 Task: Buy 3 Gels from Skin Care section under best seller category for shipping address: Alexandra Wilson, 3624 Station Street, Austin, Texas 78702, Cell Number 5122113583. Pay from credit card ending with 5759, CVV 953
Action: Mouse moved to (17, 69)
Screenshot: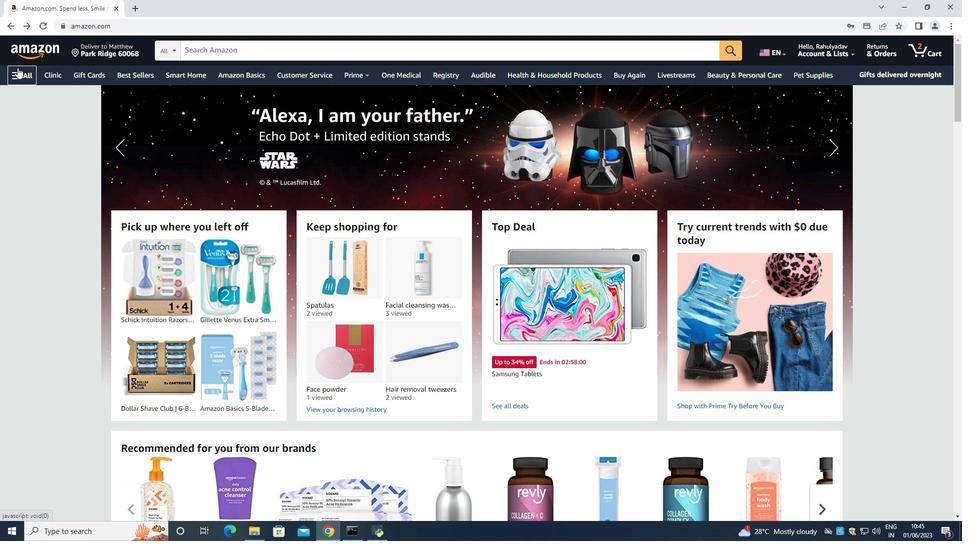 
Action: Mouse pressed left at (17, 69)
Screenshot: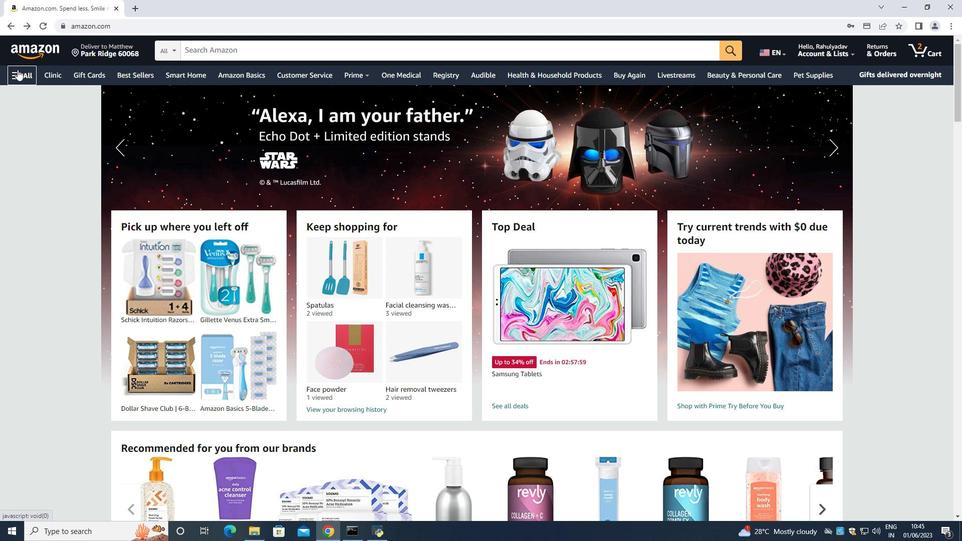 
Action: Mouse moved to (52, 95)
Screenshot: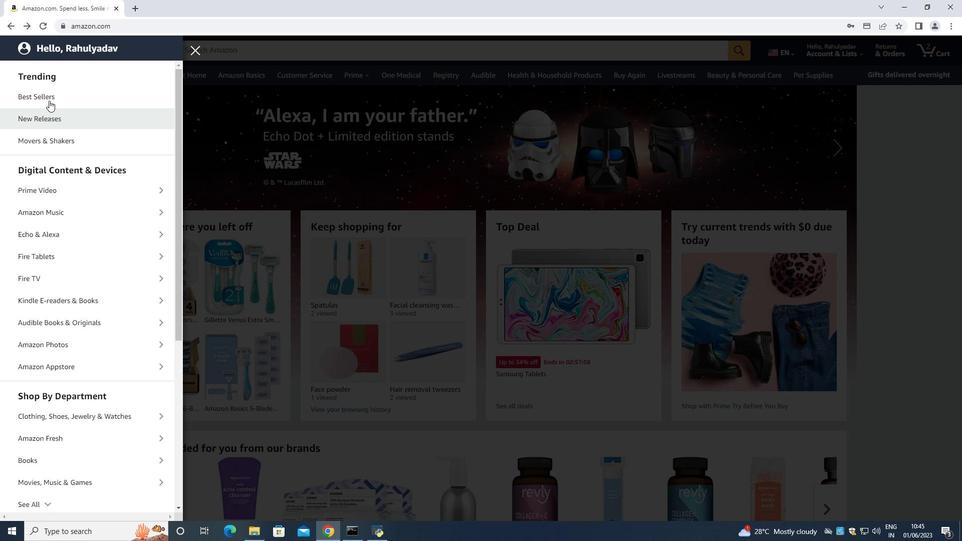 
Action: Mouse pressed left at (52, 95)
Screenshot: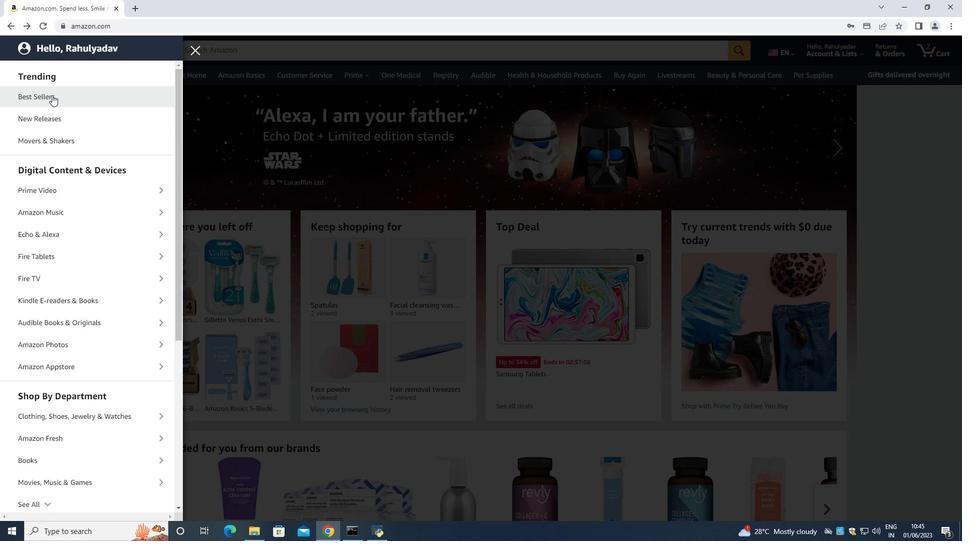 
Action: Mouse moved to (261, 55)
Screenshot: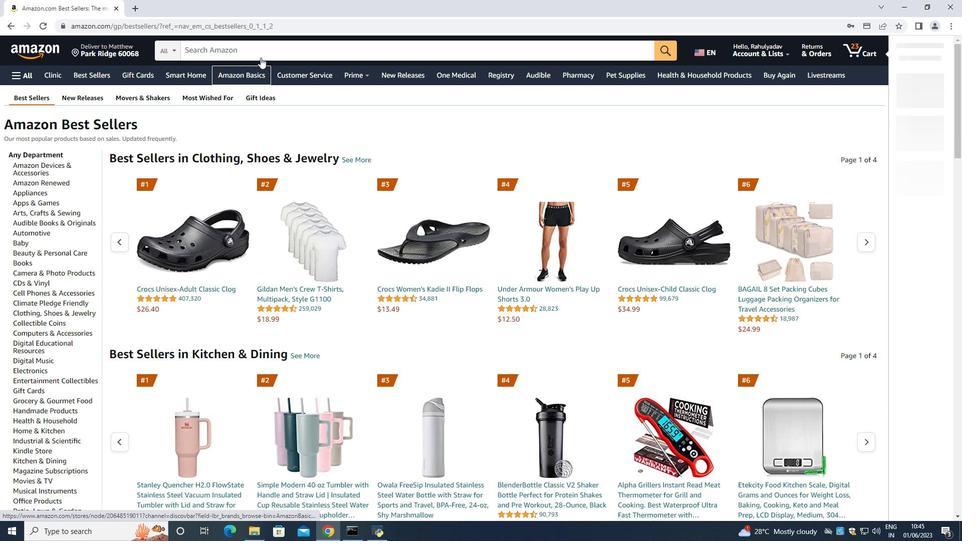 
Action: Mouse pressed left at (261, 55)
Screenshot: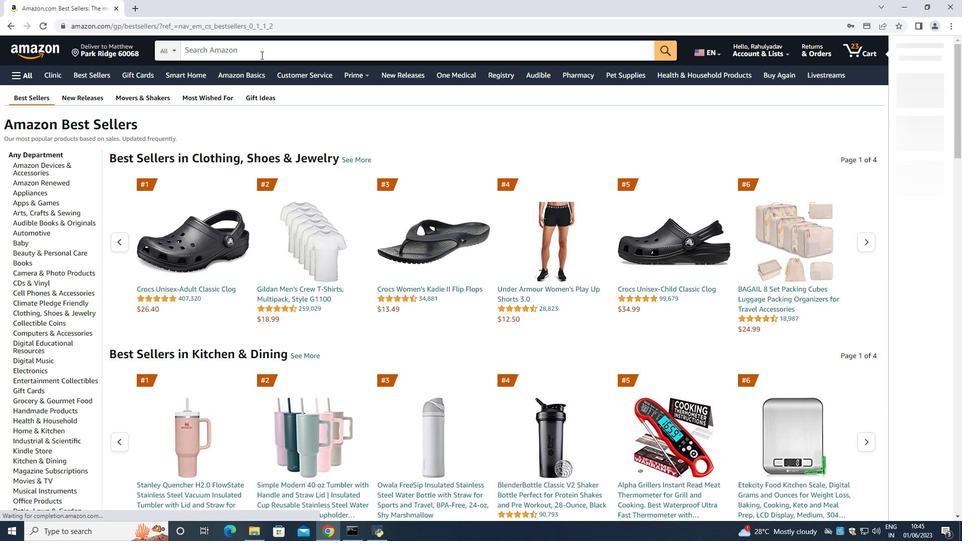 
Action: Key pressed <Key.shift>Gels<Key.space><Key.enter>
Screenshot: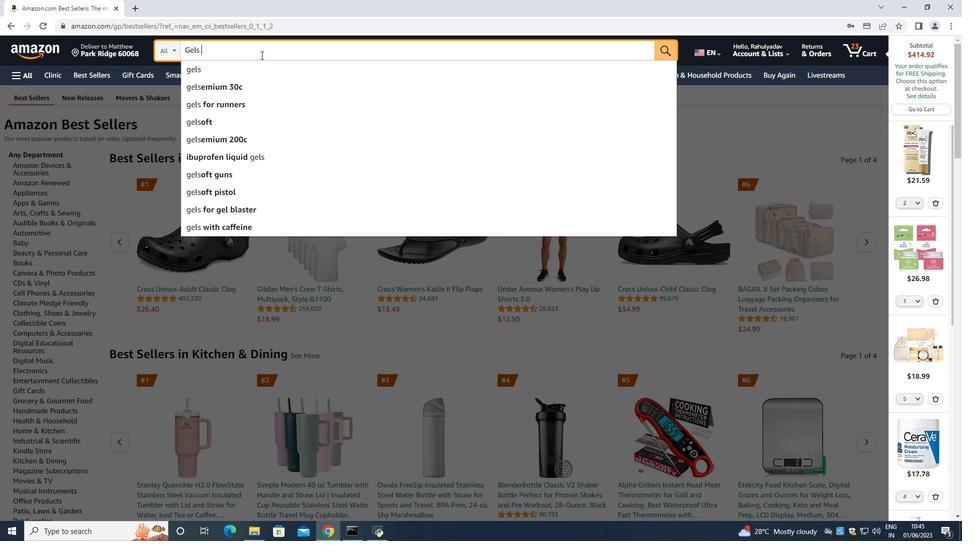 
Action: Mouse moved to (52, 303)
Screenshot: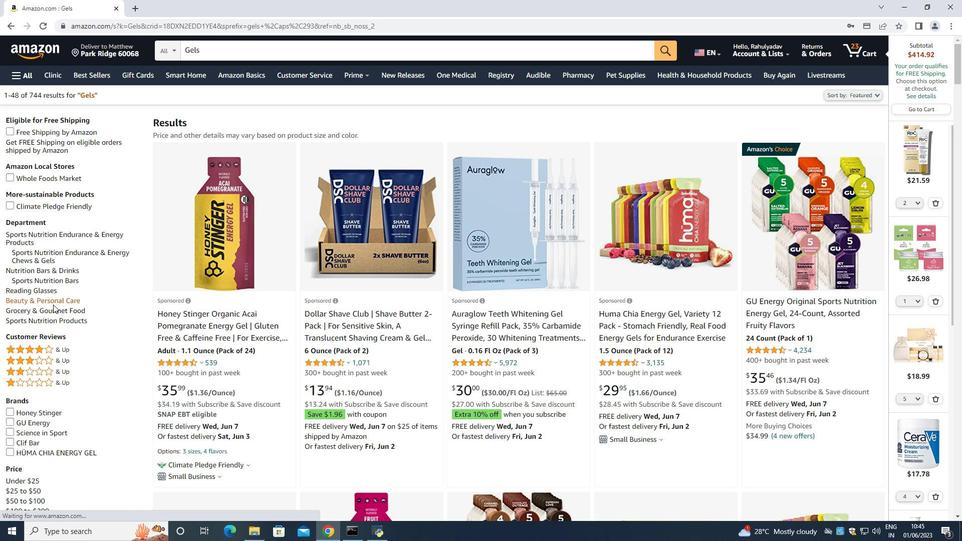 
Action: Mouse pressed left at (52, 303)
Screenshot: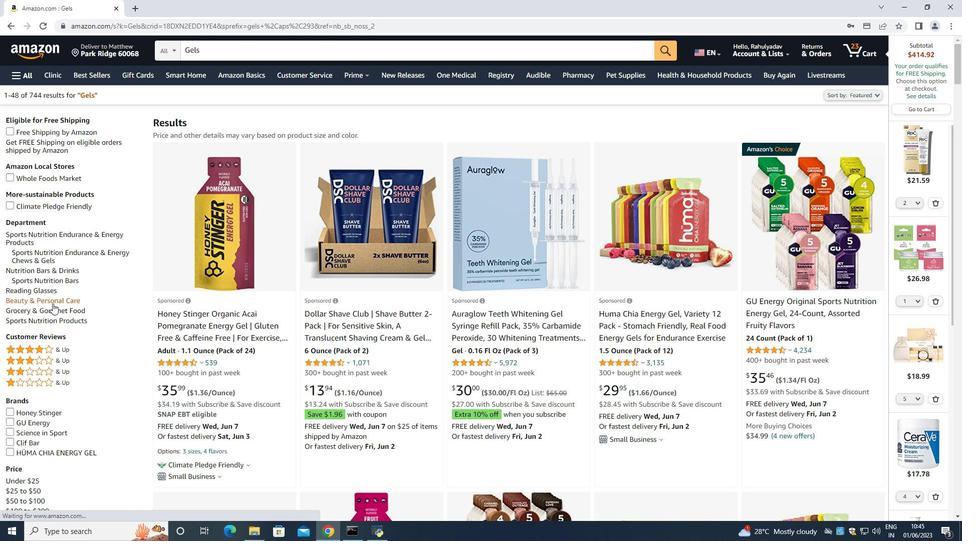 
Action: Mouse moved to (27, 319)
Screenshot: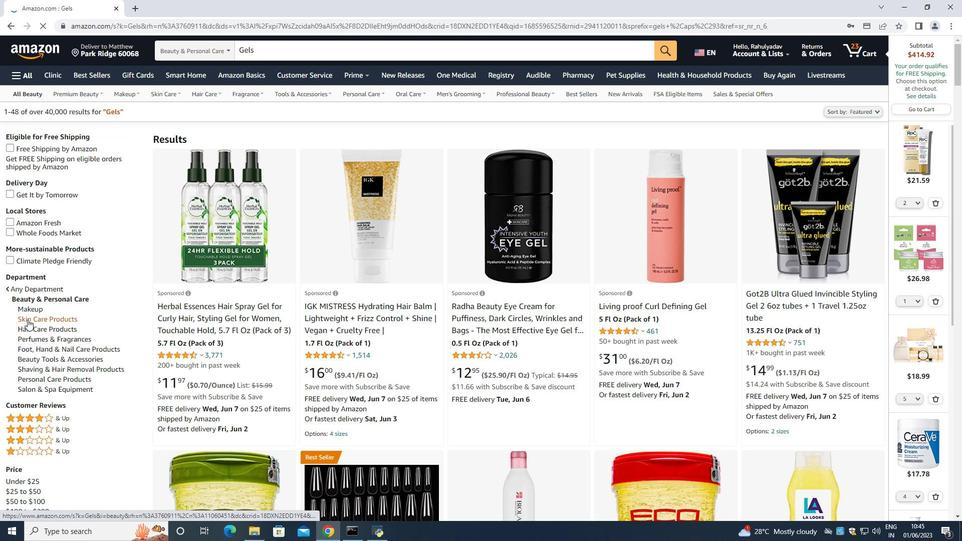 
Action: Mouse pressed left at (27, 319)
Screenshot: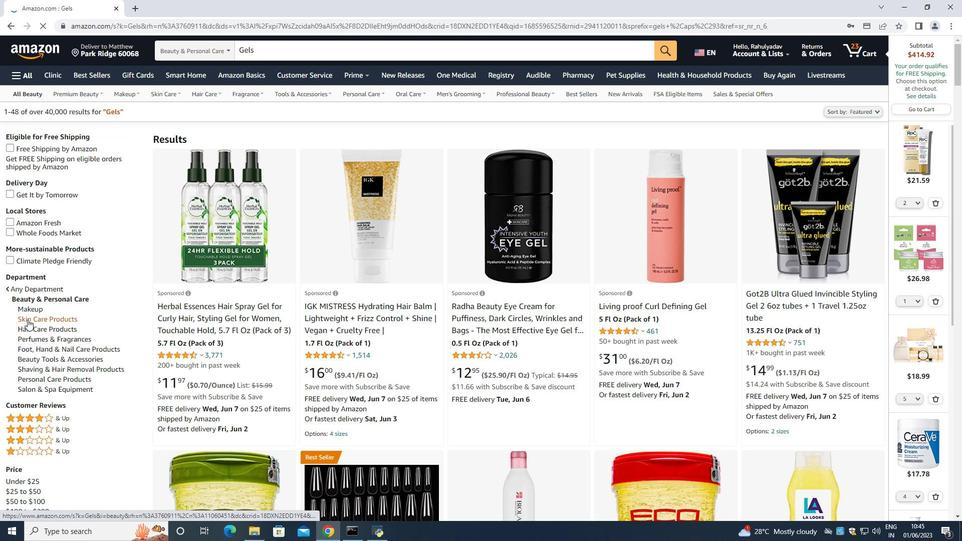 
Action: Mouse moved to (507, 246)
Screenshot: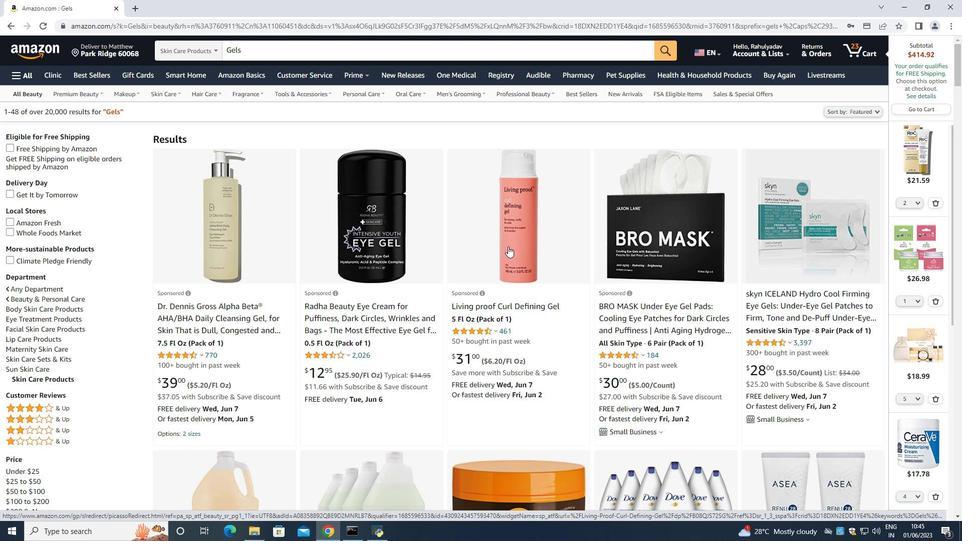 
Action: Mouse scrolled (507, 246) with delta (0, 0)
Screenshot: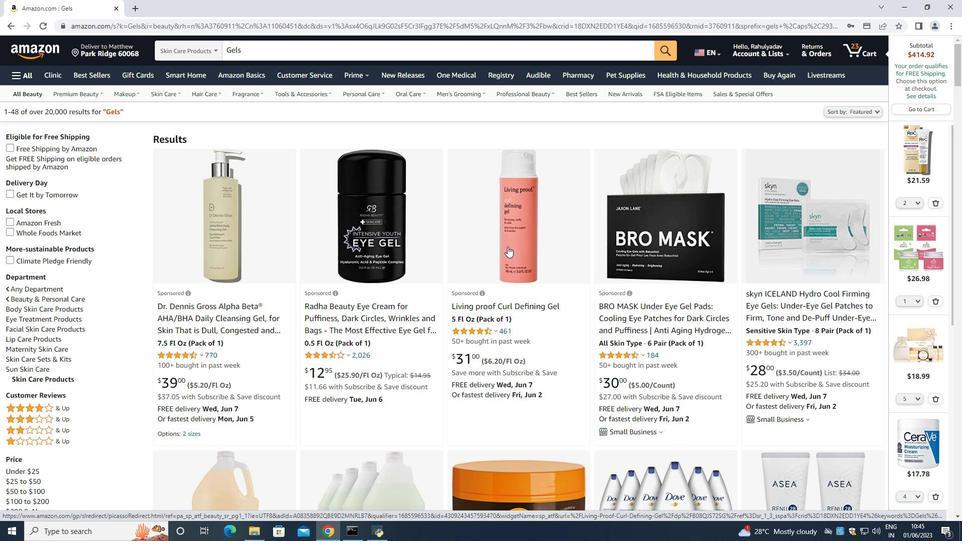 
Action: Mouse moved to (179, 190)
Screenshot: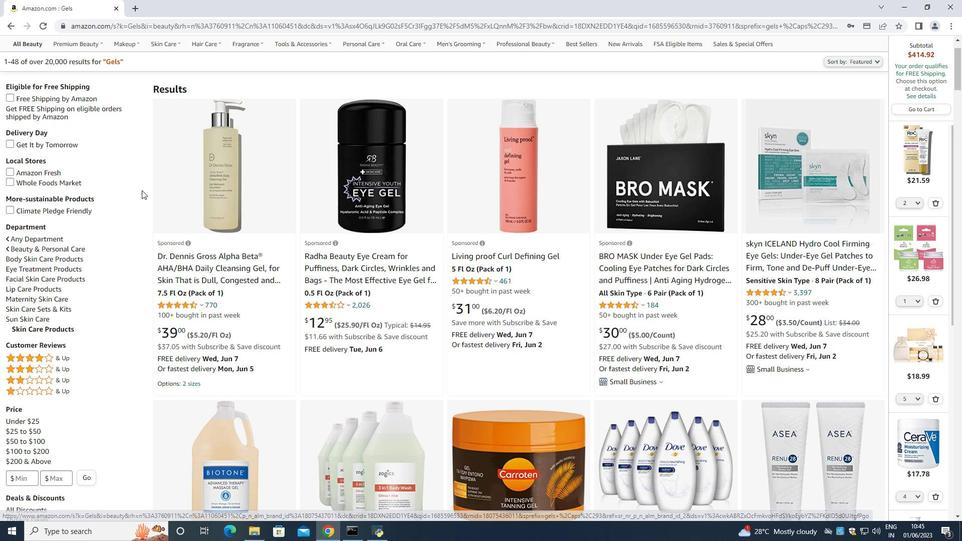
Action: Mouse scrolled (179, 190) with delta (0, 0)
Screenshot: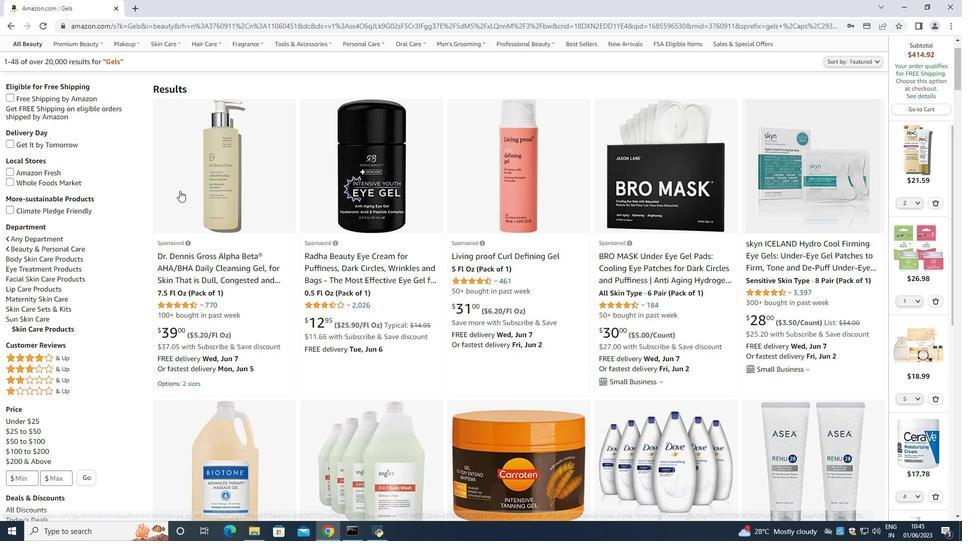 
Action: Mouse scrolled (179, 190) with delta (0, 0)
Screenshot: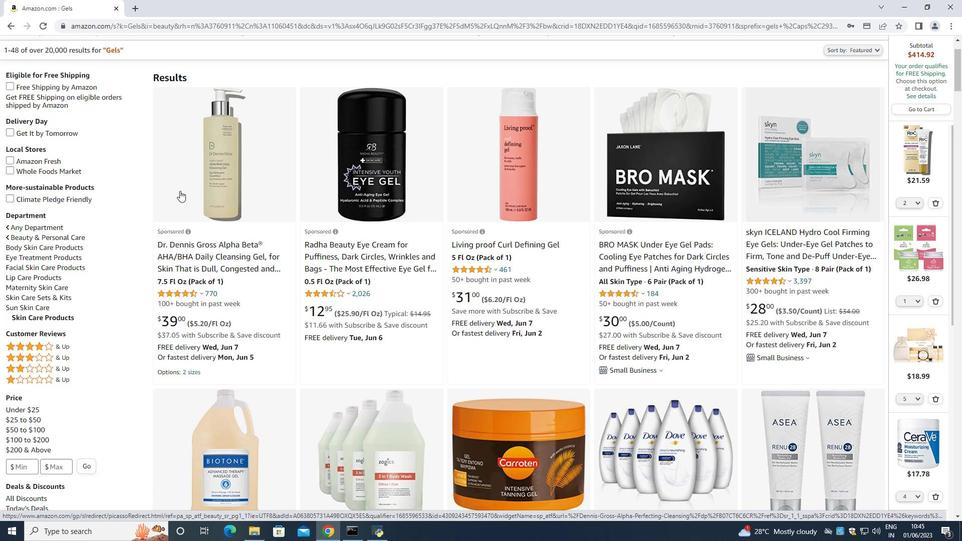 
Action: Mouse moved to (184, 190)
Screenshot: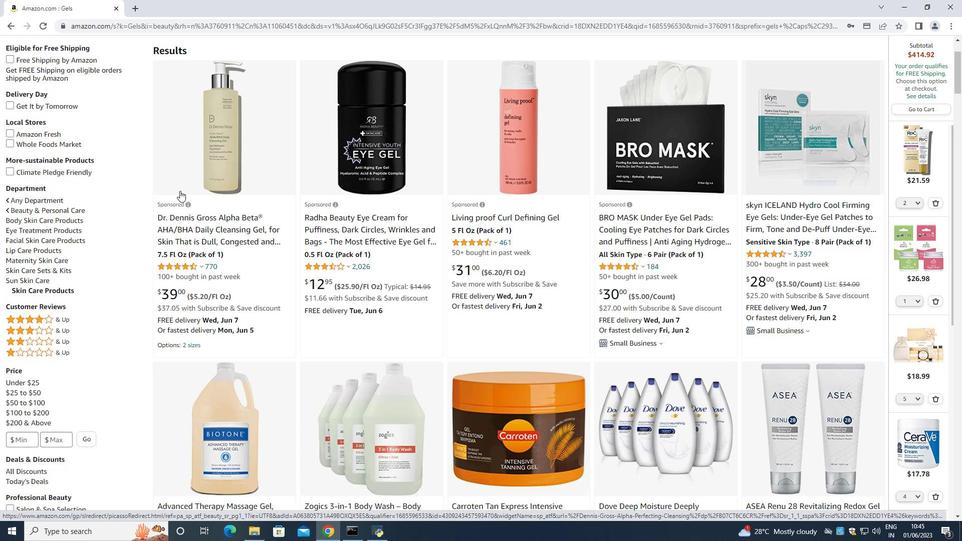
Action: Mouse scrolled (184, 190) with delta (0, 0)
Screenshot: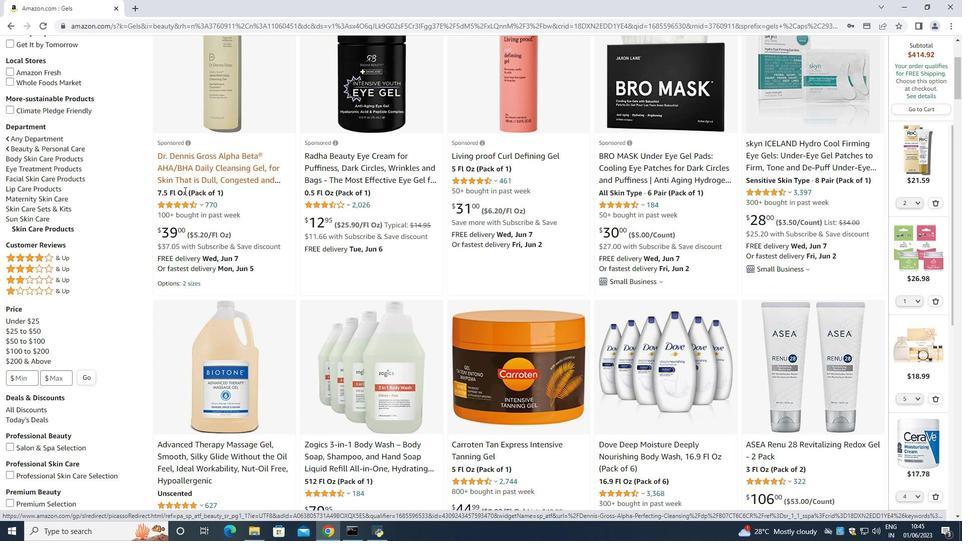 
Action: Mouse scrolled (184, 190) with delta (0, 0)
Screenshot: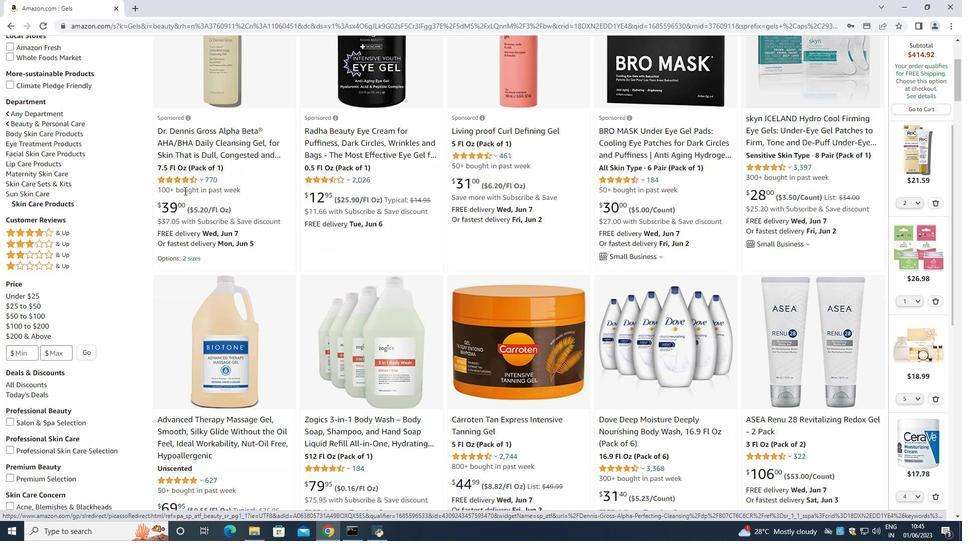 
Action: Mouse scrolled (184, 190) with delta (0, 0)
Screenshot: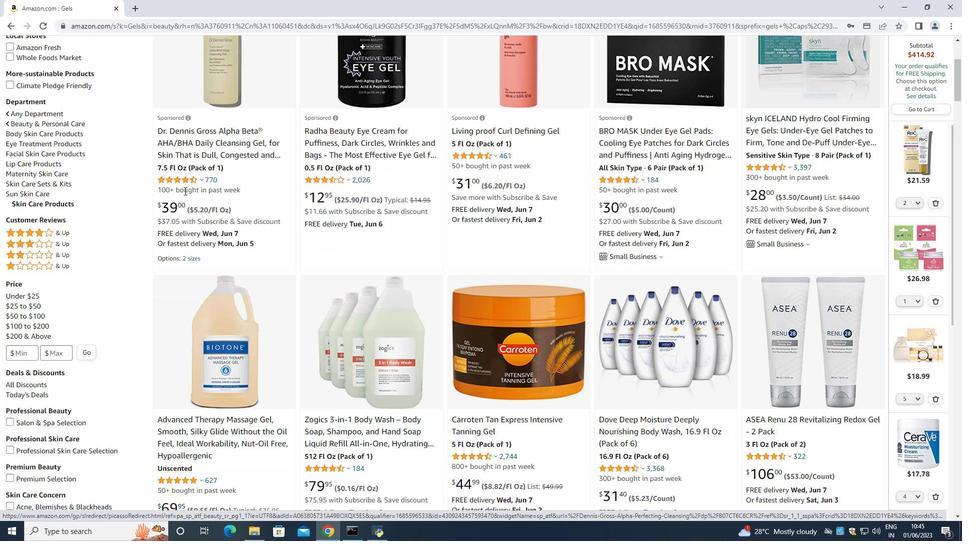 
Action: Mouse scrolled (184, 190) with delta (0, 0)
Screenshot: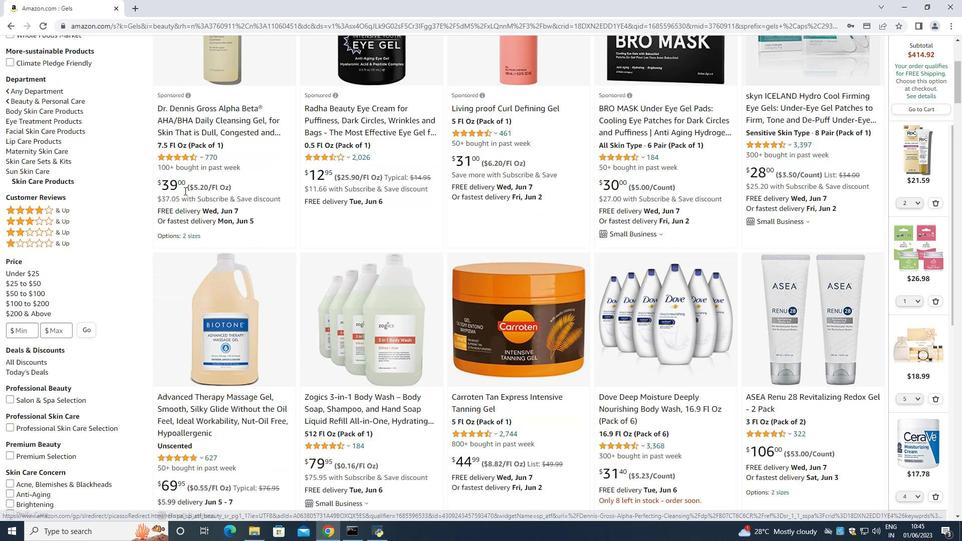
Action: Mouse scrolled (184, 190) with delta (0, 0)
Screenshot: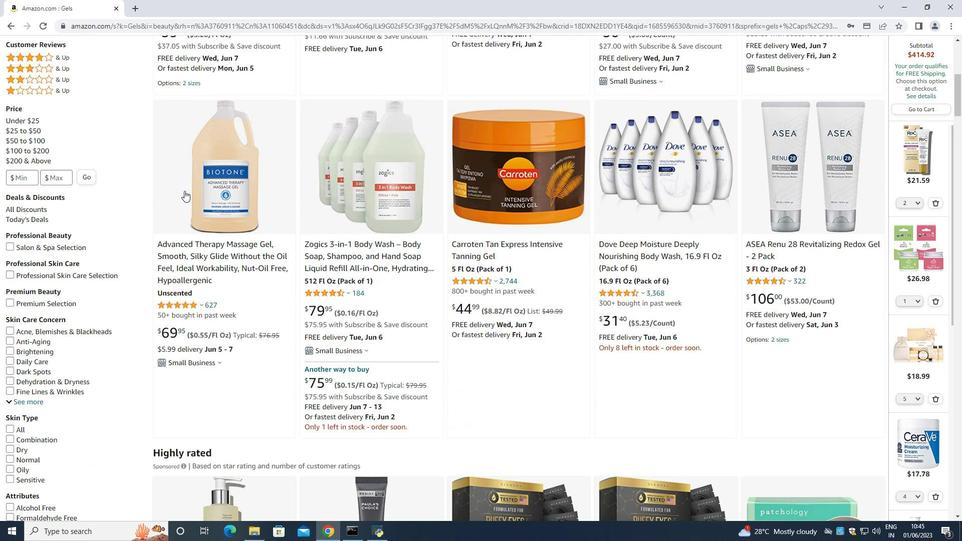 
Action: Mouse scrolled (184, 190) with delta (0, 0)
Screenshot: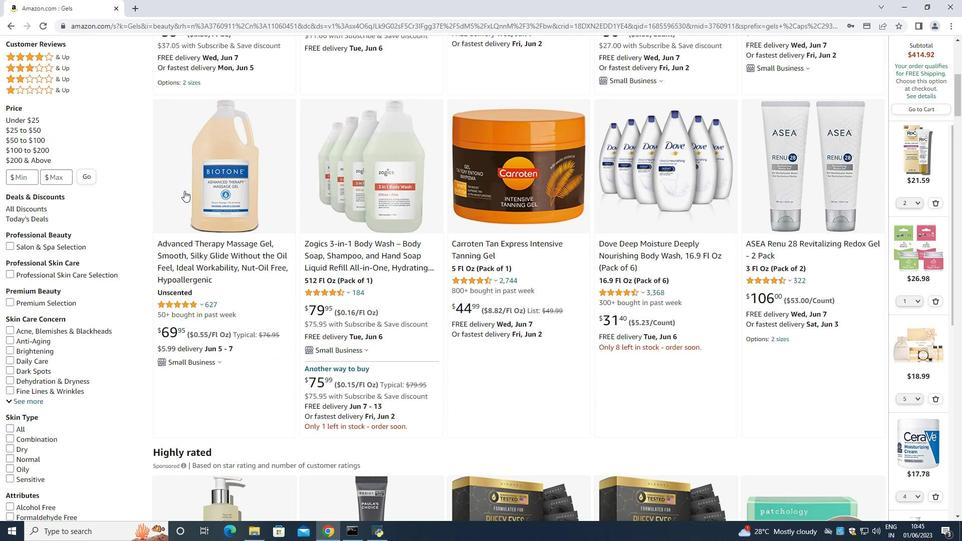 
Action: Mouse scrolled (184, 190) with delta (0, 0)
Screenshot: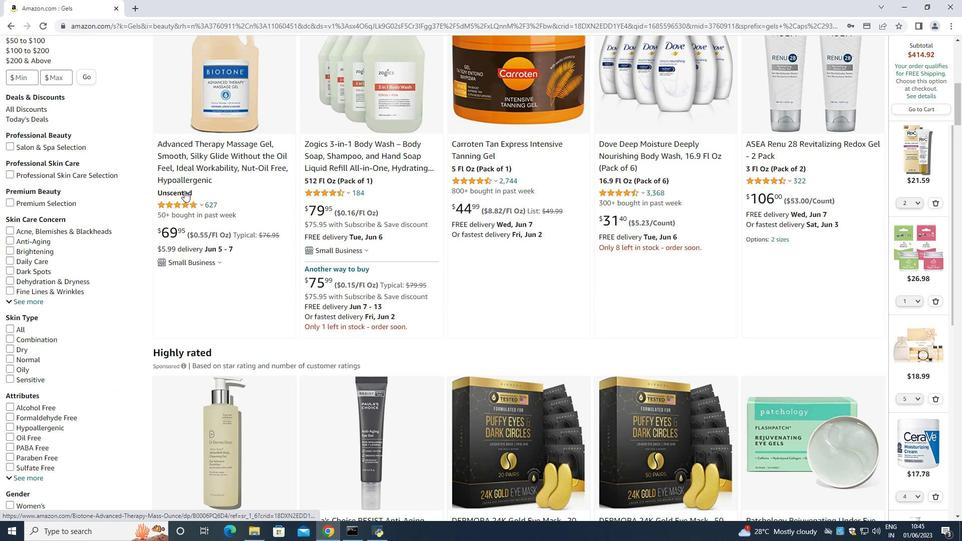 
Action: Mouse scrolled (184, 190) with delta (0, 0)
Screenshot: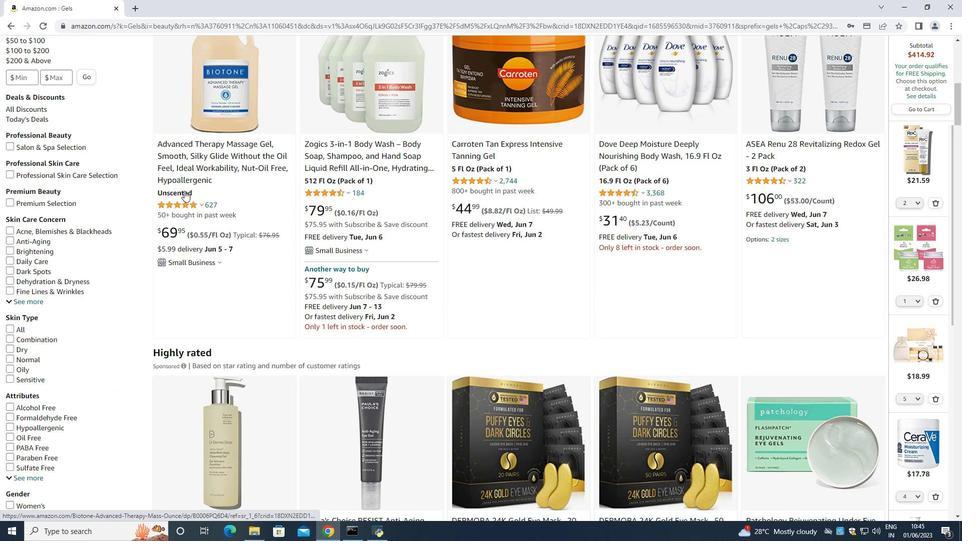
Action: Mouse moved to (393, 101)
Screenshot: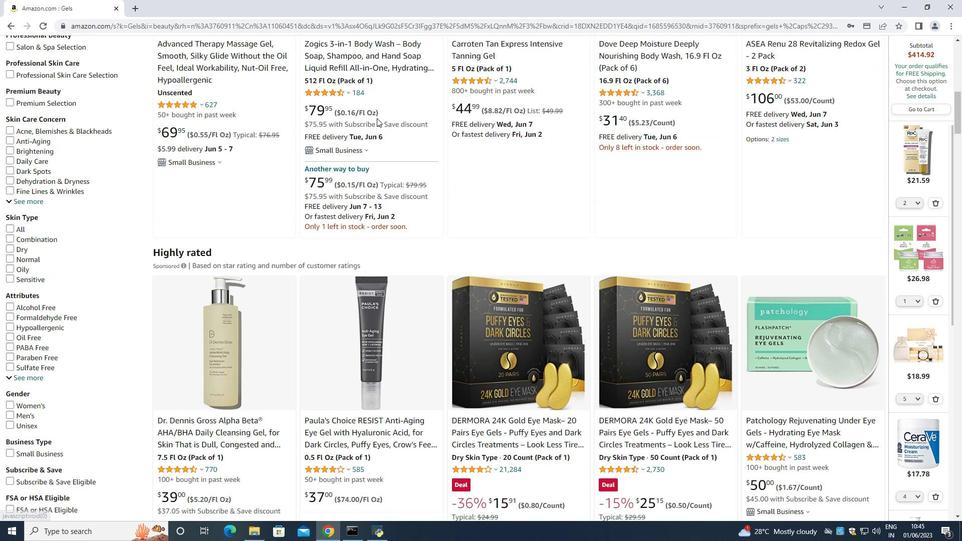 
Action: Mouse scrolled (393, 100) with delta (0, 0)
Screenshot: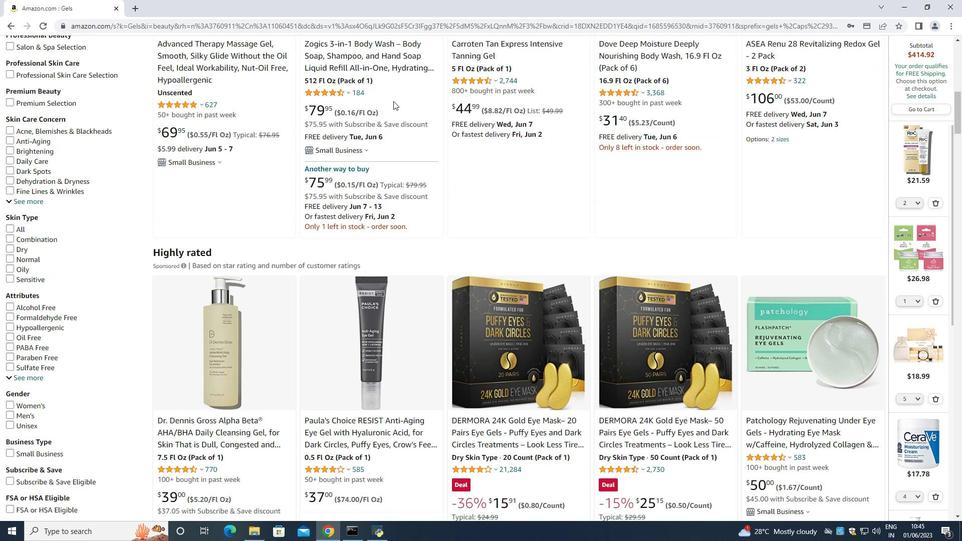 
Action: Mouse moved to (410, 99)
Screenshot: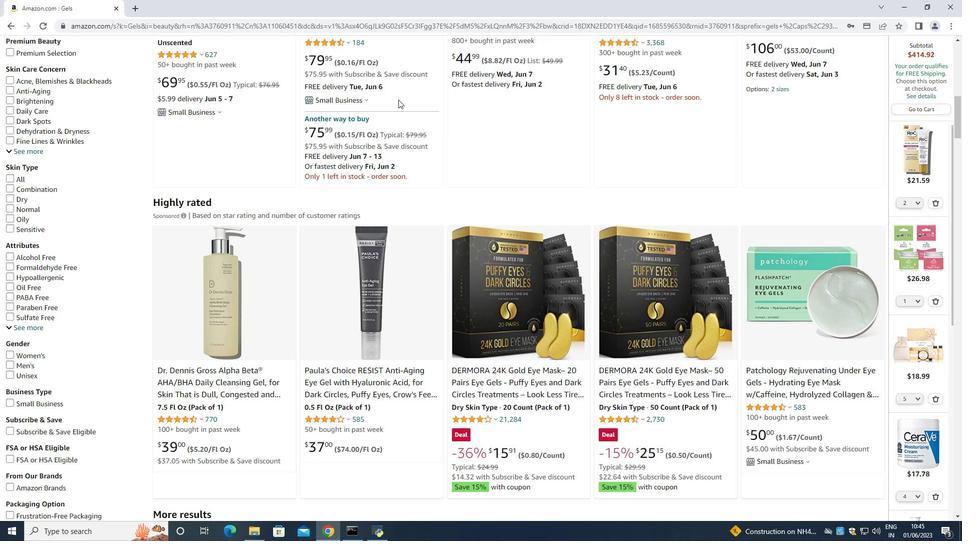 
Action: Mouse scrolled (410, 98) with delta (0, 0)
Screenshot: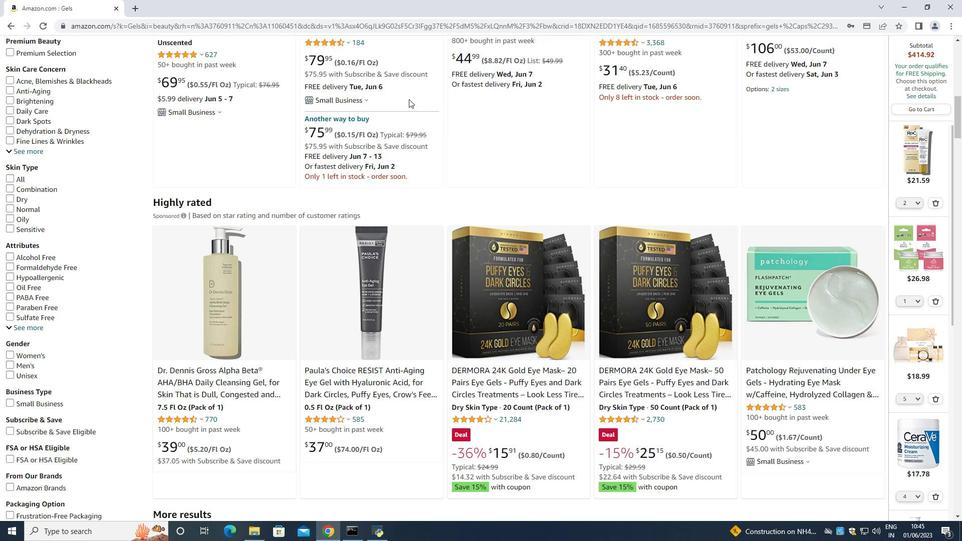 
Action: Mouse moved to (411, 99)
Screenshot: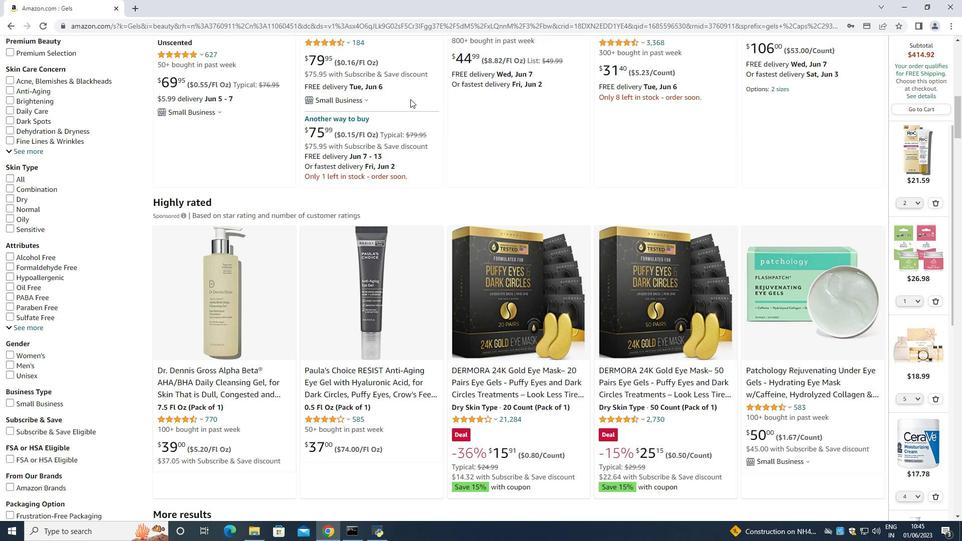 
Action: Mouse scrolled (411, 99) with delta (0, 0)
Screenshot: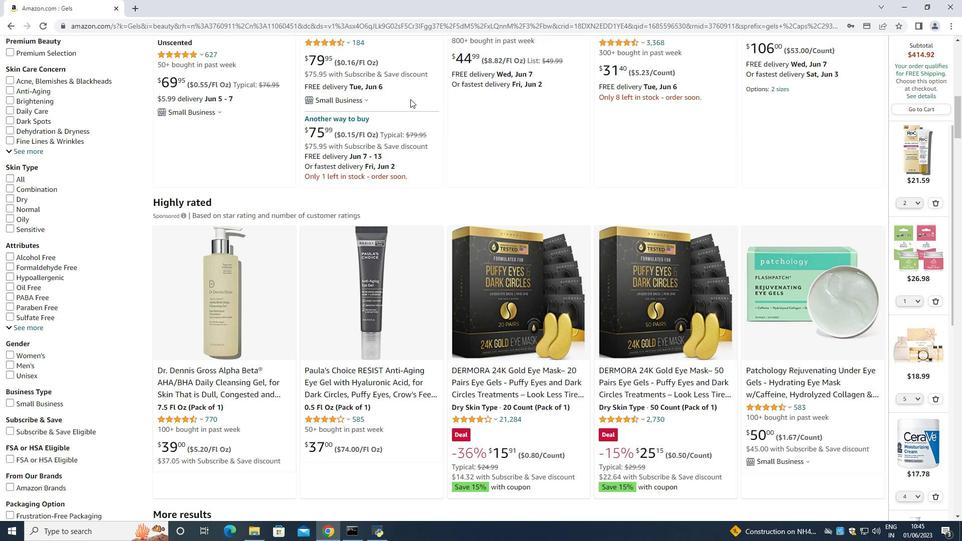 
Action: Mouse scrolled (411, 99) with delta (0, 0)
Screenshot: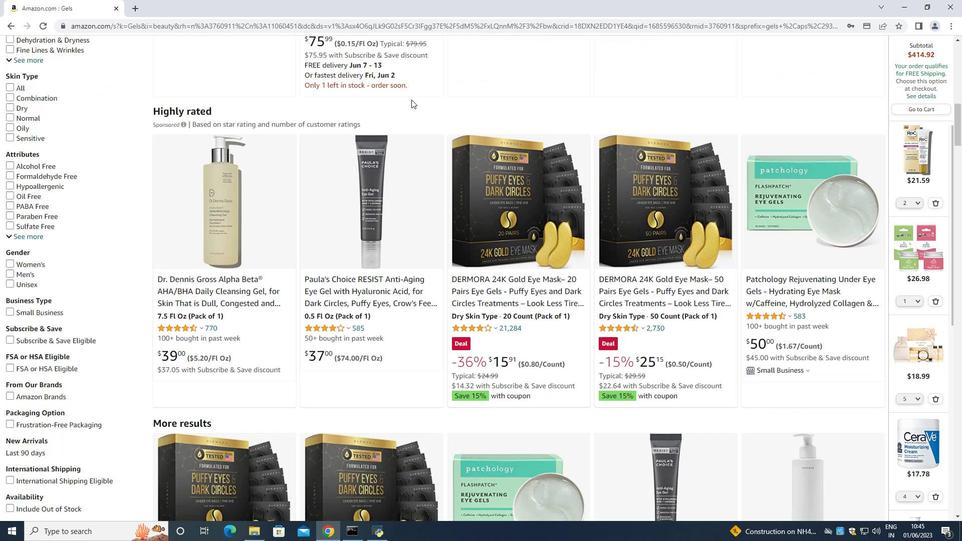 
Action: Mouse scrolled (411, 99) with delta (0, 0)
Screenshot: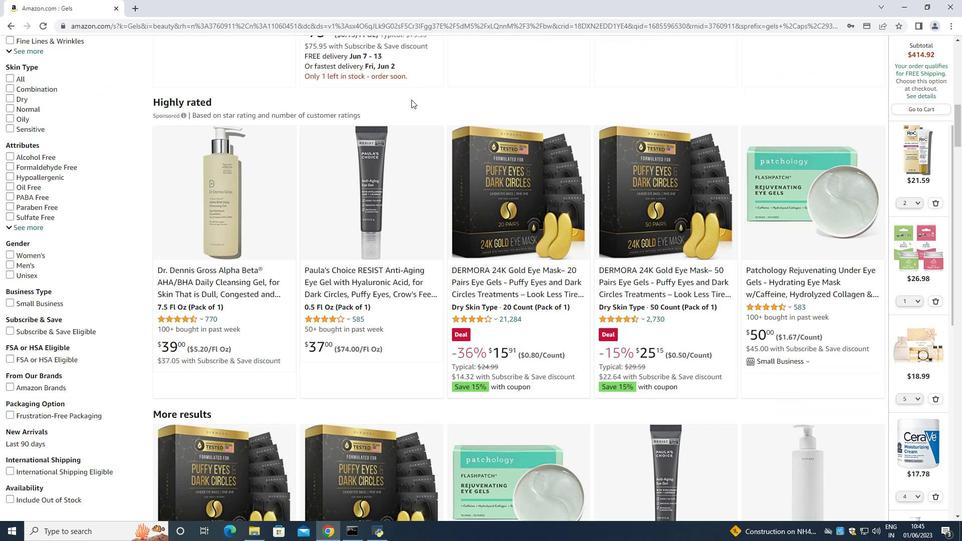 
Action: Mouse scrolled (411, 99) with delta (0, 0)
Screenshot: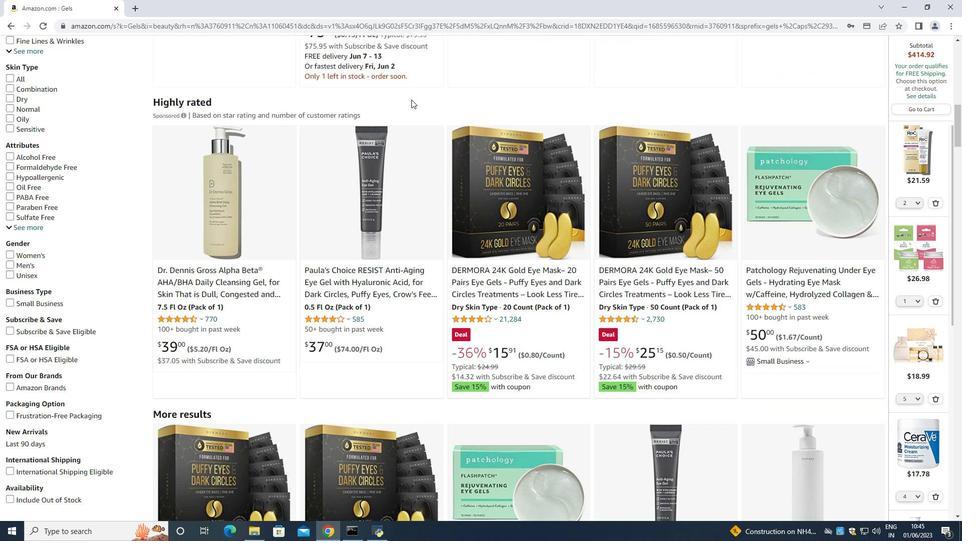 
Action: Mouse scrolled (411, 99) with delta (0, 0)
Screenshot: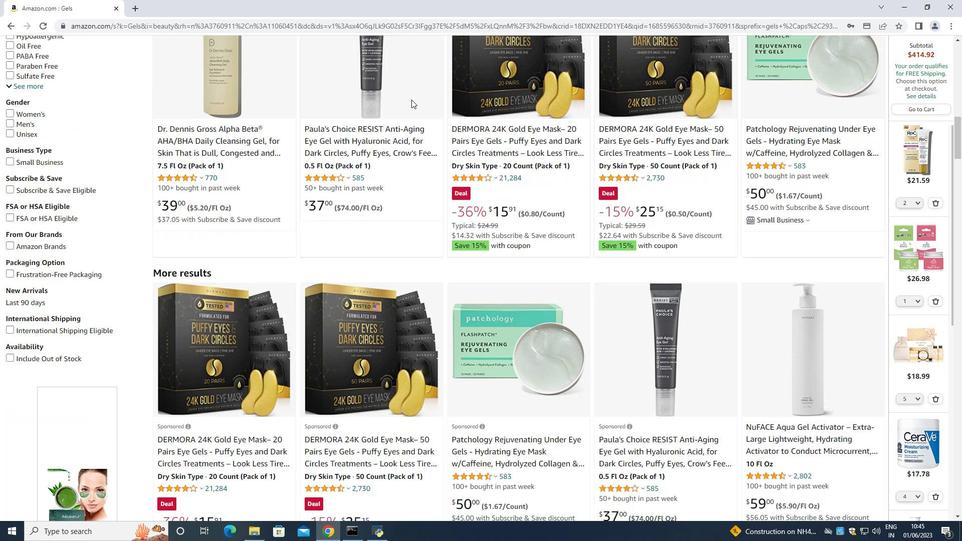 
Action: Mouse moved to (411, 100)
Screenshot: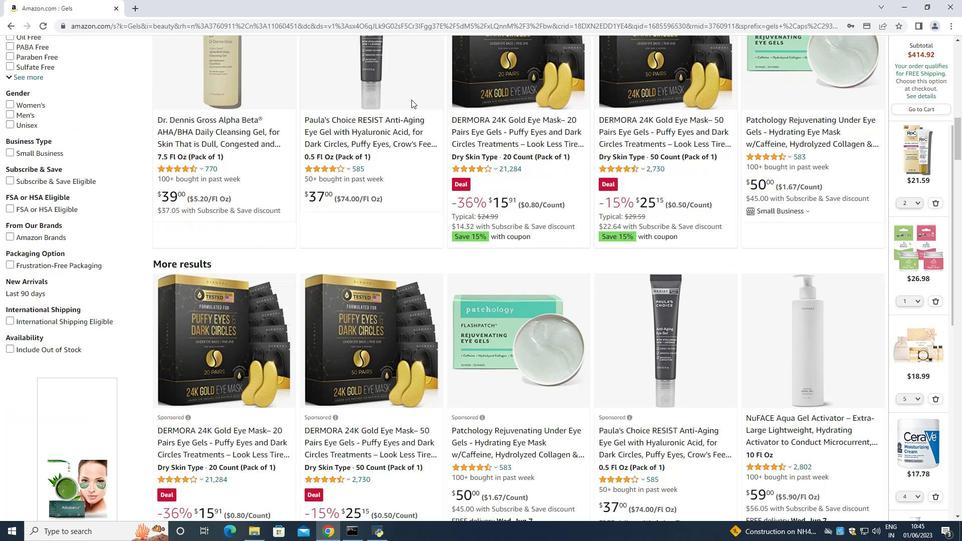 
Action: Mouse scrolled (411, 99) with delta (0, 0)
Screenshot: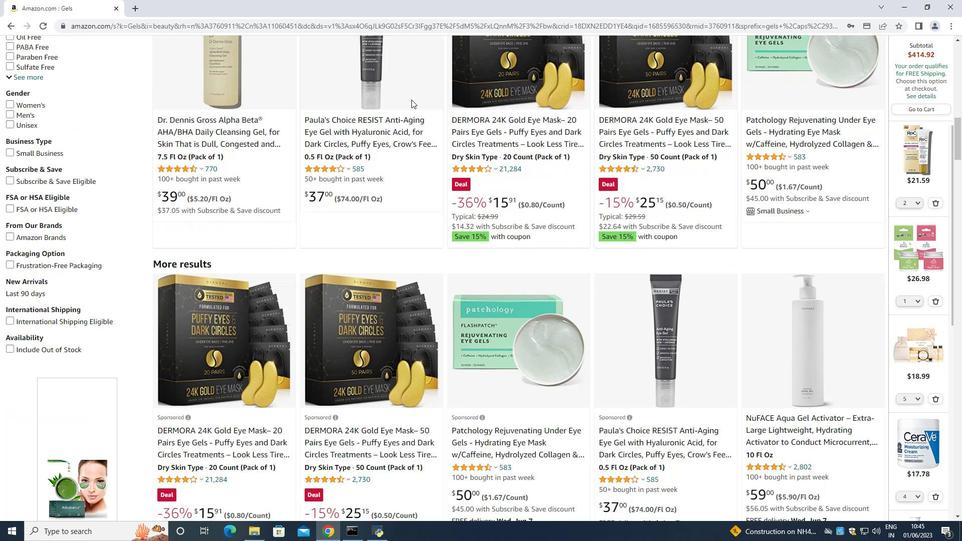 
Action: Mouse moved to (411, 101)
Screenshot: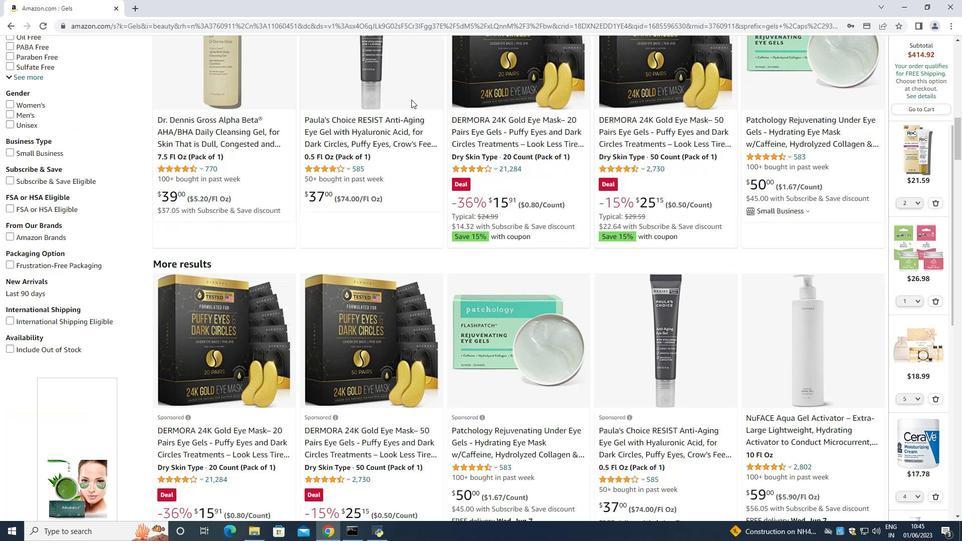 
Action: Mouse scrolled (411, 101) with delta (0, 0)
Screenshot: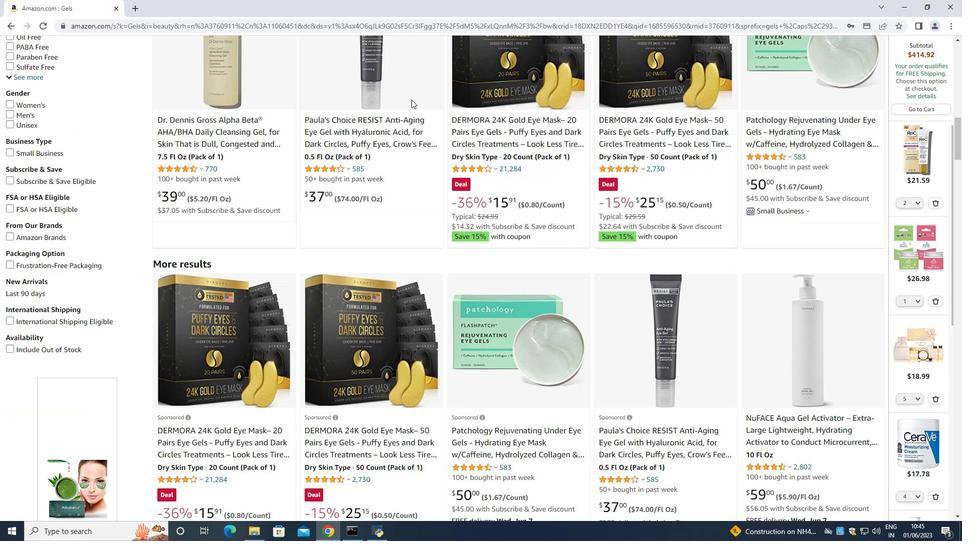 
Action: Mouse scrolled (411, 101) with delta (0, 0)
Screenshot: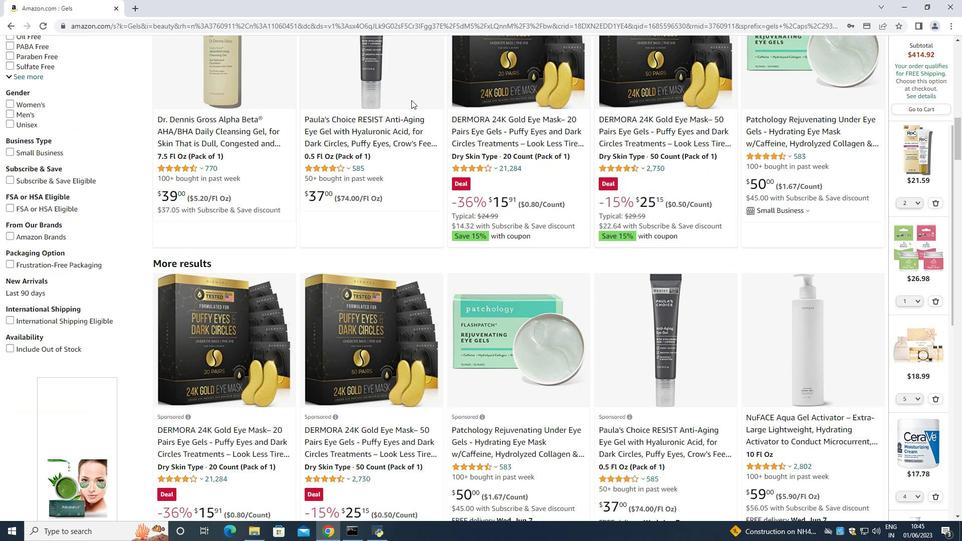 
Action: Mouse scrolled (411, 101) with delta (0, 0)
Screenshot: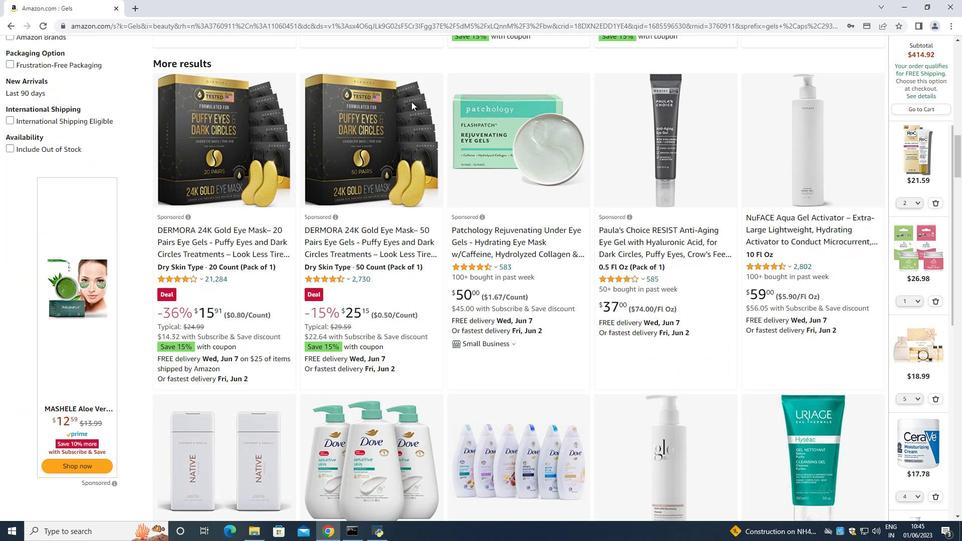 
Action: Mouse scrolled (411, 101) with delta (0, 0)
Screenshot: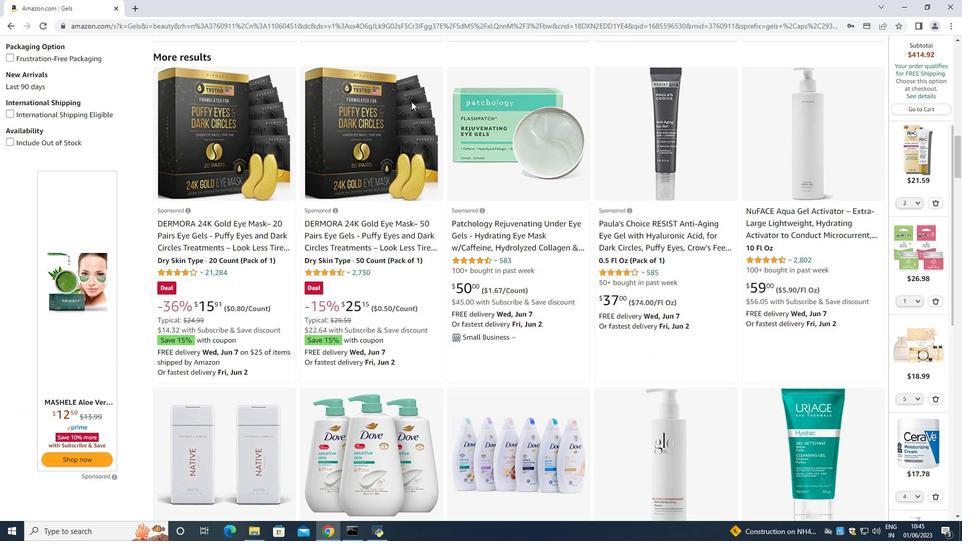 
Action: Mouse scrolled (411, 101) with delta (0, 0)
Screenshot: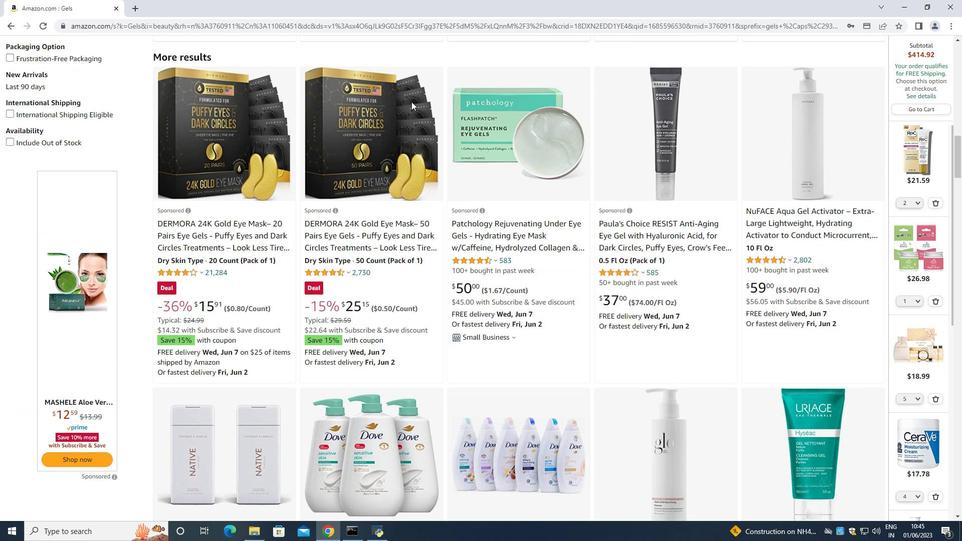 
Action: Mouse moved to (411, 103)
Screenshot: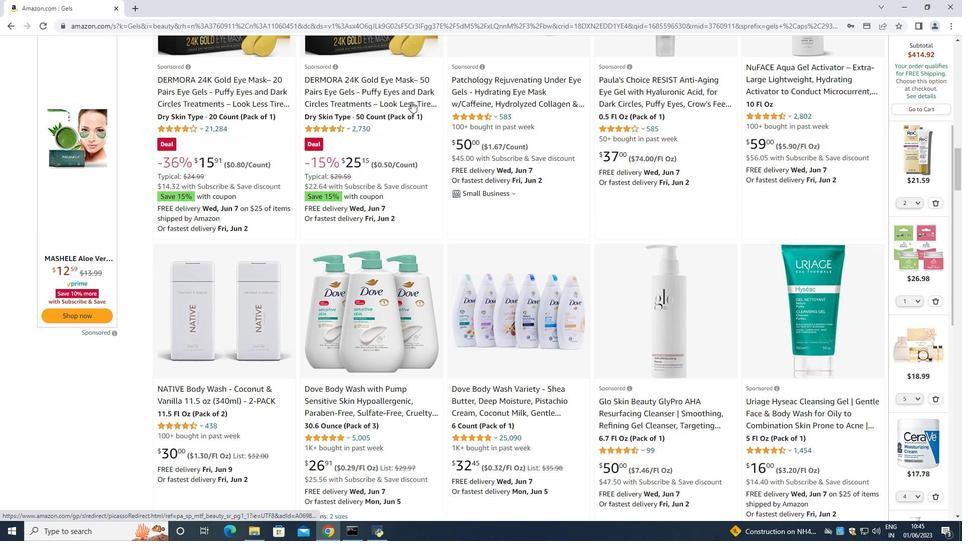 
Action: Mouse scrolled (411, 103) with delta (0, 0)
Screenshot: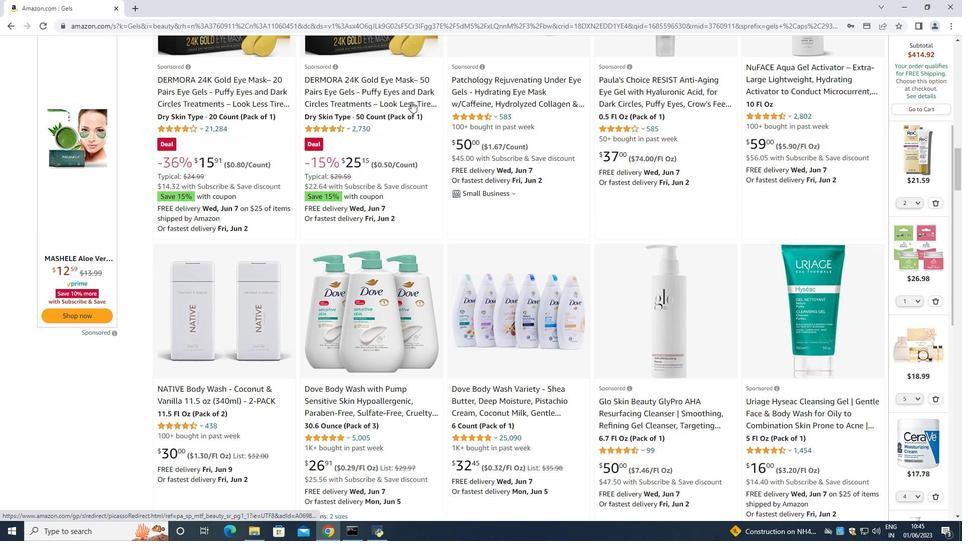 
Action: Mouse moved to (389, 88)
Screenshot: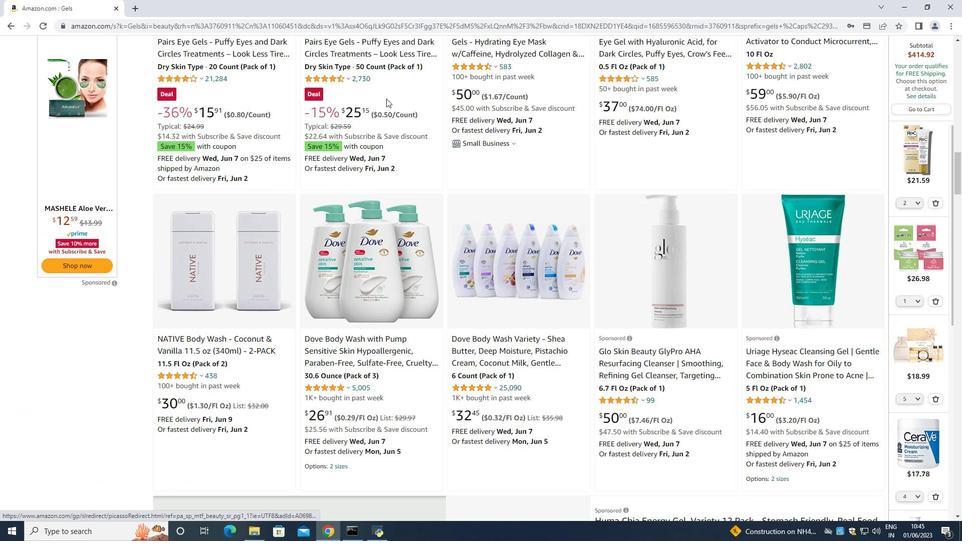 
Action: Mouse scrolled (389, 88) with delta (0, 0)
Screenshot: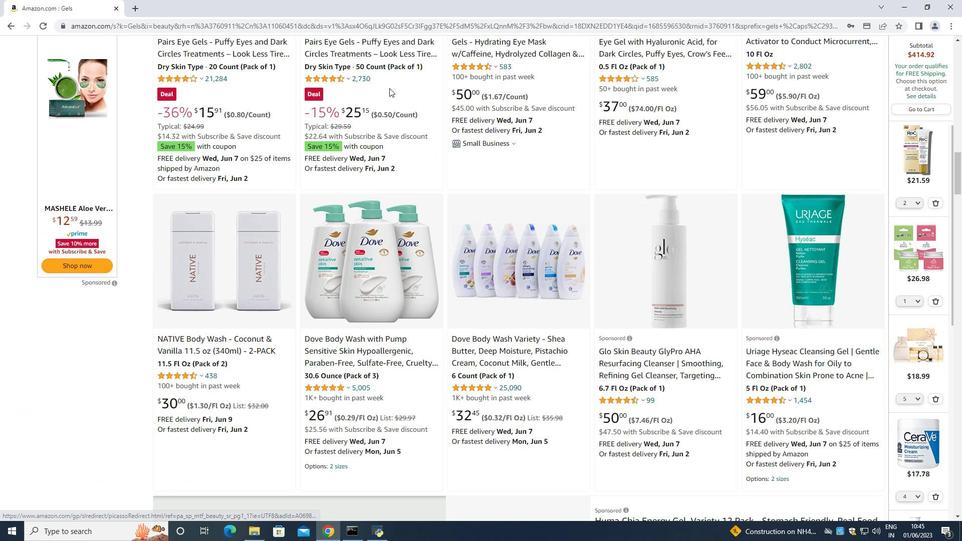 
Action: Mouse scrolled (389, 88) with delta (0, 0)
Screenshot: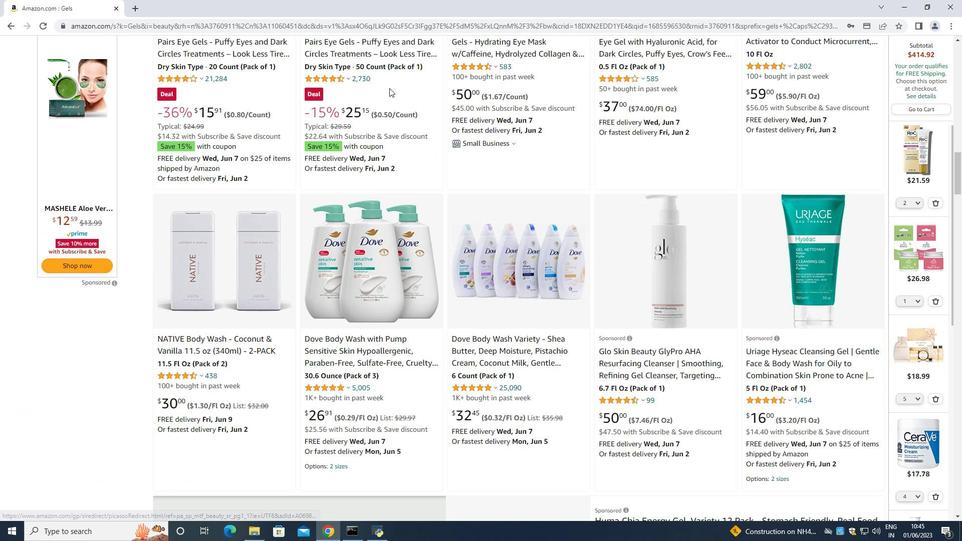 
Action: Mouse scrolled (389, 88) with delta (0, 0)
Screenshot: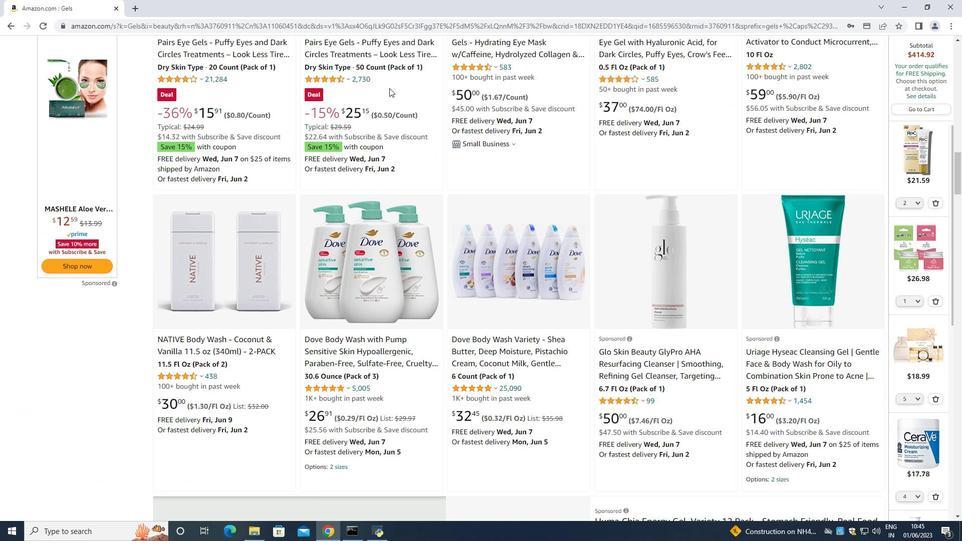 
Action: Mouse scrolled (389, 88) with delta (0, 0)
Screenshot: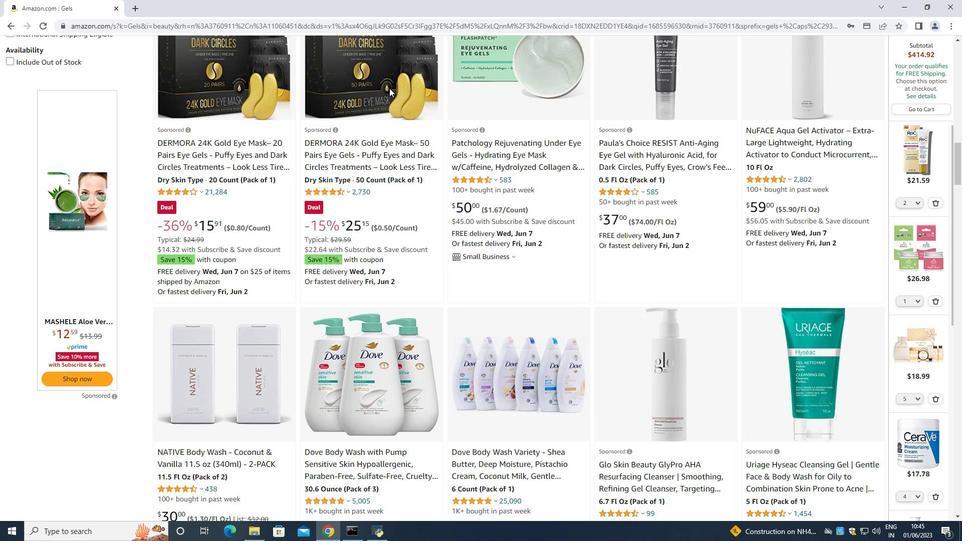 
Action: Mouse moved to (64, 141)
Screenshot: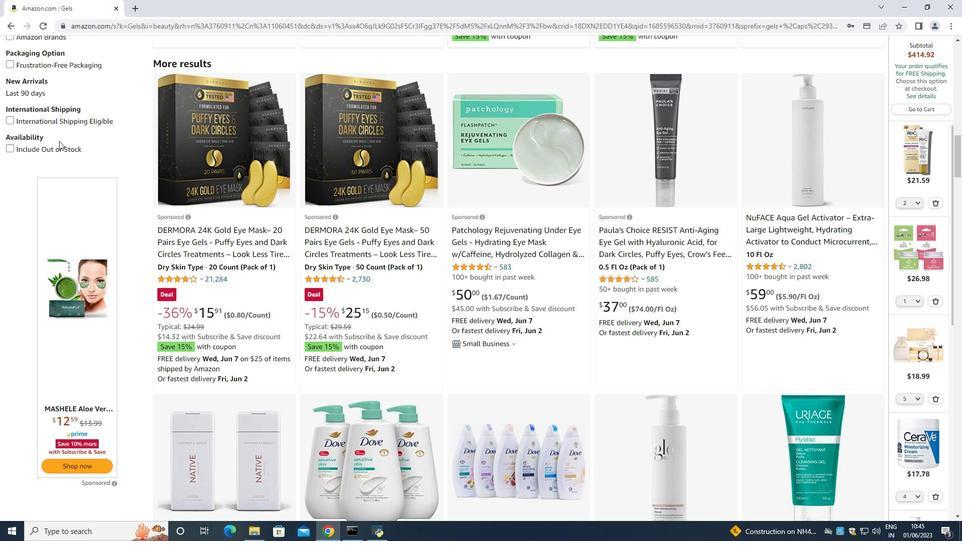 
Action: Mouse scrolled (64, 140) with delta (0, 0)
Screenshot: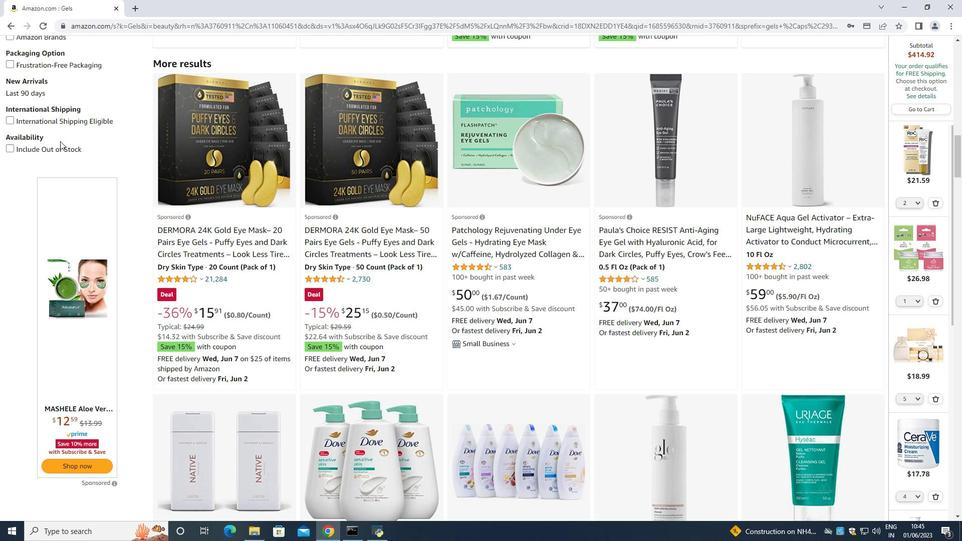 
Action: Mouse moved to (467, 176)
Screenshot: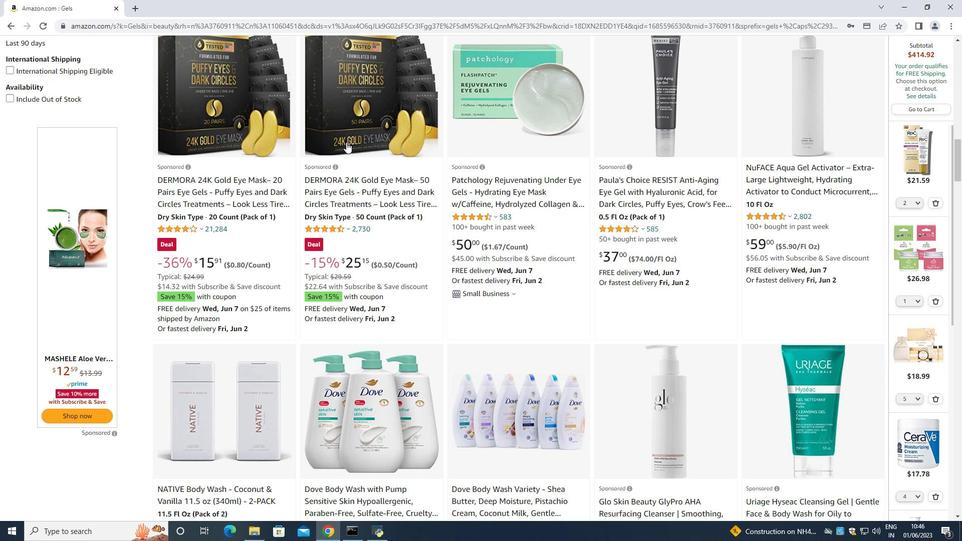 
Action: Mouse scrolled (467, 176) with delta (0, 0)
Screenshot: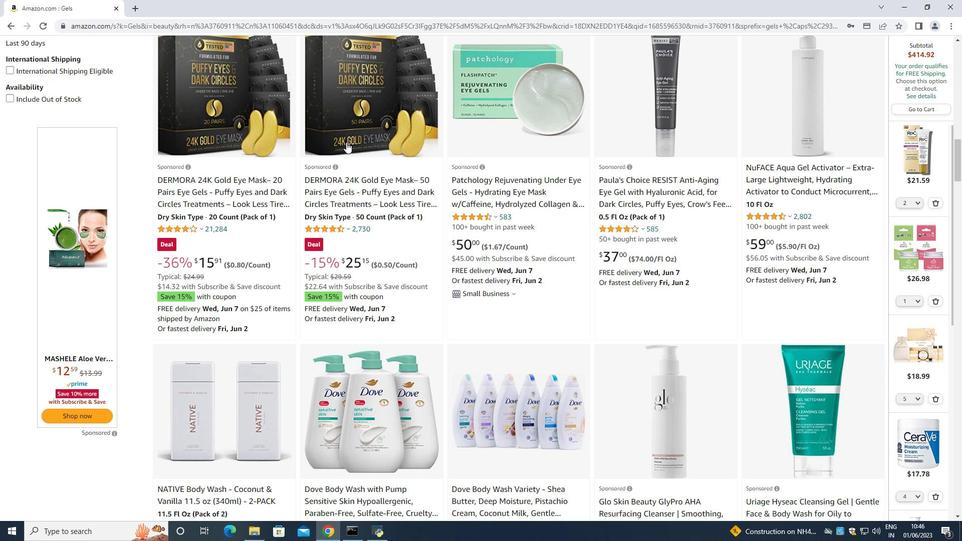 
Action: Mouse moved to (275, 146)
Screenshot: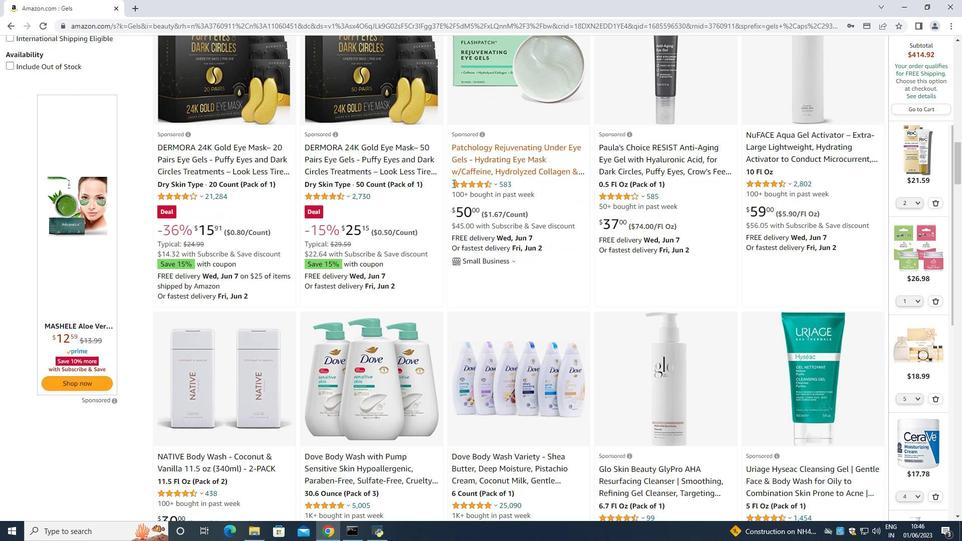 
Action: Mouse scrolled (275, 145) with delta (0, 0)
Screenshot: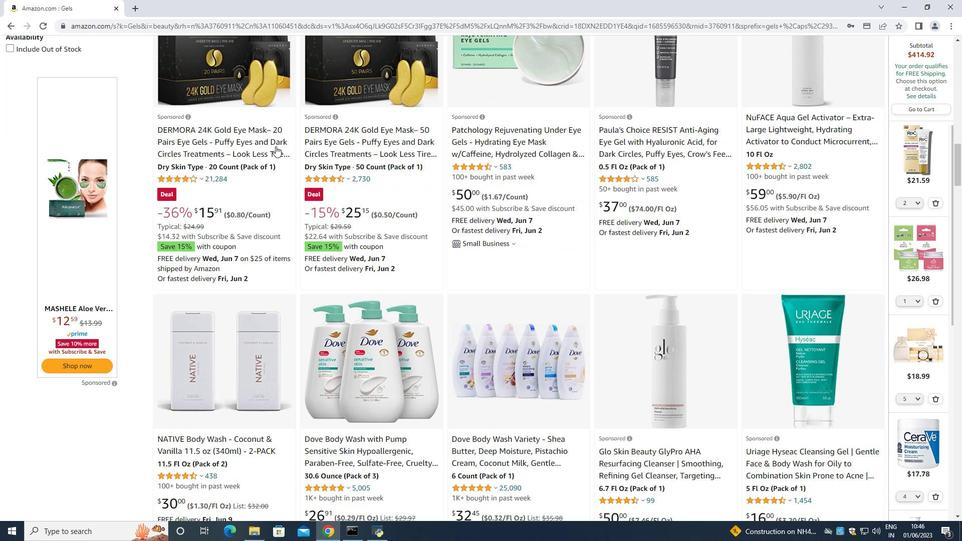 
Action: Mouse moved to (312, 151)
Screenshot: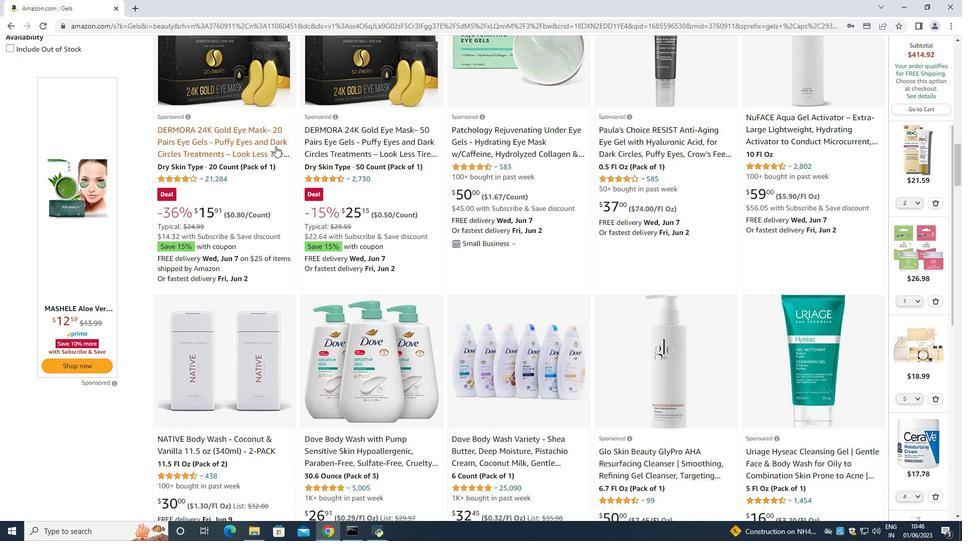 
Action: Mouse scrolled (312, 151) with delta (0, 0)
Screenshot: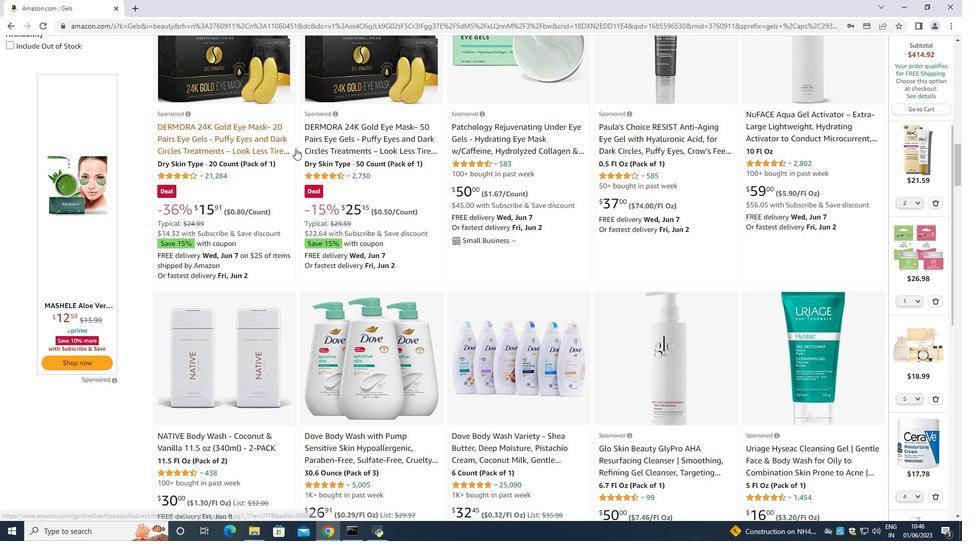 
Action: Mouse moved to (313, 151)
Screenshot: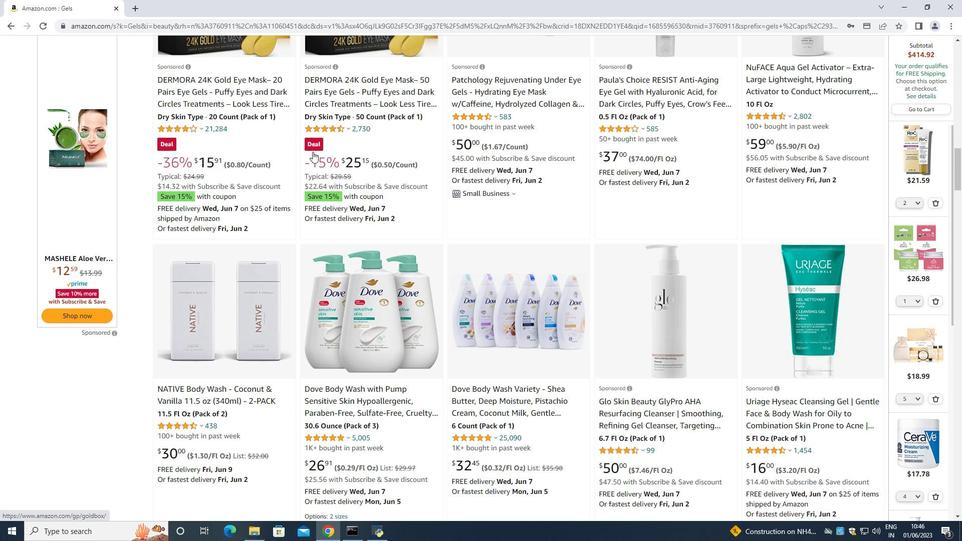 
Action: Mouse scrolled (313, 150) with delta (0, 0)
Screenshot: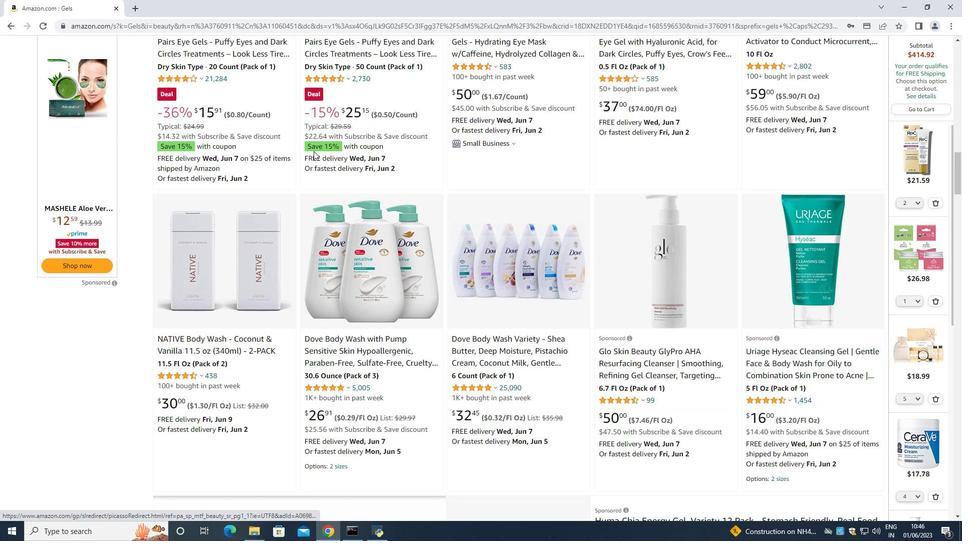 
Action: Mouse scrolled (313, 150) with delta (0, 0)
Screenshot: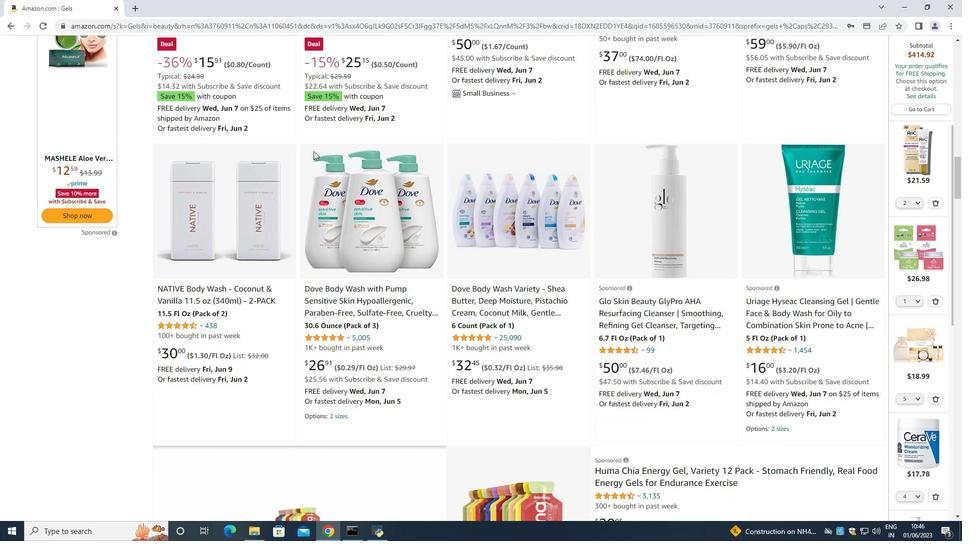 
Action: Mouse scrolled (313, 150) with delta (0, 0)
Screenshot: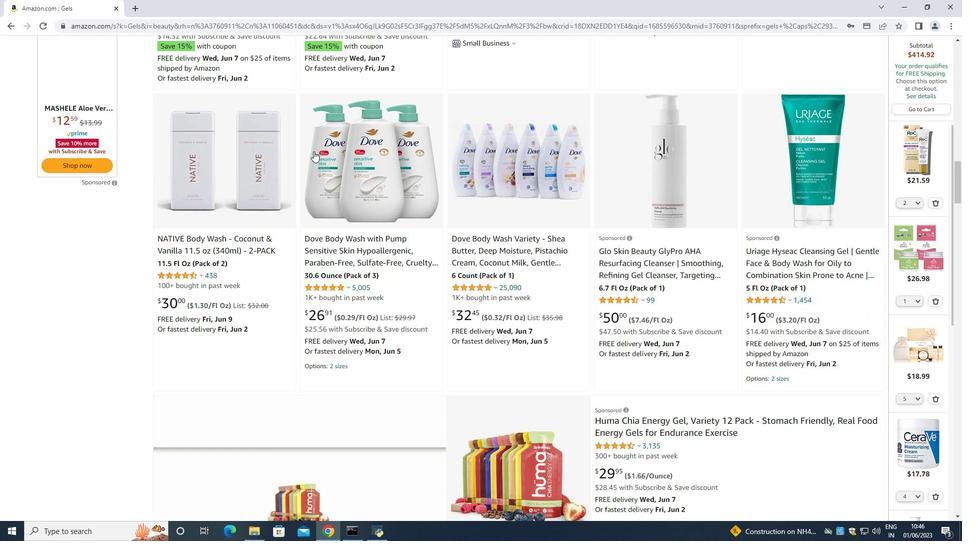 
Action: Mouse moved to (313, 151)
Screenshot: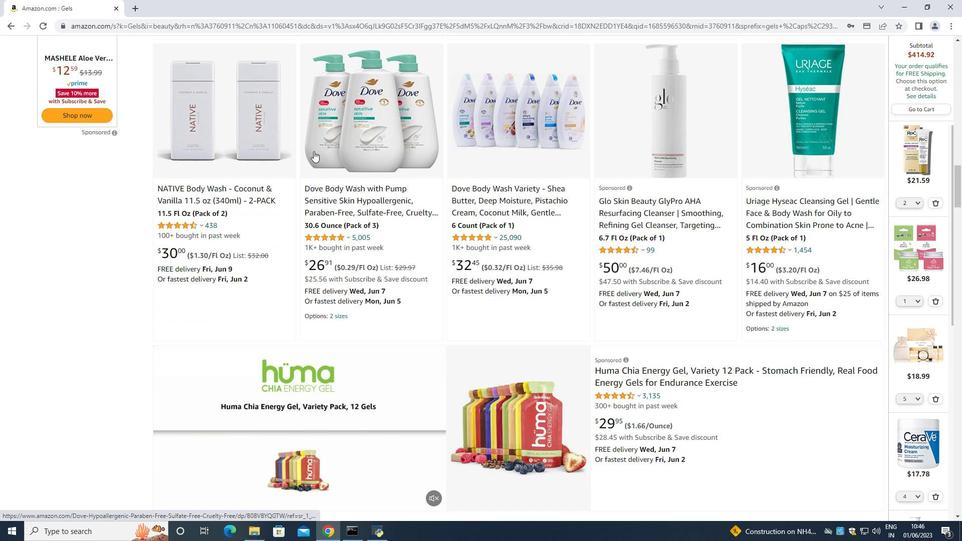 
Action: Mouse scrolled (313, 150) with delta (0, 0)
Screenshot: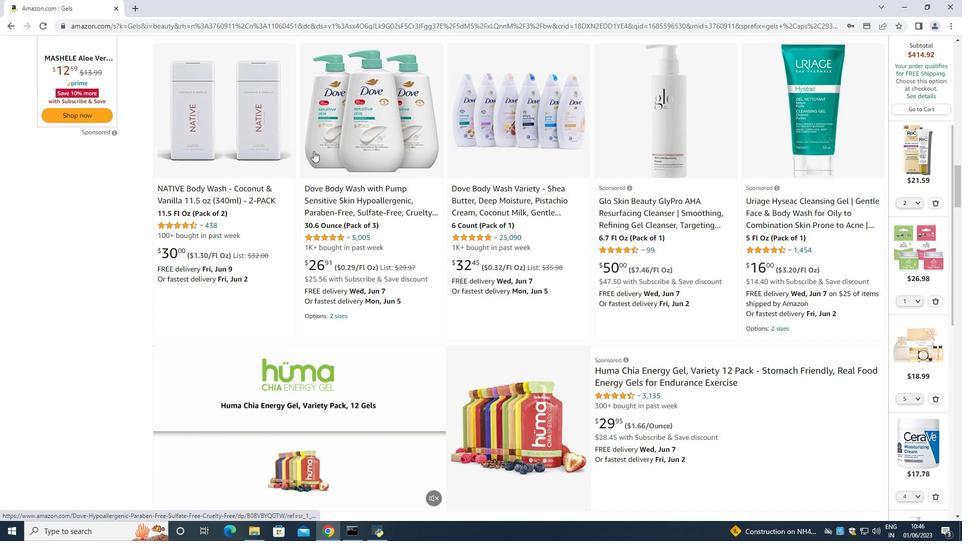 
Action: Mouse scrolled (313, 150) with delta (0, 0)
Screenshot: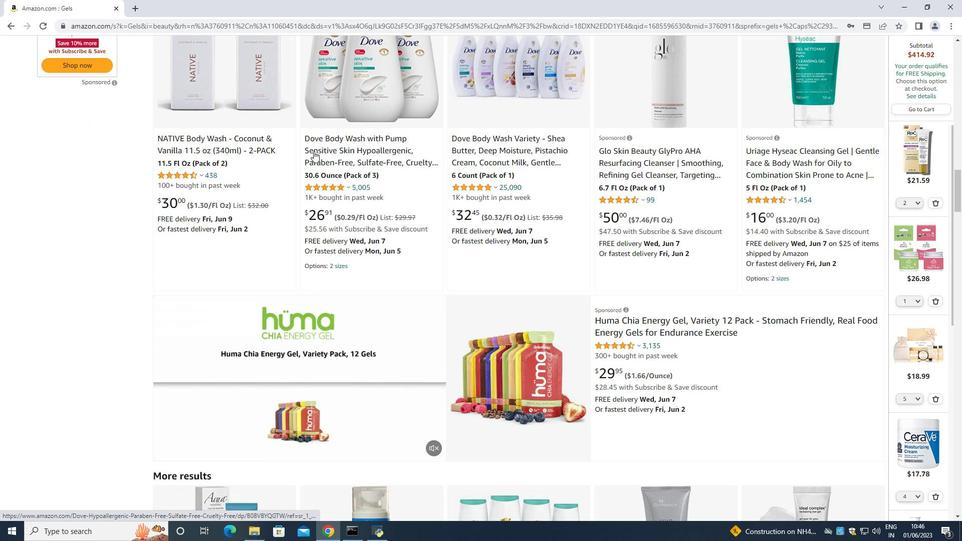 
Action: Mouse scrolled (313, 150) with delta (0, 0)
Screenshot: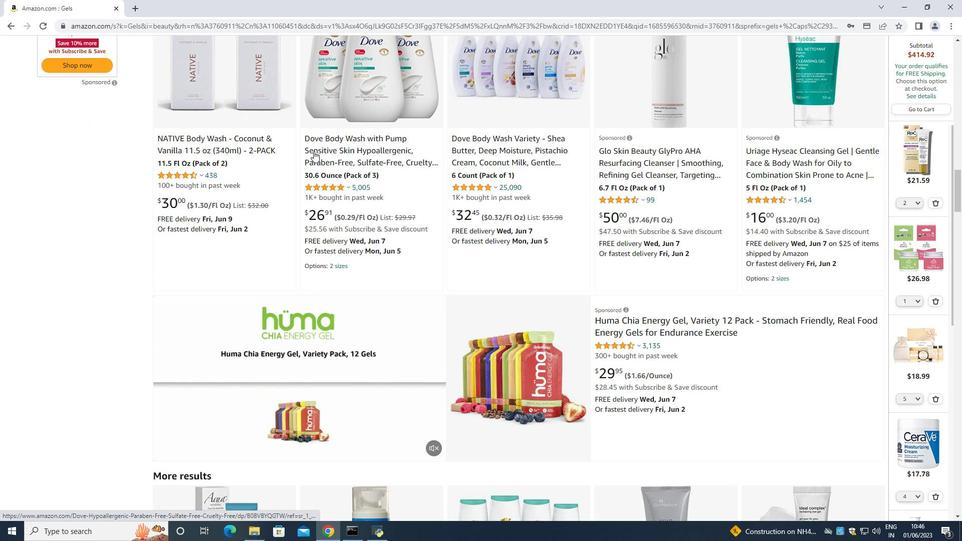 
Action: Mouse scrolled (313, 150) with delta (0, 0)
Screenshot: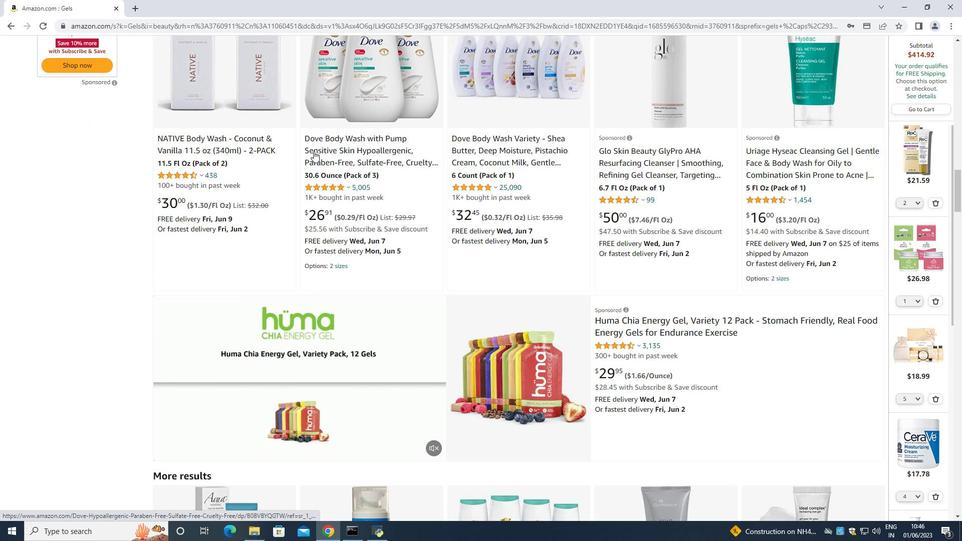 
Action: Mouse scrolled (313, 150) with delta (0, 0)
Screenshot: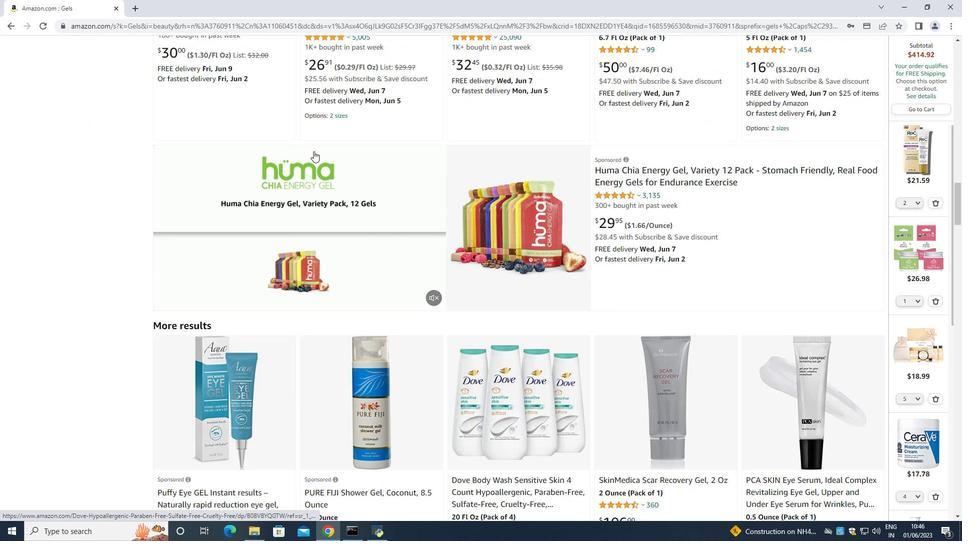 
Action: Mouse scrolled (313, 150) with delta (0, 0)
Screenshot: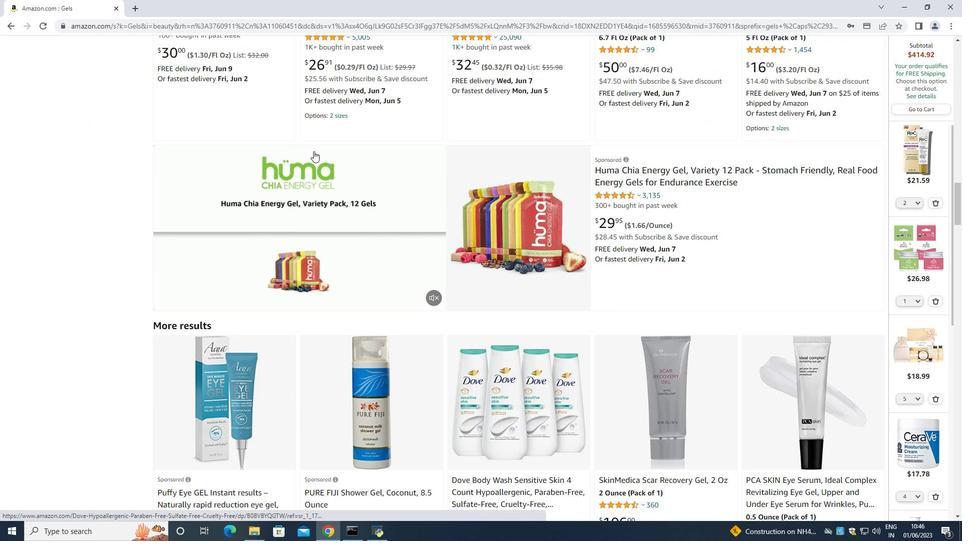 
Action: Mouse scrolled (313, 150) with delta (0, 0)
Screenshot: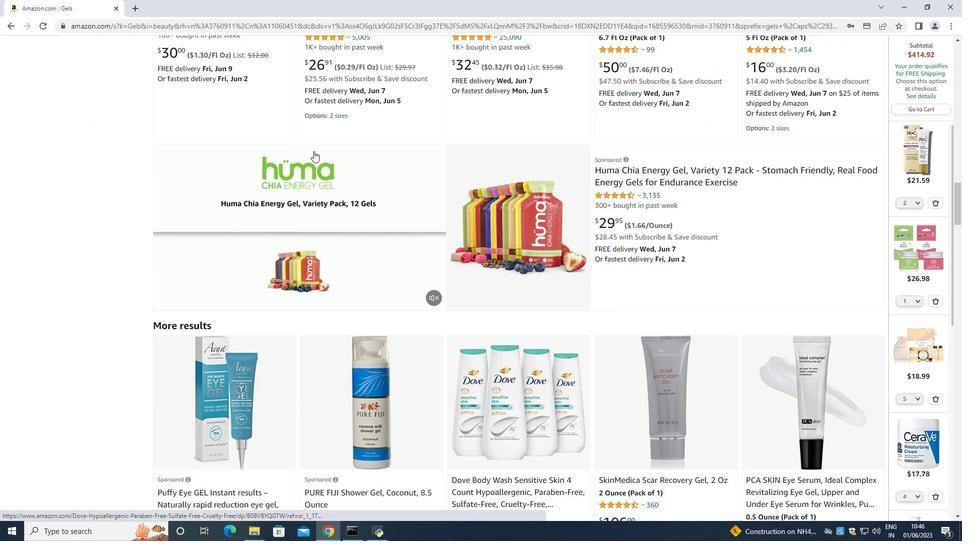 
Action: Mouse scrolled (313, 150) with delta (0, 0)
Screenshot: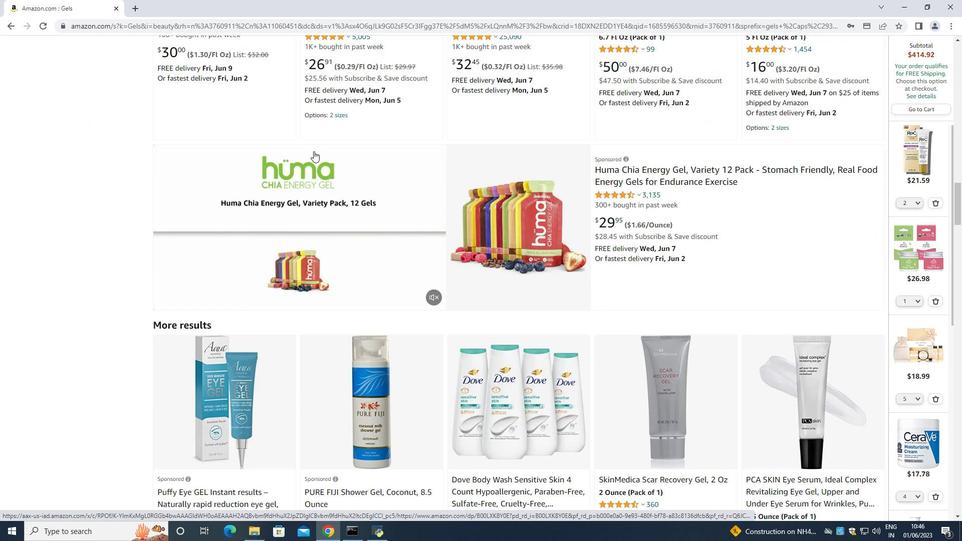 
Action: Mouse moved to (538, 289)
Screenshot: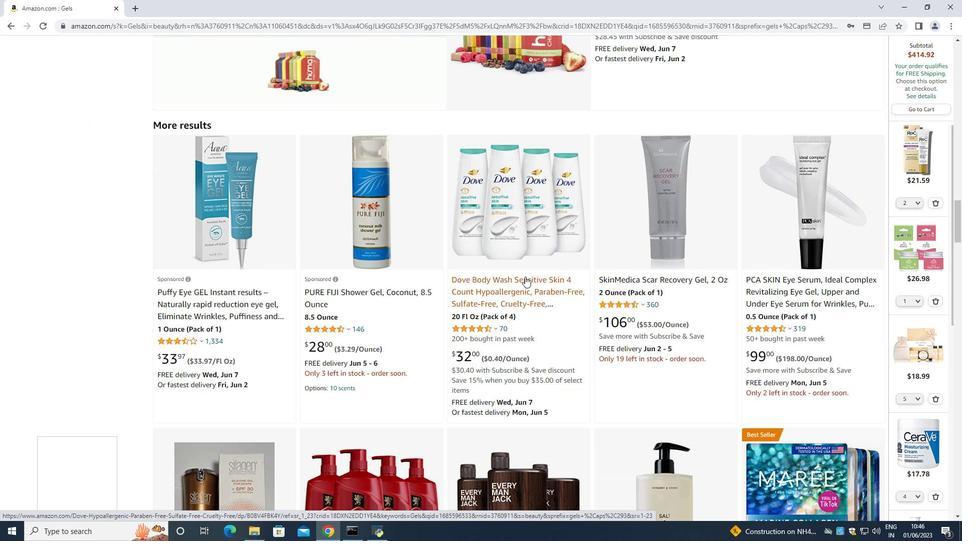 
Action: Mouse scrolled (538, 290) with delta (0, 0)
Screenshot: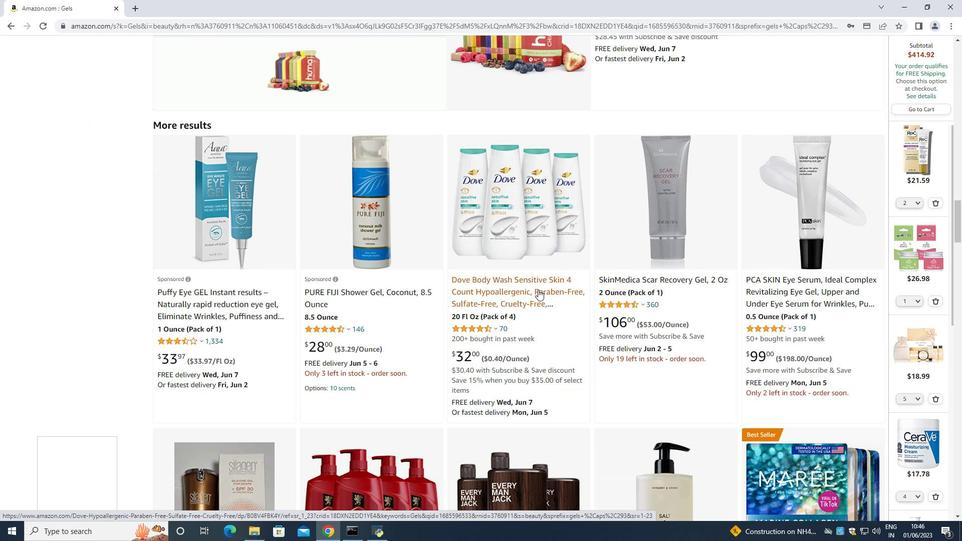 
Action: Mouse scrolled (538, 290) with delta (0, 0)
Screenshot: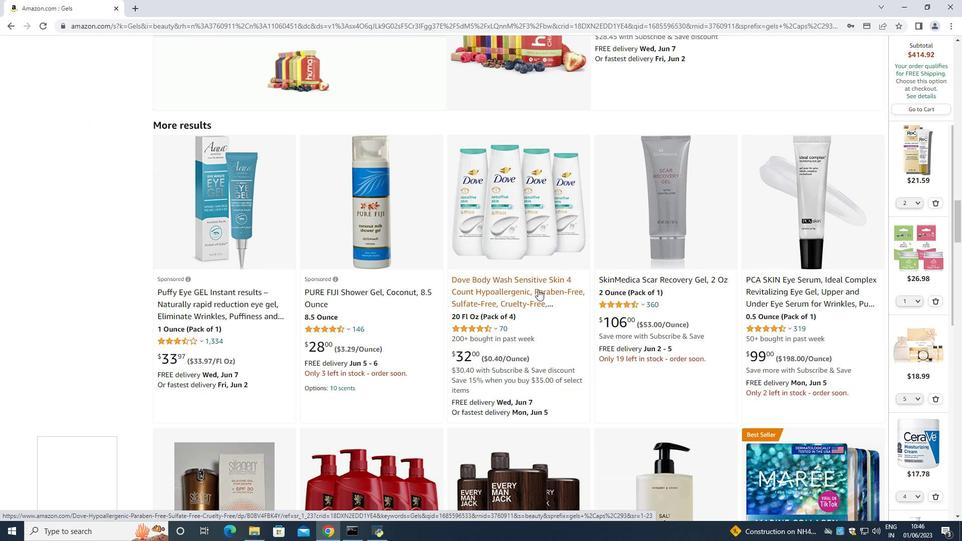 
Action: Mouse scrolled (538, 290) with delta (0, 0)
Screenshot: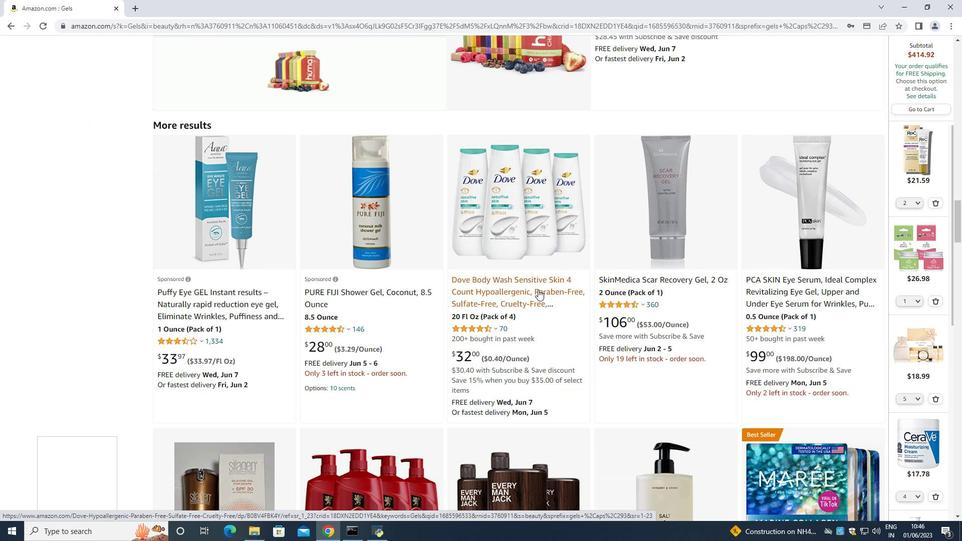 
Action: Mouse moved to (537, 289)
Screenshot: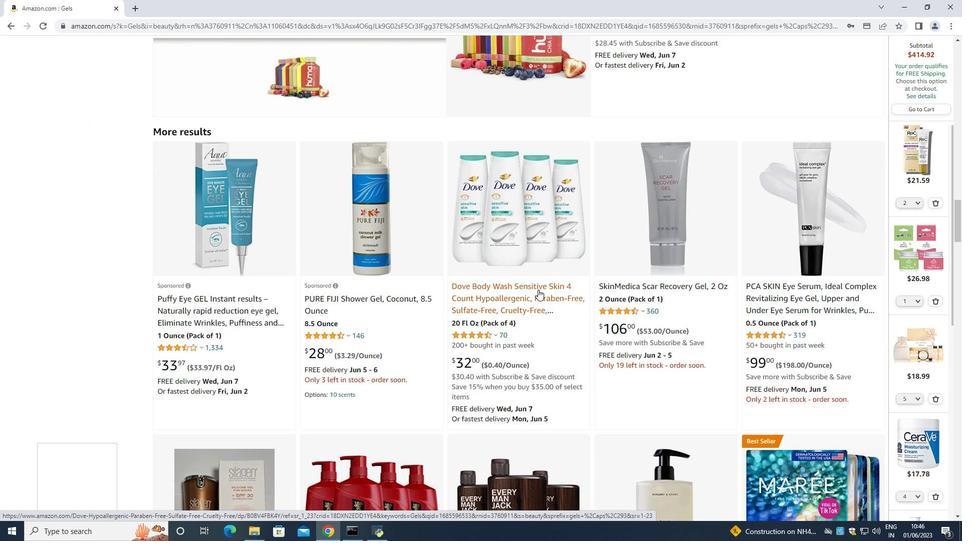 
Action: Mouse scrolled (537, 290) with delta (0, 0)
Screenshot: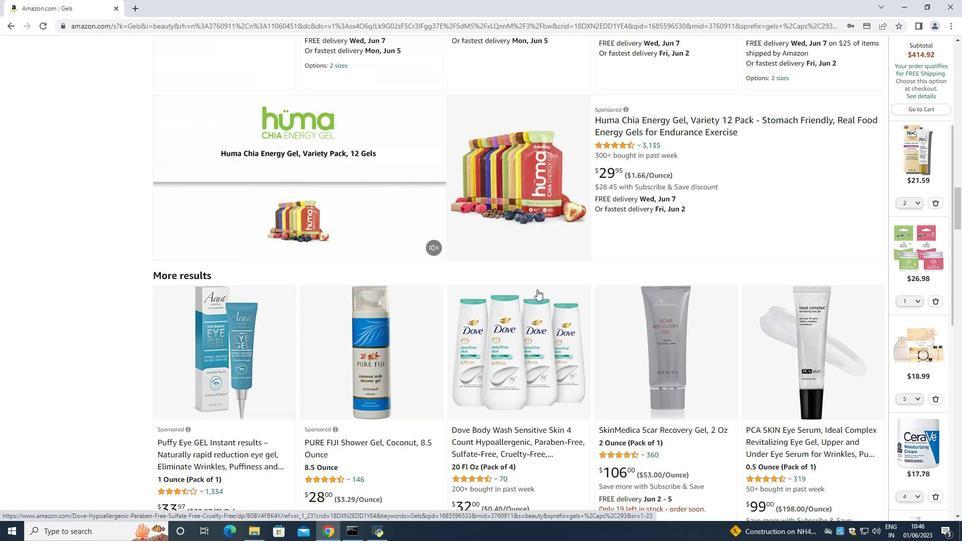 
Action: Mouse scrolled (537, 290) with delta (0, 0)
Screenshot: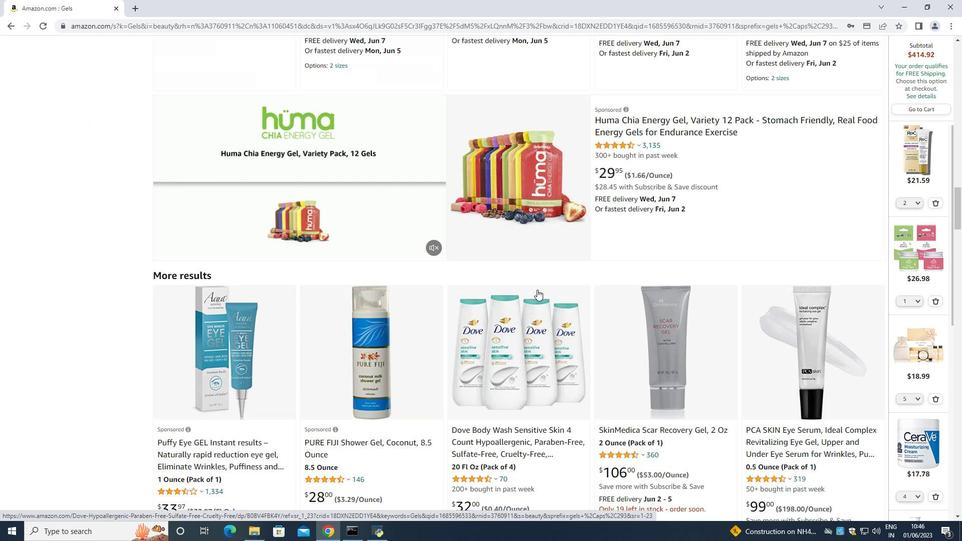 
Action: Mouse scrolled (537, 290) with delta (0, 0)
Screenshot: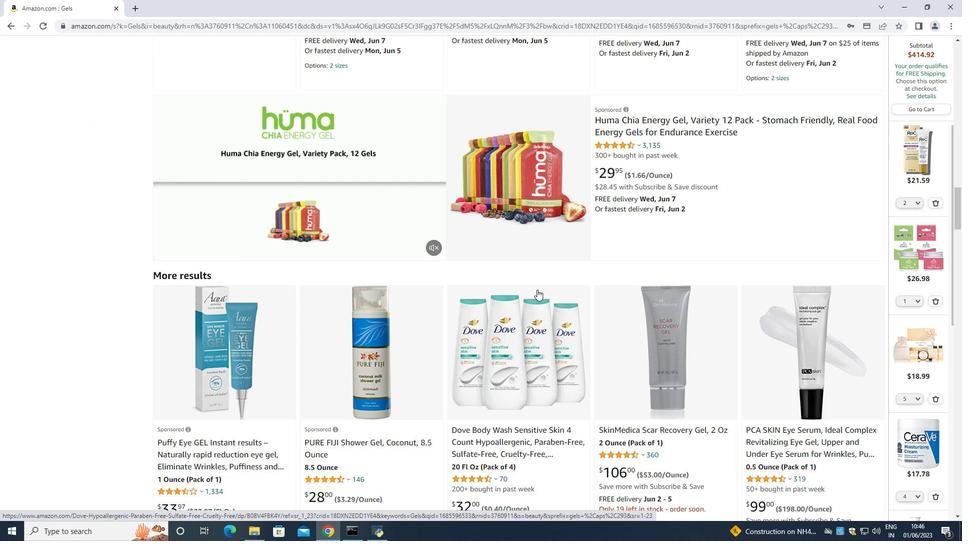
Action: Mouse scrolled (537, 290) with delta (0, 0)
Screenshot: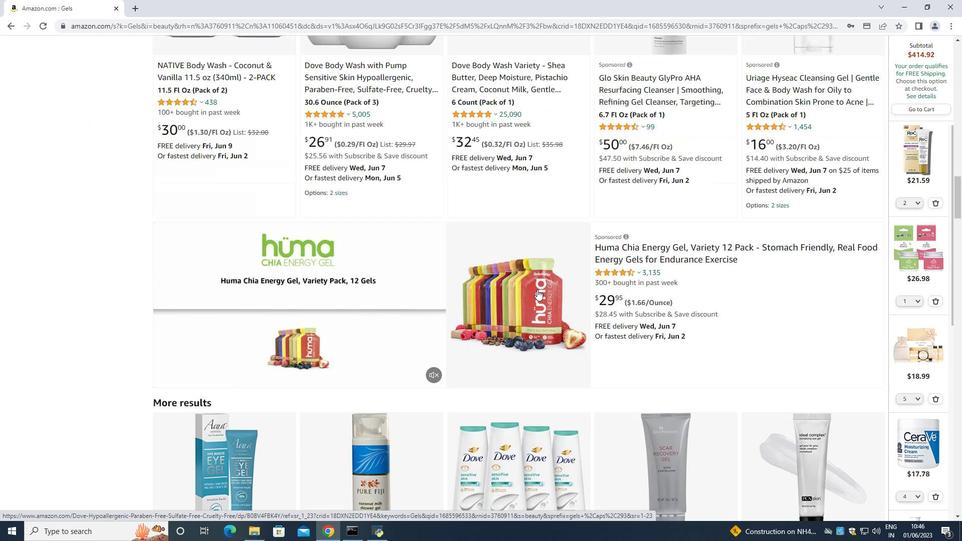 
Action: Mouse scrolled (537, 290) with delta (0, 0)
Screenshot: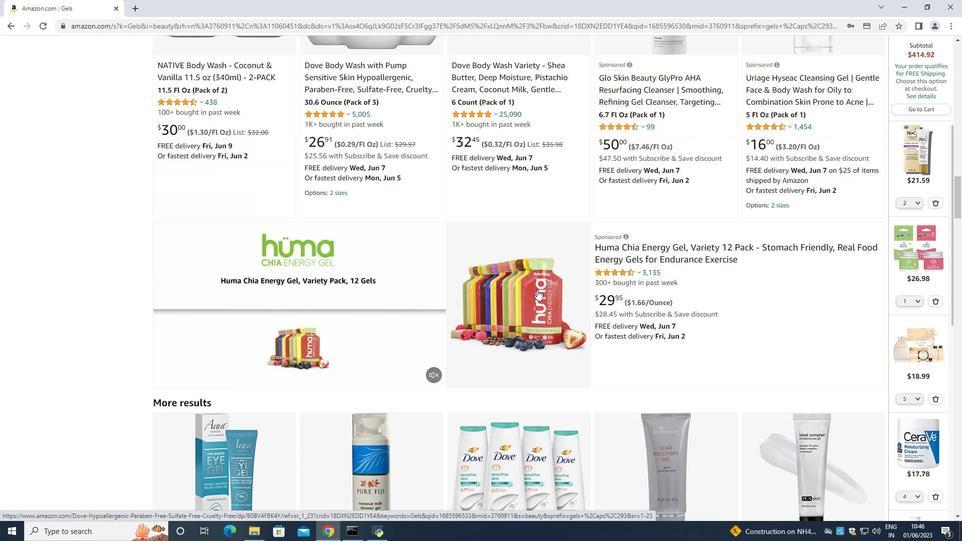 
Action: Mouse moved to (535, 289)
Screenshot: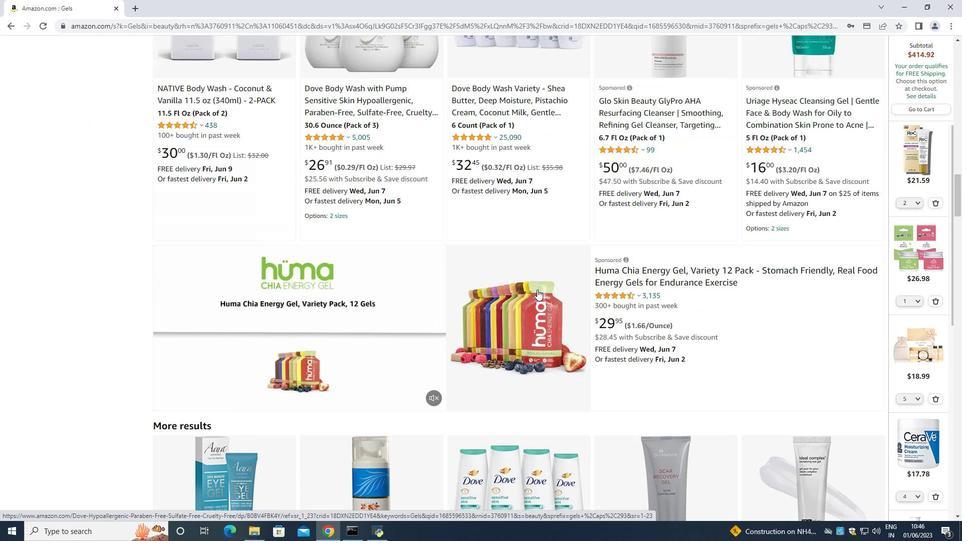 
Action: Mouse scrolled (535, 290) with delta (0, 0)
Screenshot: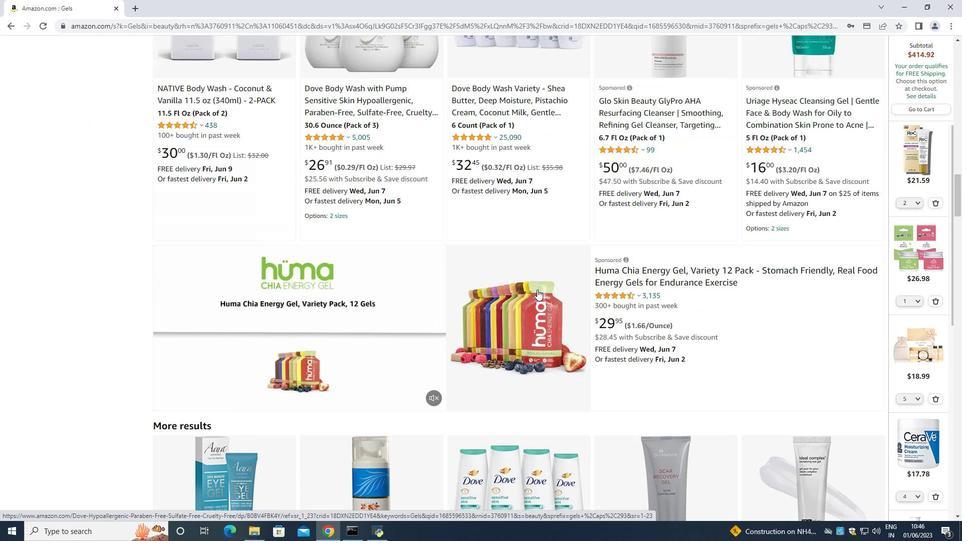 
Action: Mouse moved to (535, 289)
Screenshot: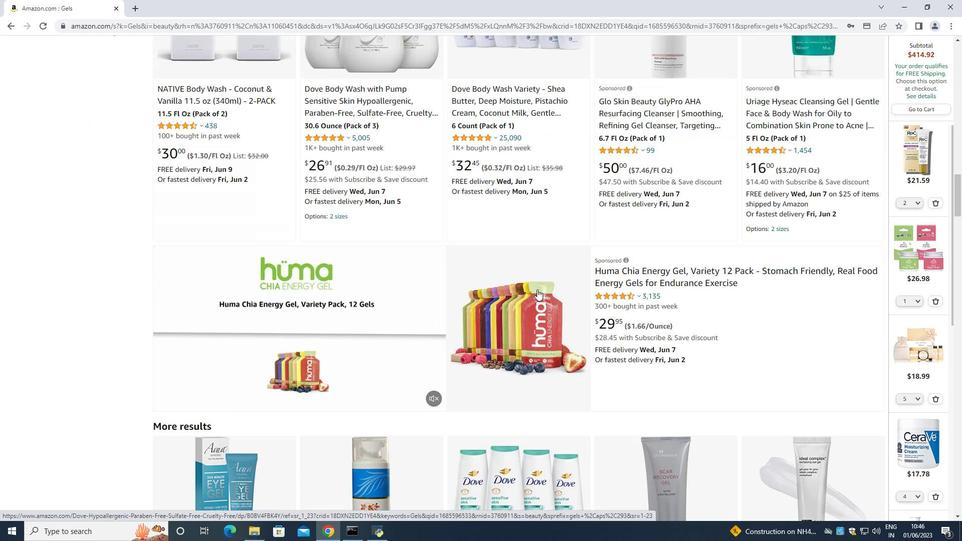 
Action: Mouse scrolled (535, 290) with delta (0, 0)
Screenshot: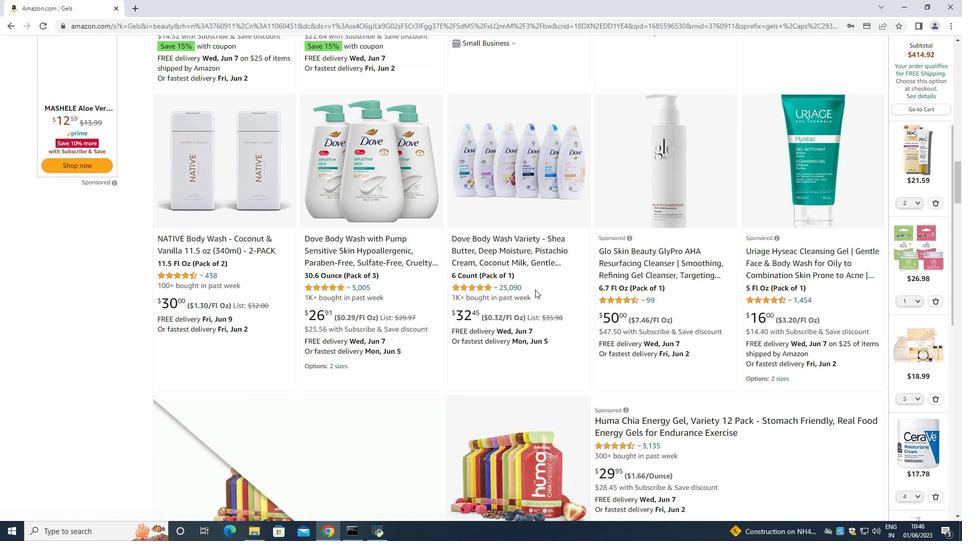 
Action: Mouse scrolled (535, 290) with delta (0, 0)
Screenshot: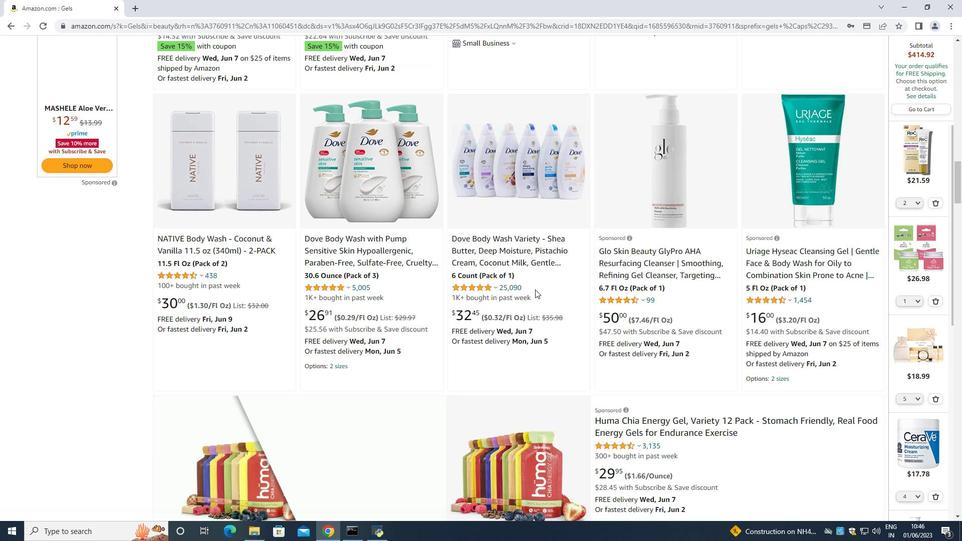 
Action: Mouse scrolled (535, 290) with delta (0, 0)
Screenshot: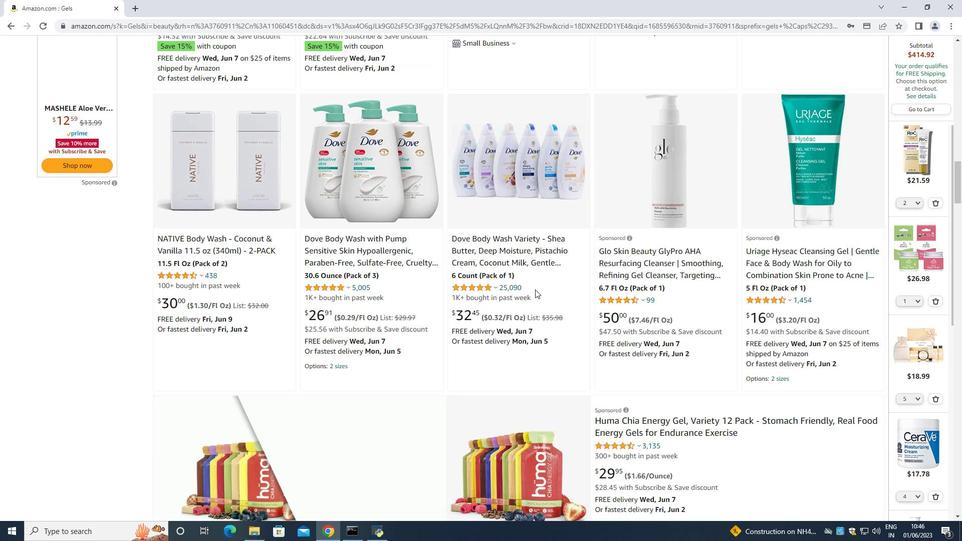 
Action: Mouse scrolled (535, 290) with delta (0, 0)
Screenshot: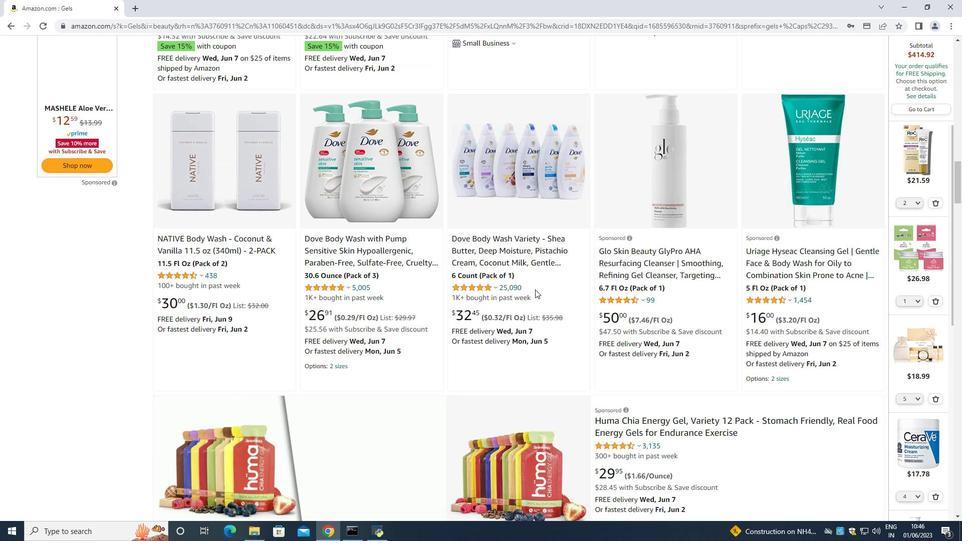 
Action: Mouse scrolled (535, 290) with delta (0, 0)
Screenshot: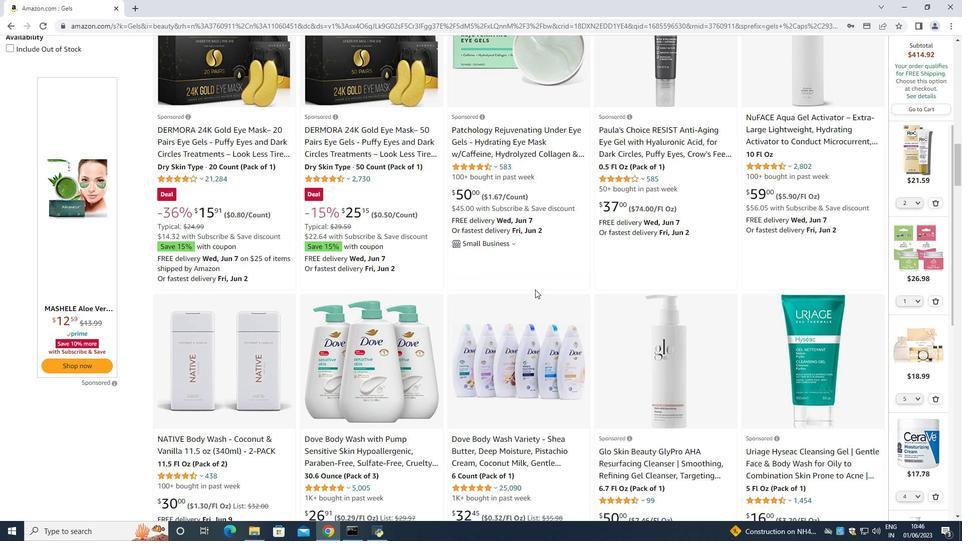 
Action: Mouse scrolled (535, 290) with delta (0, 0)
Screenshot: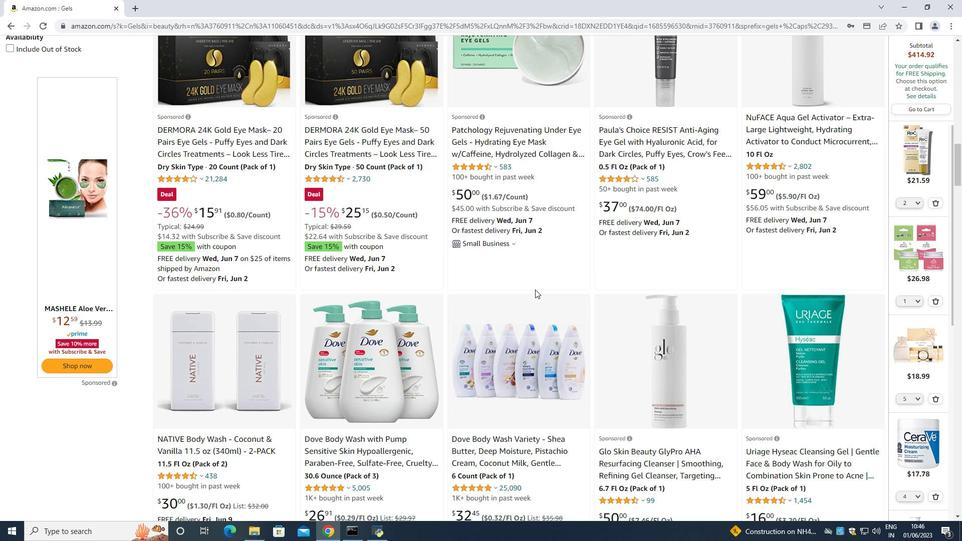 
Action: Mouse moved to (237, 252)
Screenshot: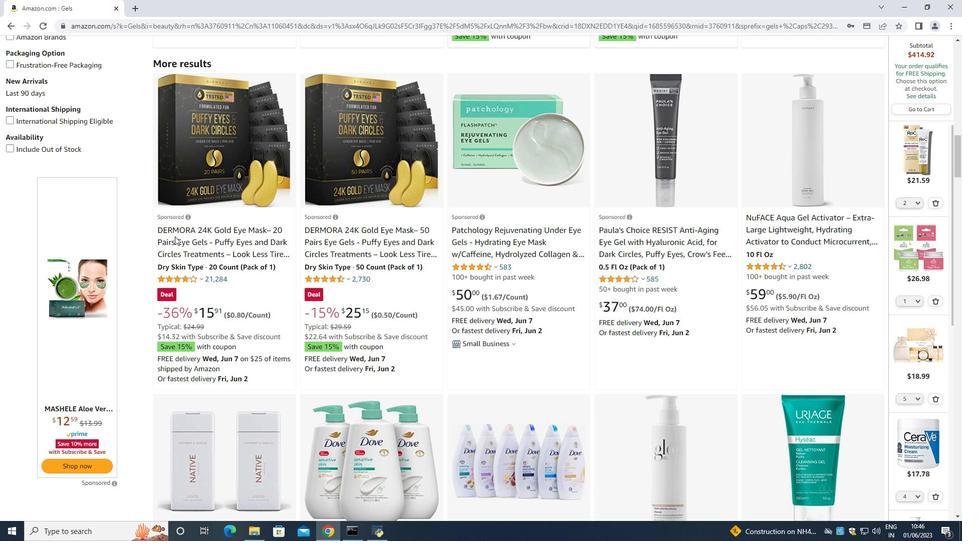 
Action: Mouse pressed left at (237, 252)
Screenshot: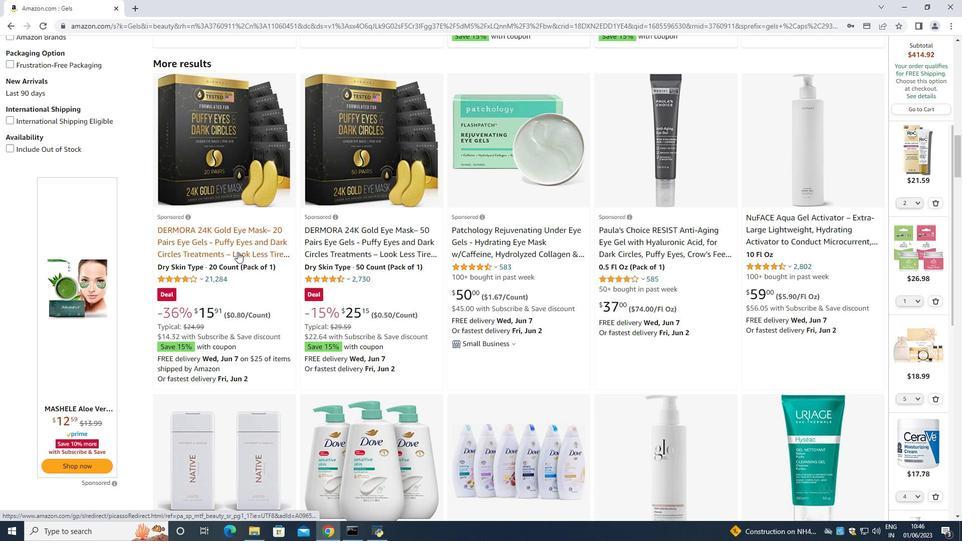 
Action: Mouse moved to (602, 222)
Screenshot: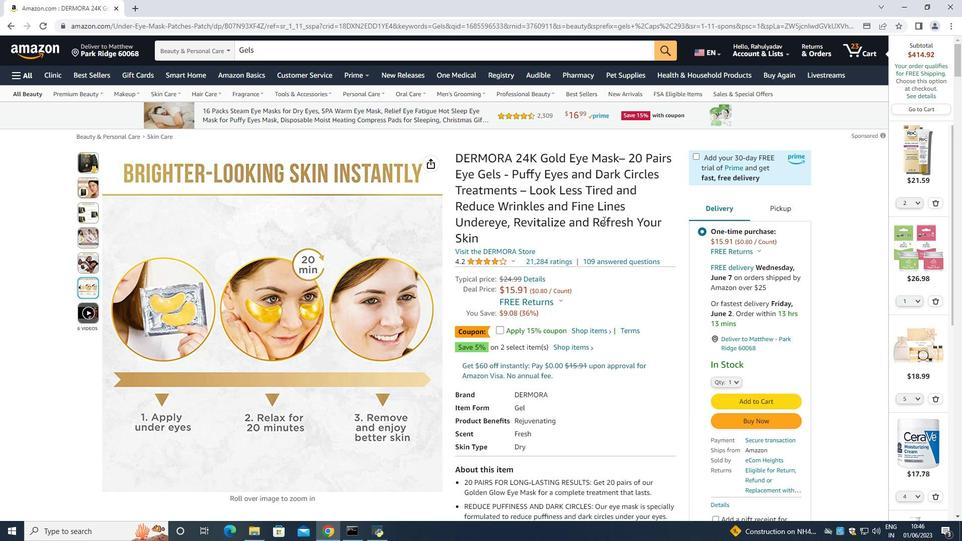 
Action: Mouse scrolled (602, 221) with delta (0, 0)
Screenshot: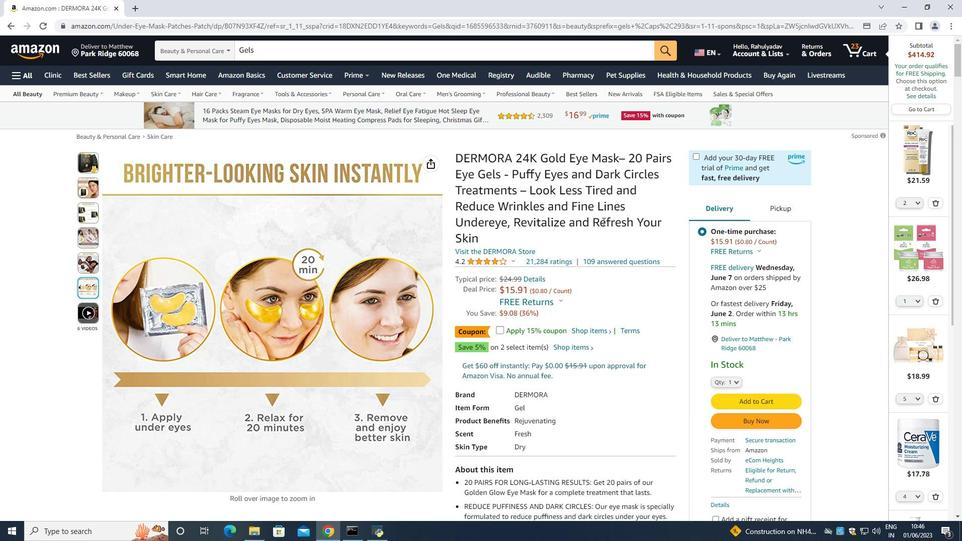 
Action: Mouse moved to (601, 223)
Screenshot: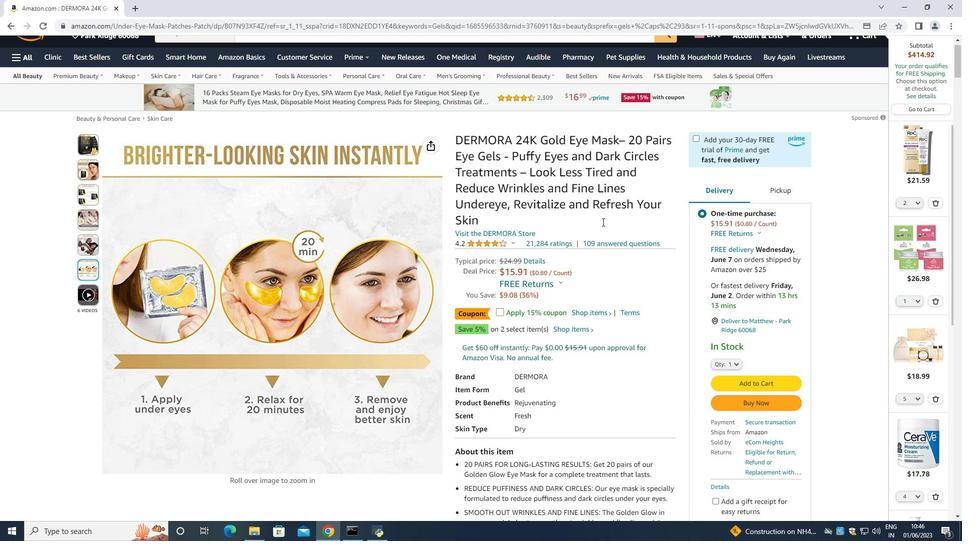 
Action: Mouse scrolled (601, 223) with delta (0, 0)
Screenshot: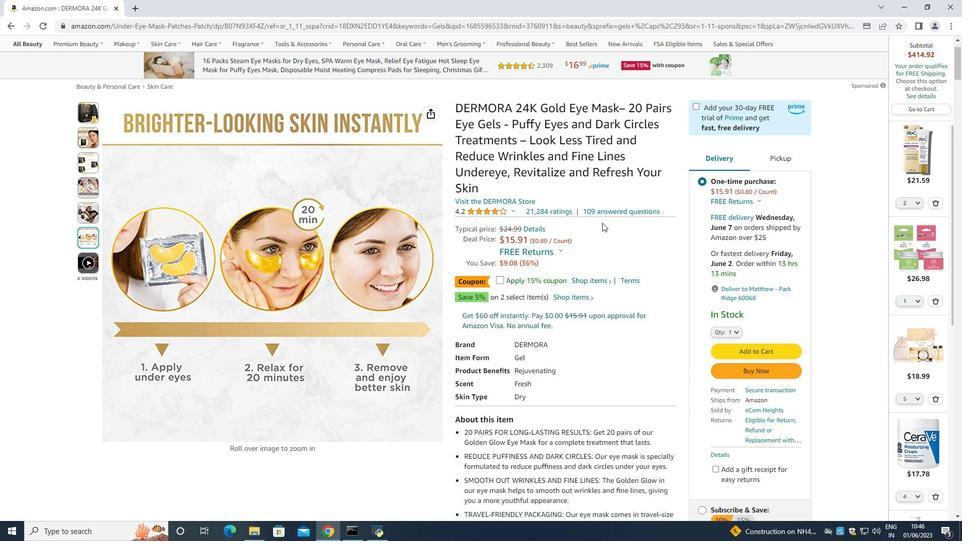 
Action: Mouse moved to (597, 226)
Screenshot: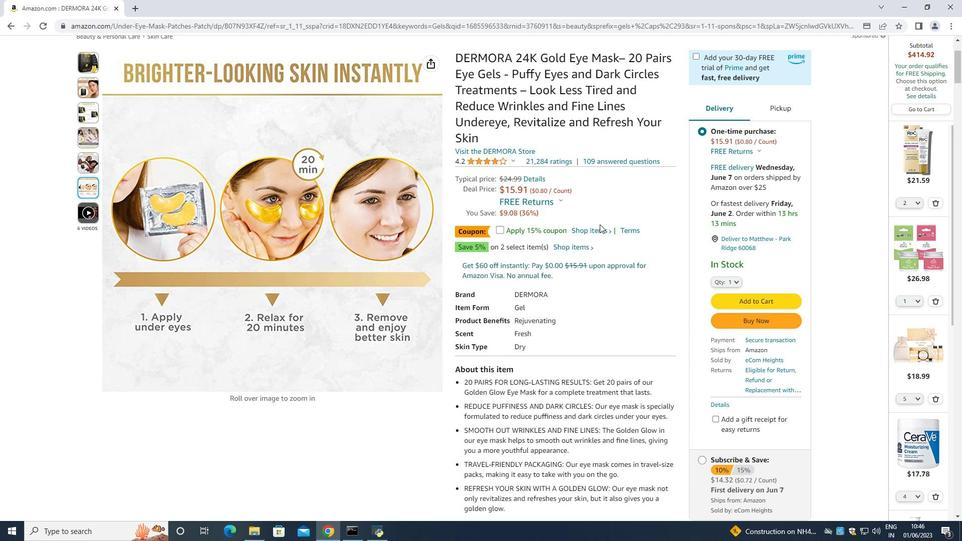 
Action: Mouse scrolled (597, 225) with delta (0, 0)
Screenshot: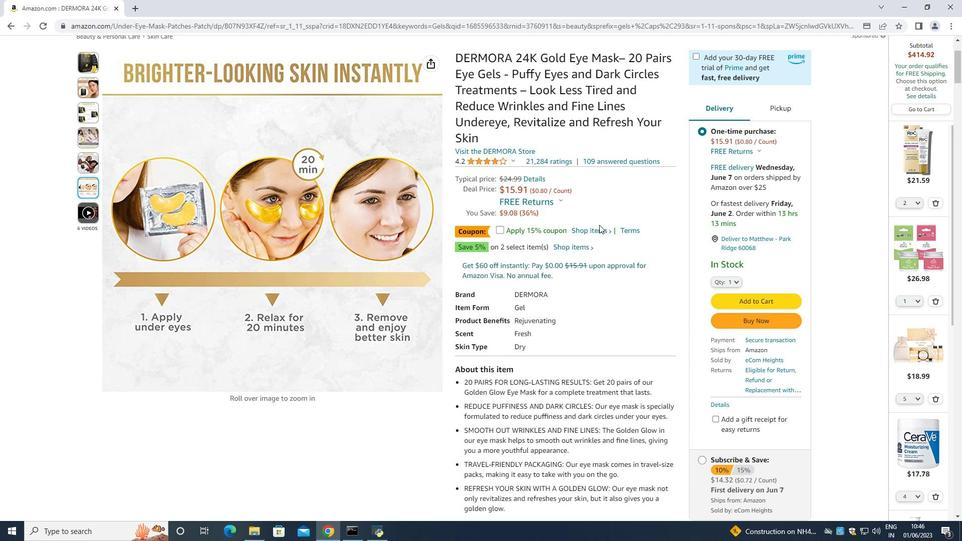 
Action: Mouse moved to (630, 226)
Screenshot: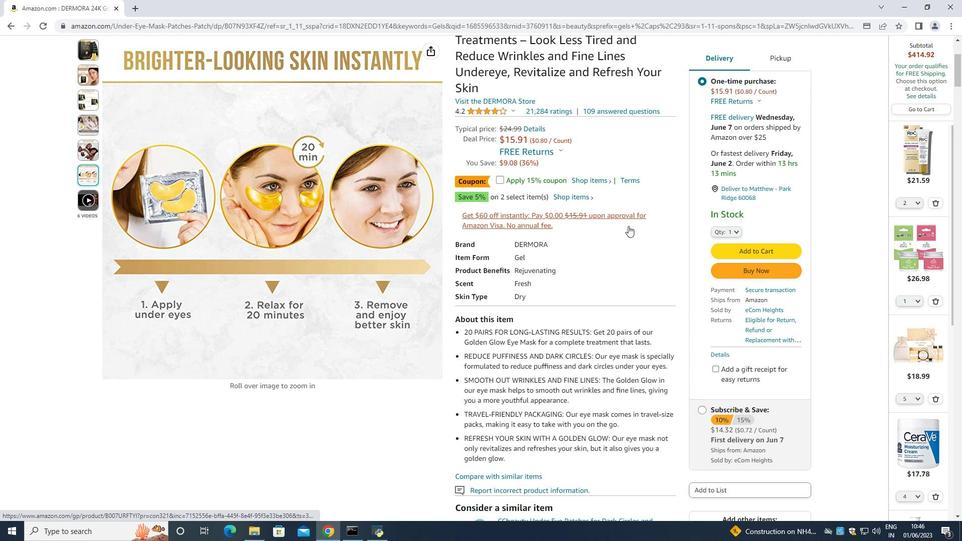 
Action: Mouse scrolled (630, 225) with delta (0, 0)
Screenshot: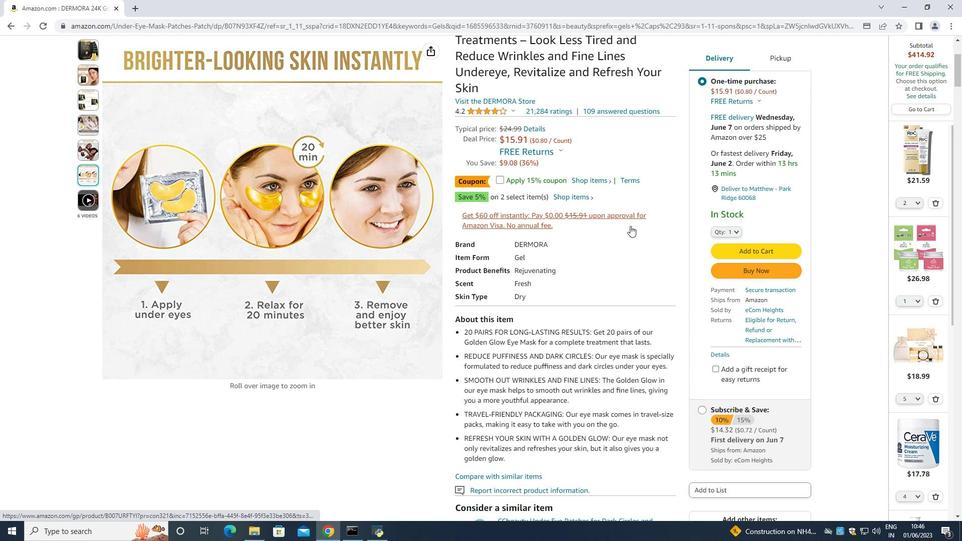 
Action: Mouse moved to (714, 184)
Screenshot: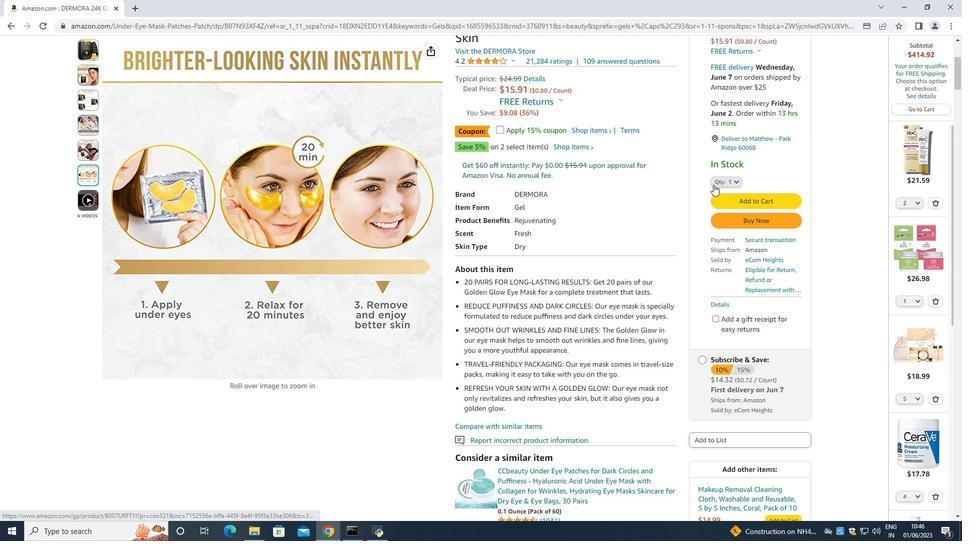 
Action: Mouse pressed left at (714, 184)
Screenshot: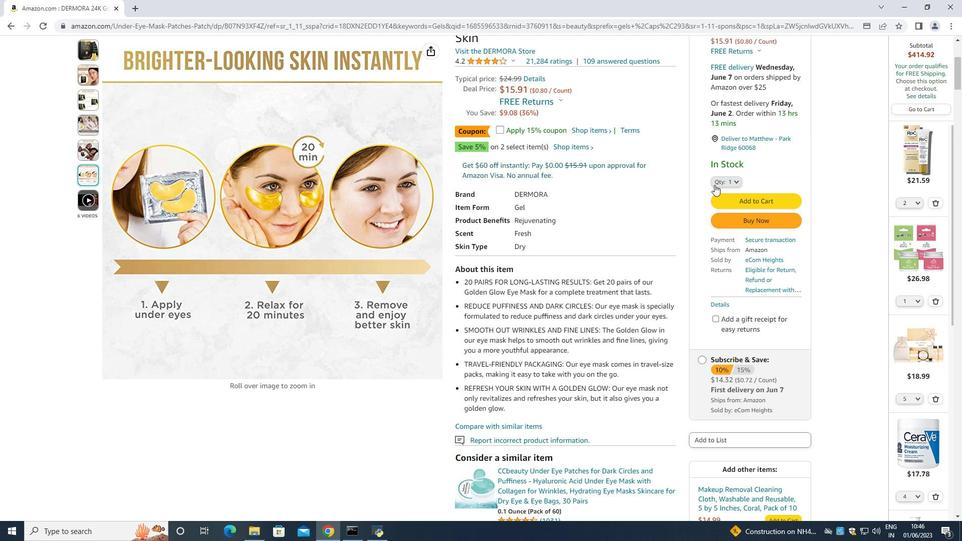 
Action: Mouse moved to (718, 209)
Screenshot: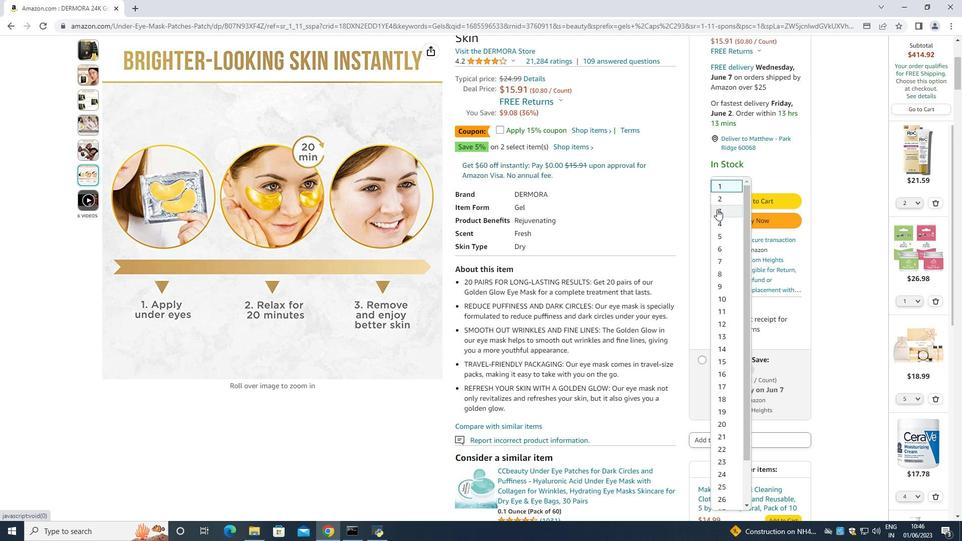 
Action: Mouse pressed left at (718, 209)
Screenshot: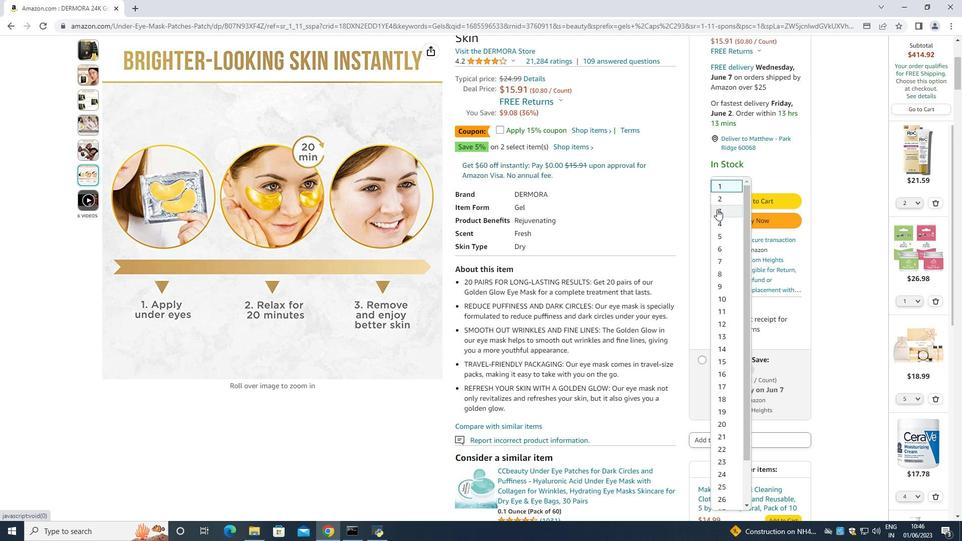 
Action: Mouse moved to (761, 210)
Screenshot: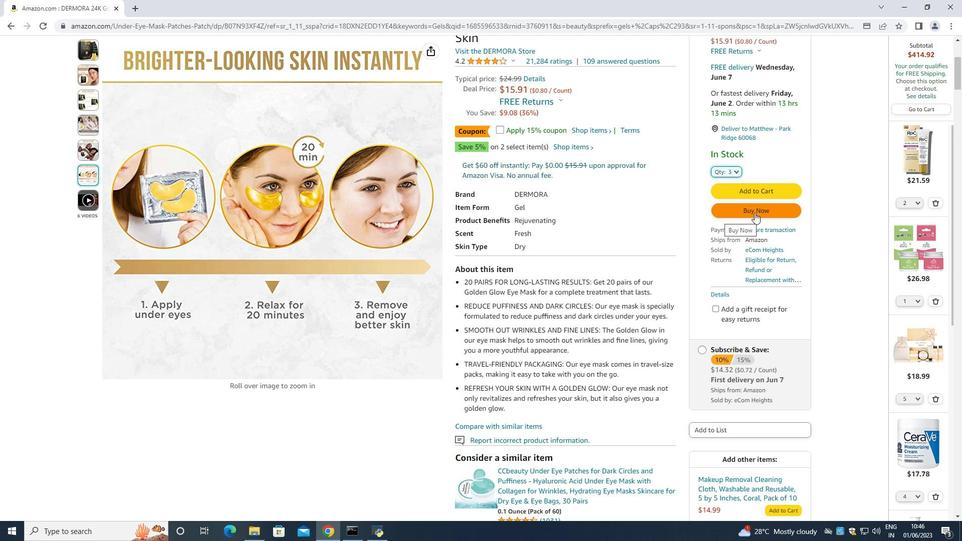 
Action: Mouse pressed left at (761, 210)
Screenshot: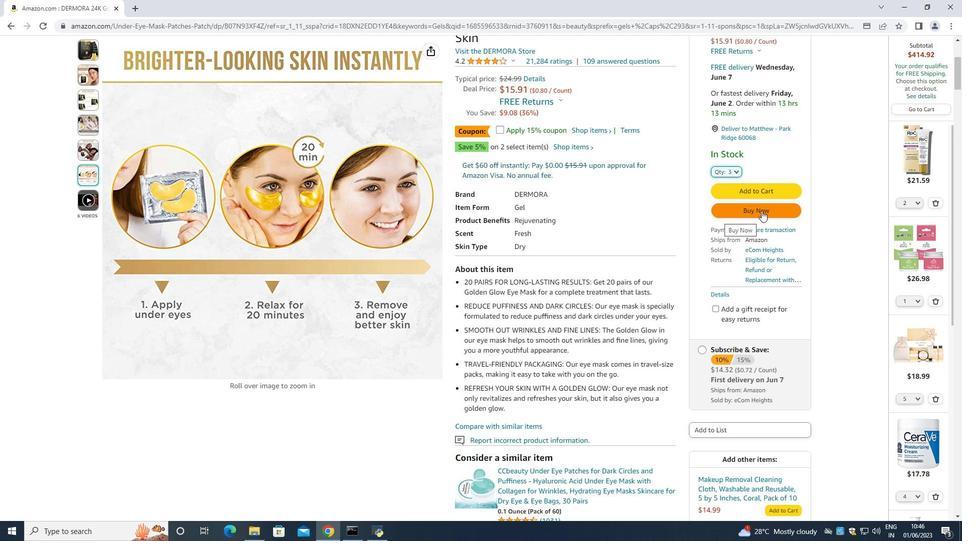 
Action: Mouse moved to (699, 230)
Screenshot: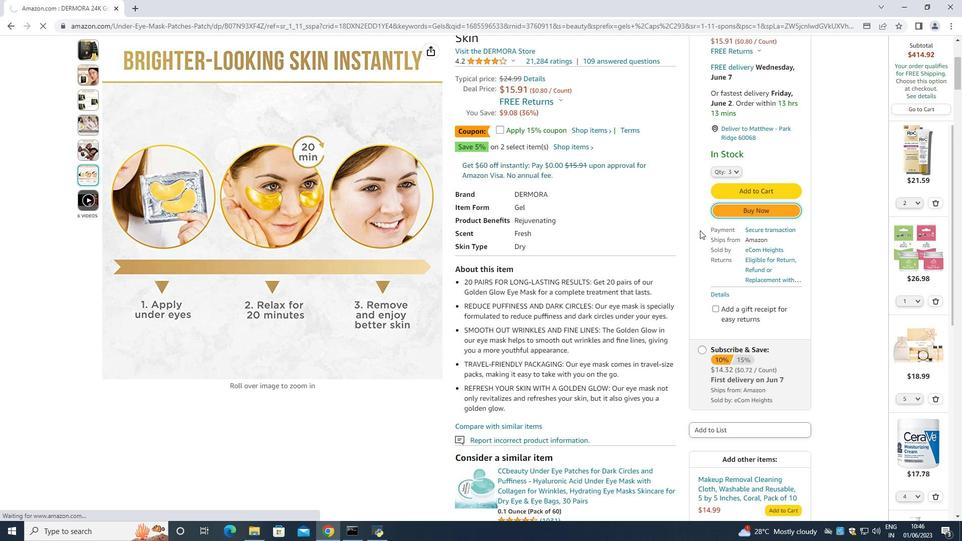 
Action: Mouse scrolled (699, 229) with delta (0, 0)
Screenshot: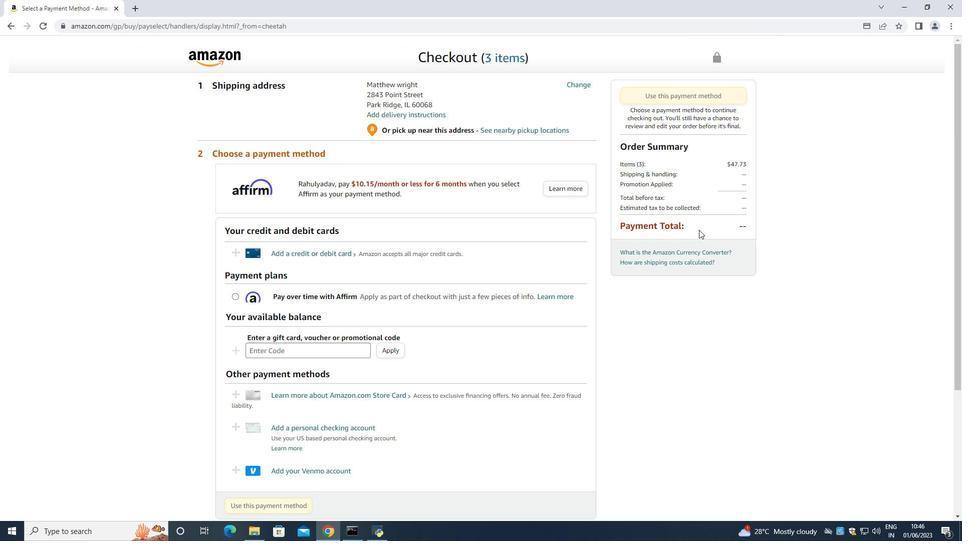 
Action: Mouse scrolled (699, 230) with delta (0, 0)
Screenshot: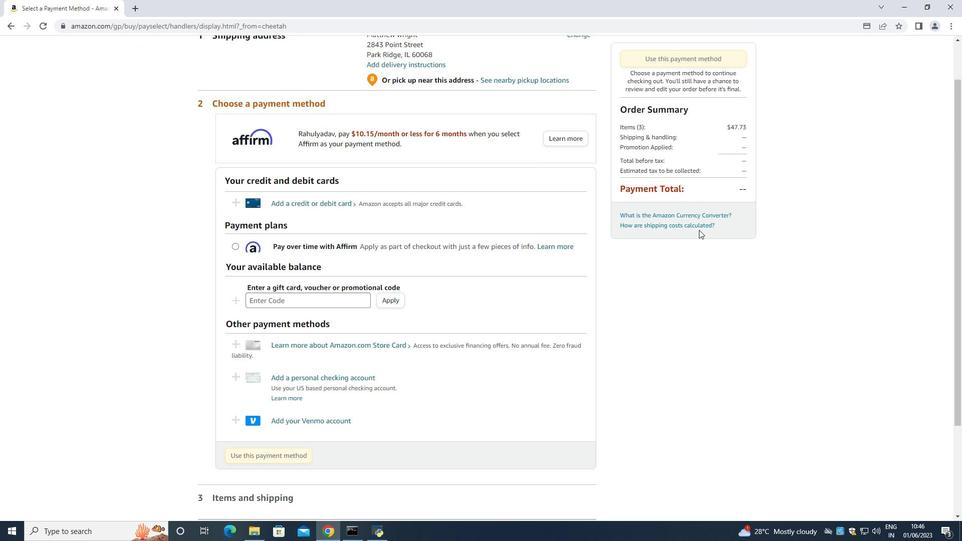 
Action: Mouse scrolled (699, 230) with delta (0, 0)
Screenshot: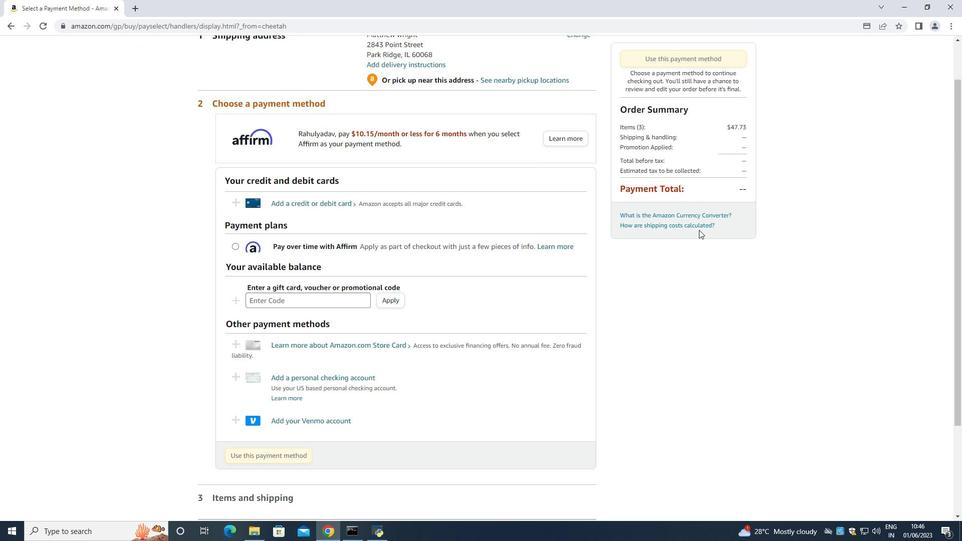 
Action: Mouse scrolled (699, 230) with delta (0, 0)
Screenshot: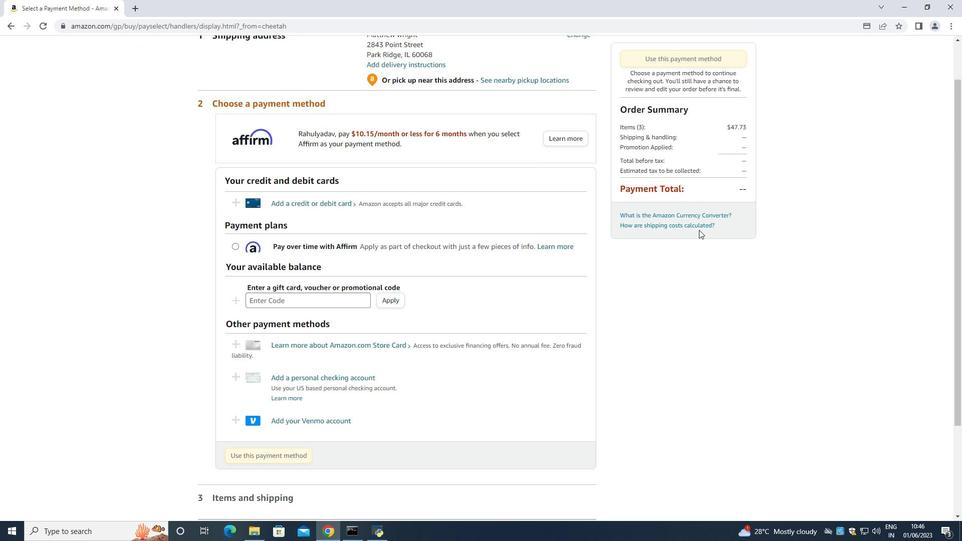 
Action: Mouse scrolled (699, 230) with delta (0, 0)
Screenshot: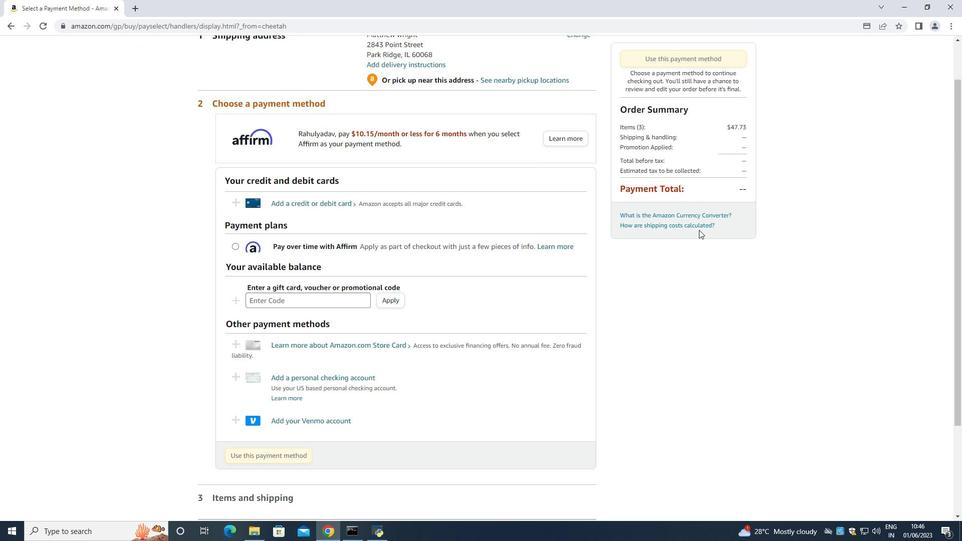 
Action: Mouse moved to (571, 82)
Screenshot: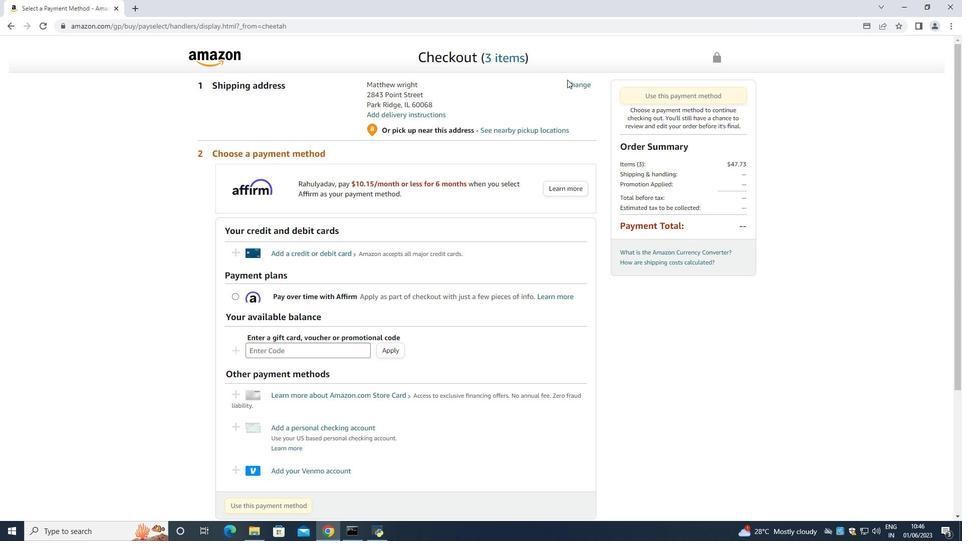 
Action: Mouse pressed left at (571, 82)
Screenshot: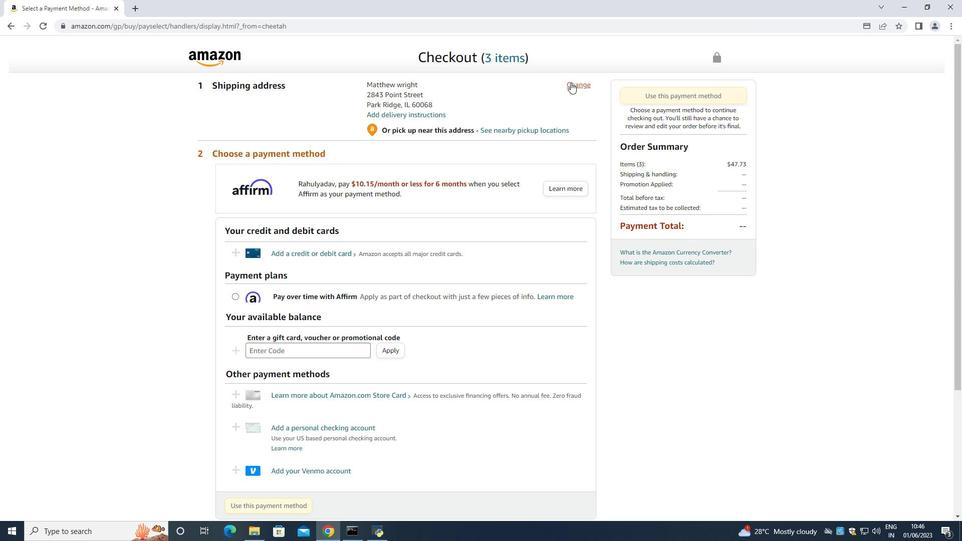 
Action: Mouse moved to (568, 163)
Screenshot: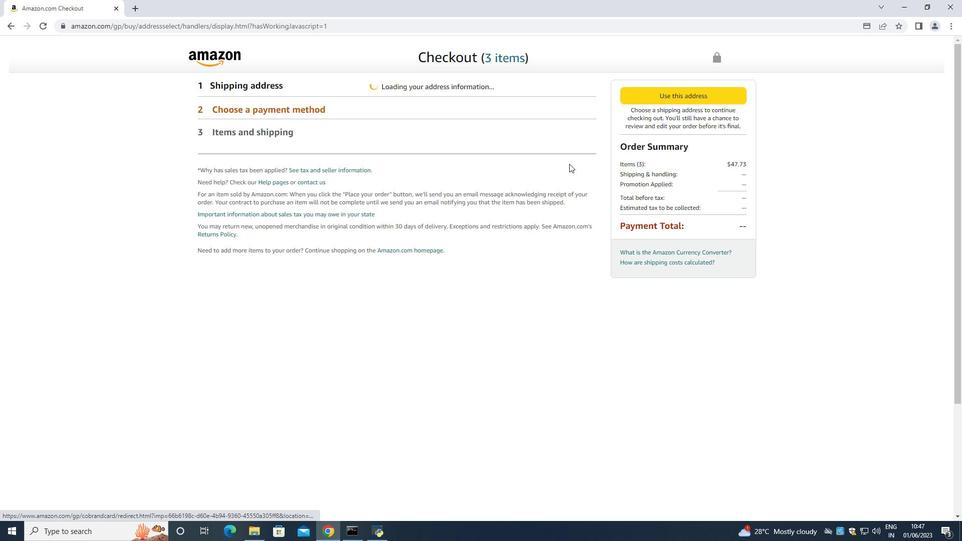 
Action: Mouse scrolled (568, 163) with delta (0, 0)
Screenshot: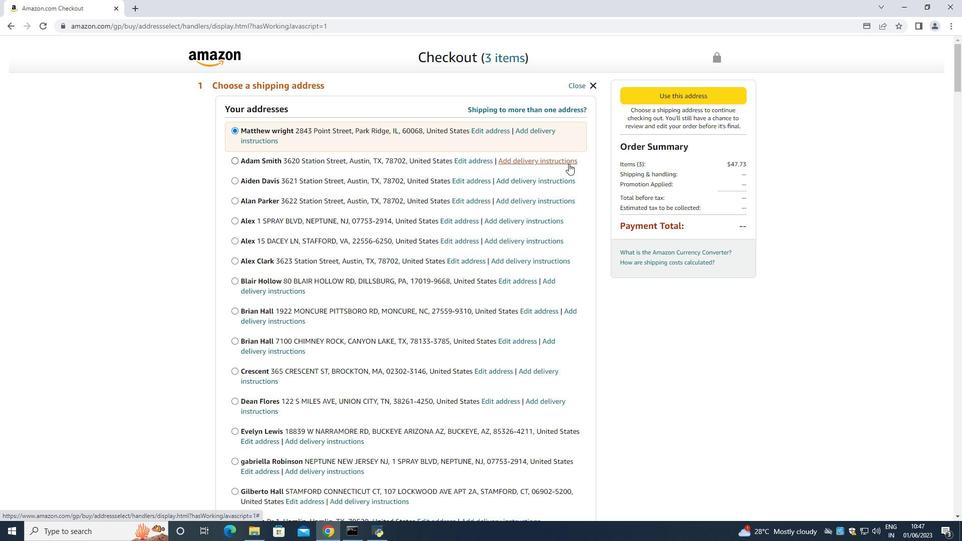 
Action: Mouse moved to (567, 163)
Screenshot: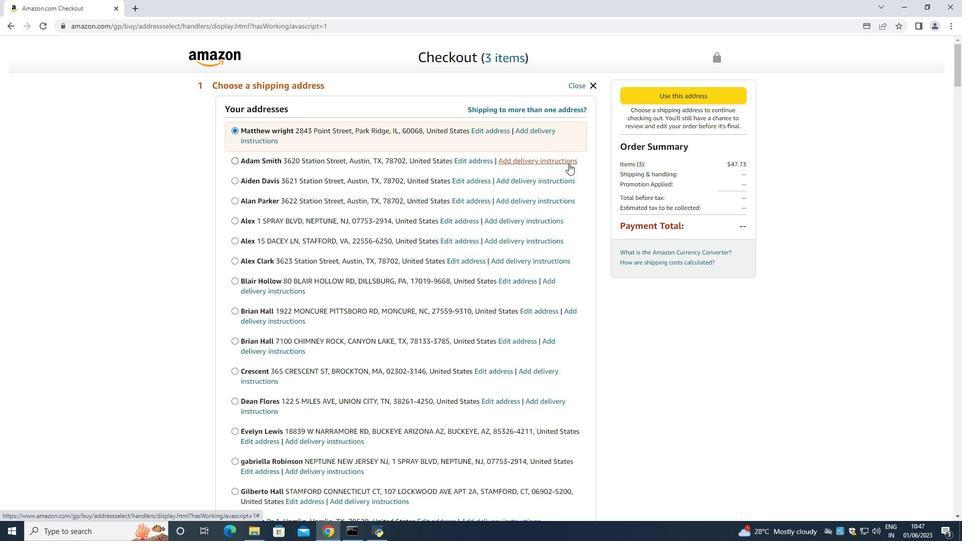 
Action: Mouse scrolled (567, 163) with delta (0, 0)
Screenshot: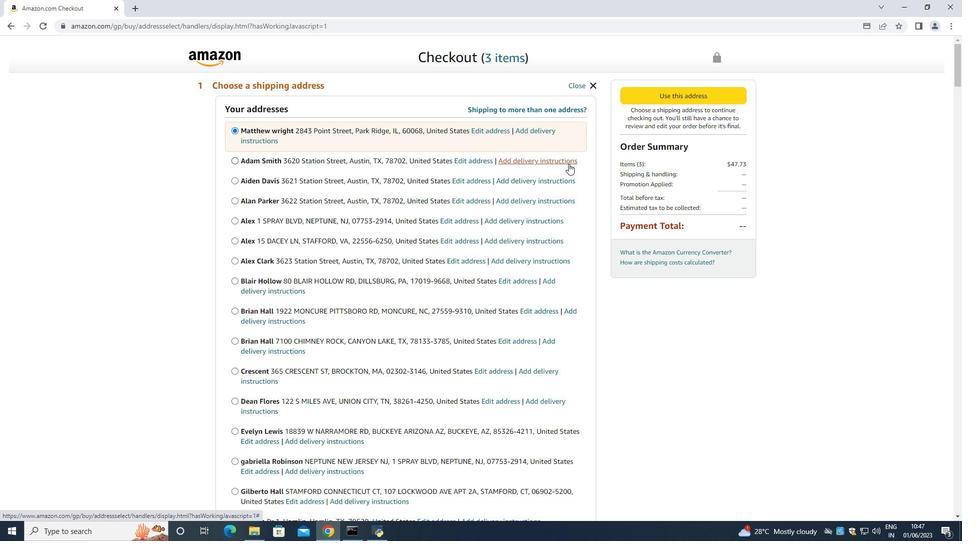 
Action: Mouse moved to (567, 164)
Screenshot: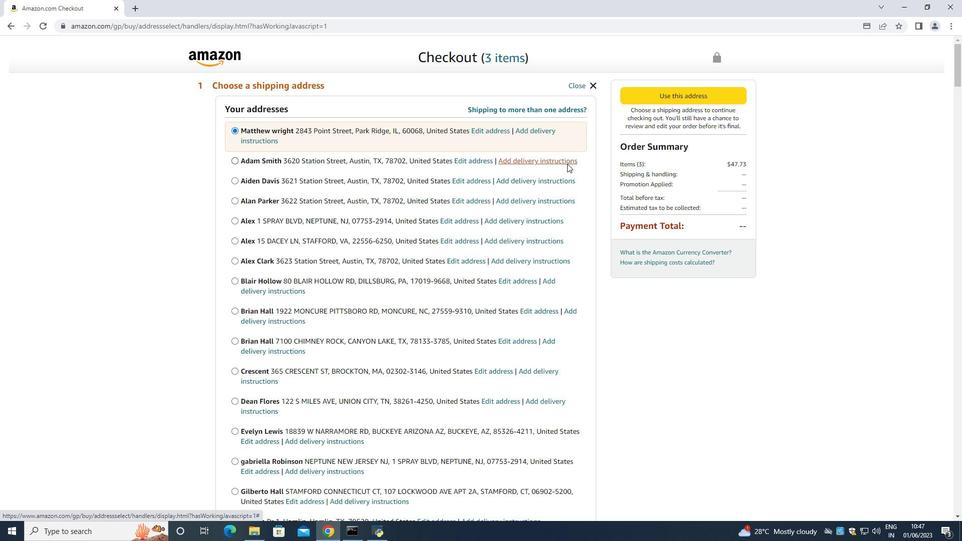 
Action: Mouse scrolled (567, 163) with delta (0, 0)
Screenshot: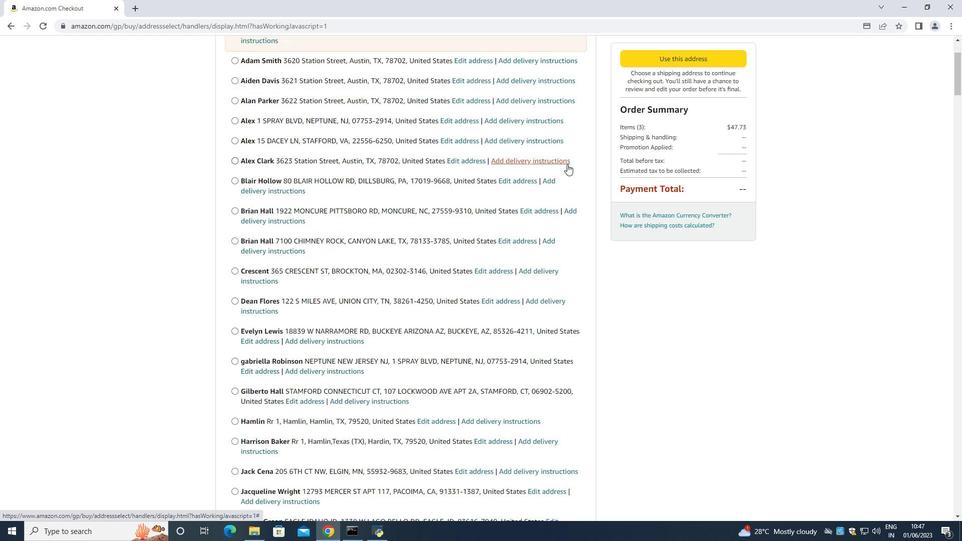 
Action: Key pressed <Key.down><Key.down><Key.down><Key.down><Key.down><Key.down><Key.down><Key.down><Key.down><Key.down><Key.down><Key.down><Key.down><Key.down><Key.down><Key.down><Key.down><Key.down><Key.down><Key.down><Key.down><Key.down><Key.down><Key.down><Key.down><Key.down><Key.down><Key.down><Key.down><Key.down><Key.down><Key.down><Key.down><Key.down><Key.down><Key.down><Key.down><Key.down><Key.down><Key.down><Key.down><Key.down><Key.down><Key.down><Key.down><Key.down><Key.down><Key.down><Key.down><Key.down><Key.down><Key.down><Key.down><Key.down><Key.down><Key.down><Key.down><Key.down><Key.down><Key.down><Key.down><Key.down><Key.down><Key.down><Key.down><Key.down><Key.down><Key.down><Key.down><Key.down><Key.down><Key.down><Key.down><Key.down><Key.down><Key.down><Key.down><Key.down><Key.down><Key.down><Key.down><Key.down><Key.down><Key.down><Key.down><Key.down><Key.down><Key.down><Key.down><Key.down><Key.down><Key.down><Key.down><Key.down><Key.down><Key.down><Key.down><Key.down><Key.down><Key.down><Key.down><Key.down><Key.down><Key.down><Key.down><Key.down><Key.down><Key.down><Key.down><Key.down><Key.down><Key.down><Key.down><Key.down><Key.down><Key.down><Key.down><Key.down><Key.down><Key.down><Key.down><Key.down><Key.down><Key.down><Key.down><Key.down><Key.down><Key.down><Key.down><Key.down><Key.down><Key.down><Key.down><Key.down><Key.down><Key.down><Key.down><Key.down><Key.down><Key.down><Key.down><Key.down><Key.down><Key.down><Key.down><Key.down><Key.down><Key.down><Key.down><Key.down><Key.down><Key.down><Key.down><Key.down><Key.down><Key.down><Key.down><Key.down><Key.down><Key.down><Key.down><Key.down><Key.down><Key.down><Key.down><Key.down><Key.down><Key.down><Key.down><Key.down><Key.down><Key.down><Key.down><Key.down><Key.down><Key.down><Key.down><Key.down><Key.down><Key.down><Key.down><Key.down><Key.down><Key.down><Key.down><Key.down><Key.down><Key.down><Key.down><Key.down><Key.down><Key.down><Key.down><Key.down><Key.down><Key.down><Key.down><Key.down><Key.down><Key.down><Key.down><Key.down><Key.down><Key.down><Key.down><Key.down><Key.down><Key.down><Key.down><Key.down><Key.down><Key.down><Key.down><Key.down><Key.down>
Screenshot: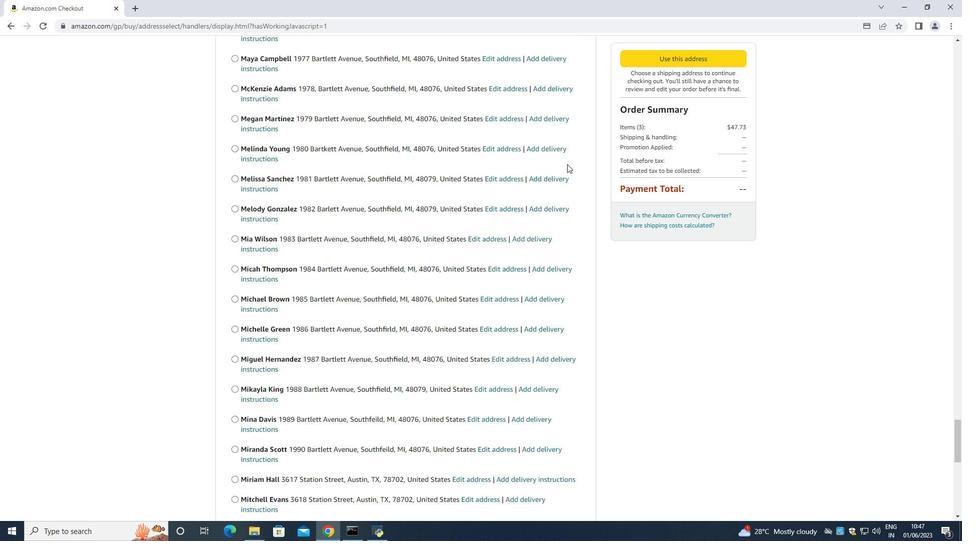 
Action: Mouse moved to (257, 405)
Screenshot: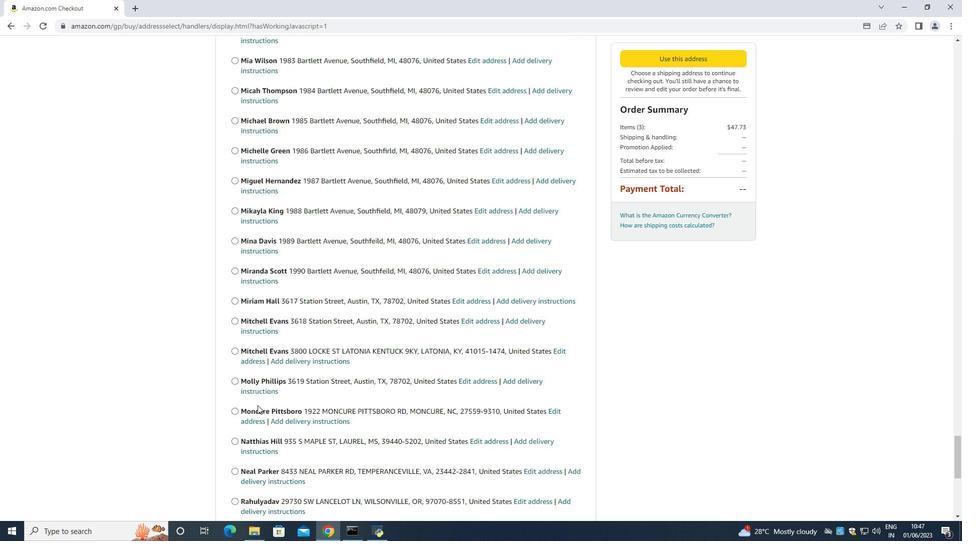 
Action: Key pressed <Key.space>
Screenshot: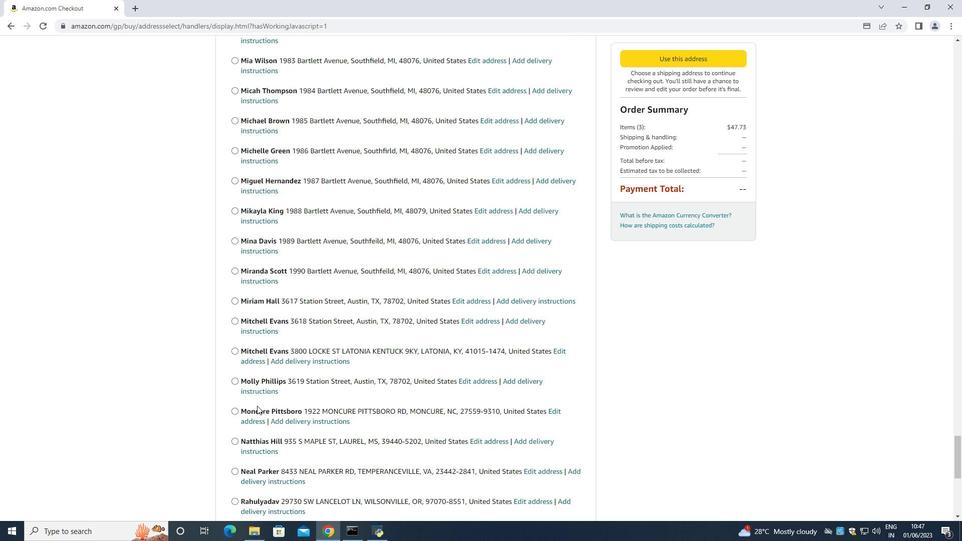 
Action: Mouse moved to (289, 208)
Screenshot: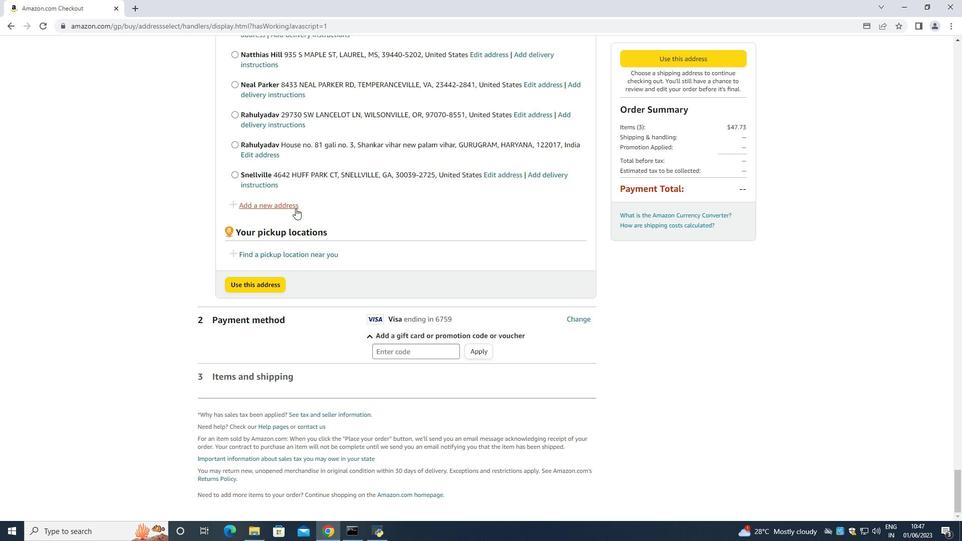 
Action: Mouse pressed left at (289, 208)
Screenshot: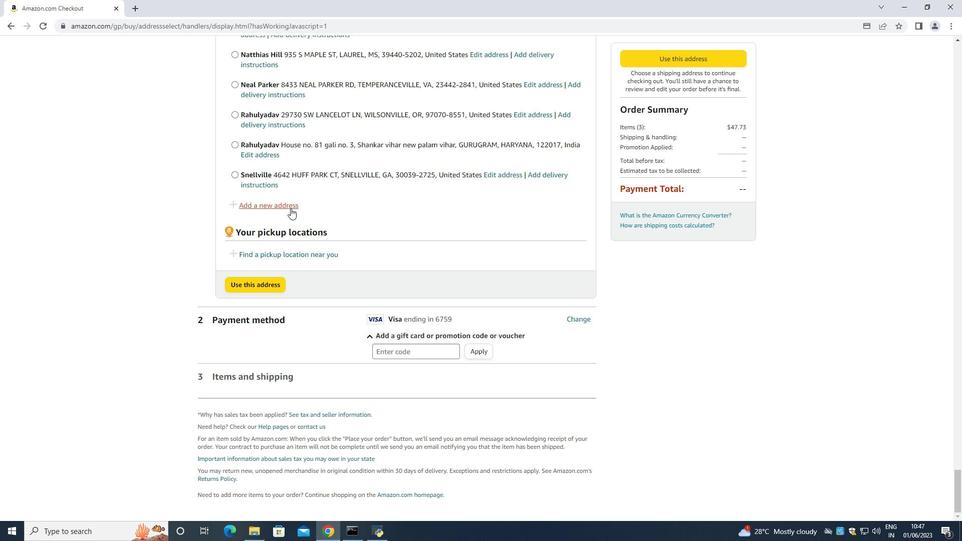 
Action: Mouse moved to (365, 243)
Screenshot: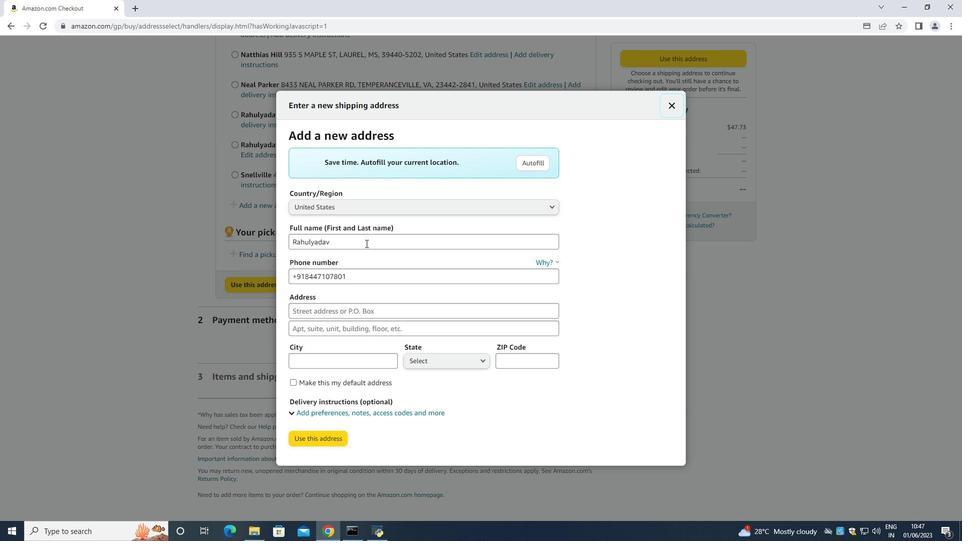 
Action: Mouse pressed left at (365, 243)
Screenshot: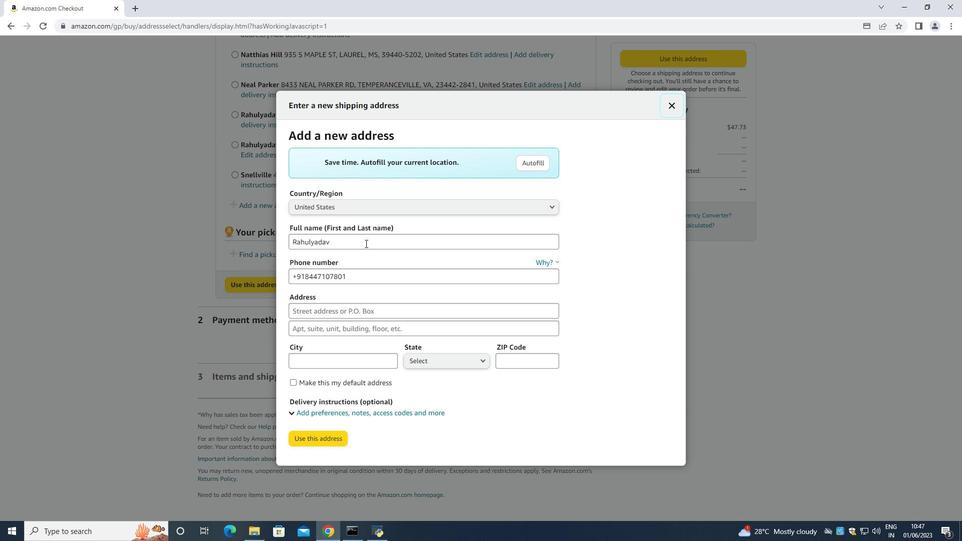 
Action: Key pressed <Key.backspace><Key.backspace><Key.backspace><Key.backspace><Key.backspace><Key.backspace><Key.backspace><Key.backspace><Key.backspace><Key.backspace><Key.backspace><Key.backspace><Key.backspace><Key.backspace><Key.backspace><Key.backspace><Key.backspace><Key.backspace><Key.backspace><Key.backspace><Key.backspace><Key.backspace><Key.backspace><Key.backspace><Key.backspace><Key.backspace><Key.backspace><Key.backspace><Key.backspace><Key.backspace><Key.backspace><Key.backspace><Key.backspace><Key.backspace><Key.backspace><Key.backspace><Key.backspace><Key.shift>Alexandra<Key.space><Key.shift><Key.shift><Key.shift><Key.shift><Key.shift><Key.shift><Key.shift><Key.shift><Key.shift><Key.shift><Key.shift><Key.shift><Key.shift><Key.shift><Key.shift><Key.shift>Wilson<Key.space><Key.tab><Key.tab><Key.backspace>5122113583<Key.space><Key.tab>3624<Key.space><Key.shift>Station<Key.space><Key.shift>Street<Key.space><Key.tab><Key.tab><Key.shift>Austin<Key.space><Key.tab><Key.down><Key.down>
Screenshot: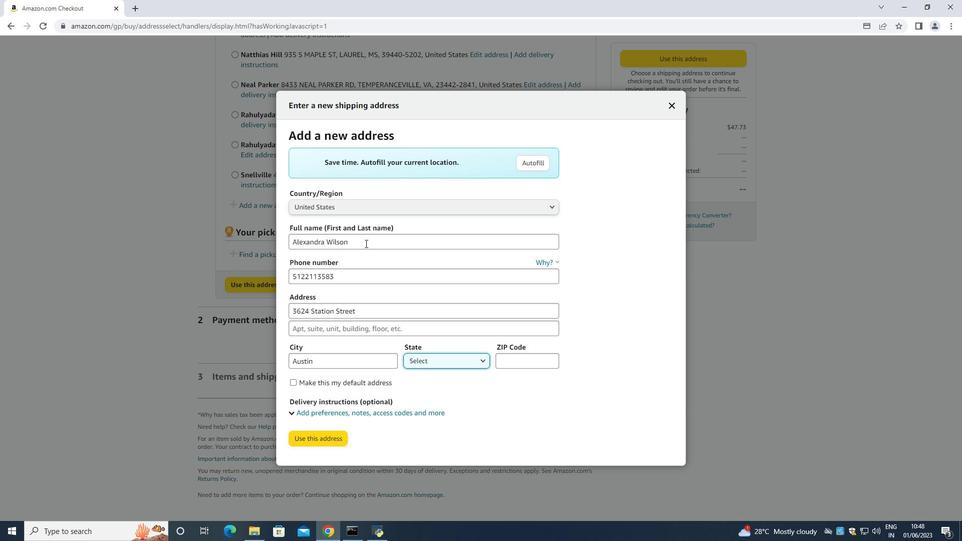
Action: Mouse moved to (455, 362)
Screenshot: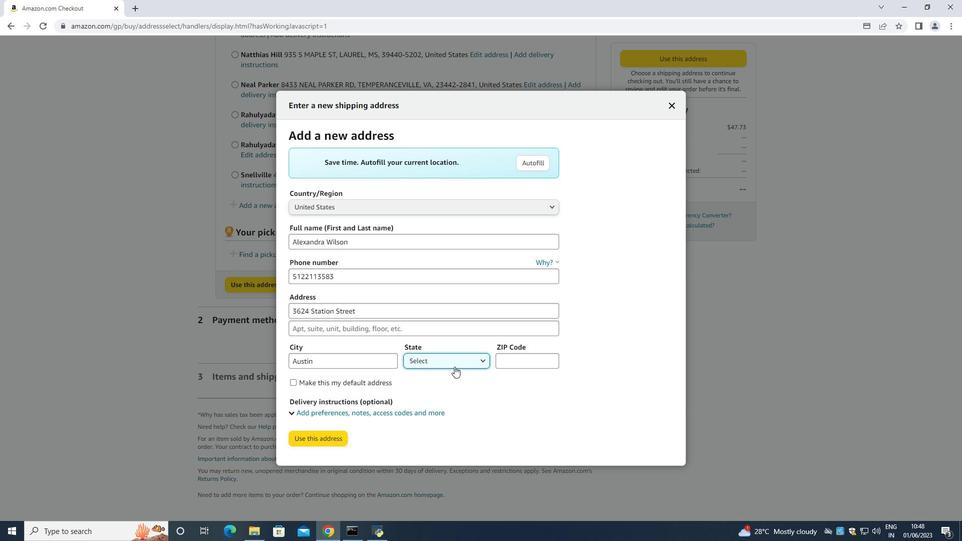 
Action: Mouse pressed left at (455, 362)
Screenshot: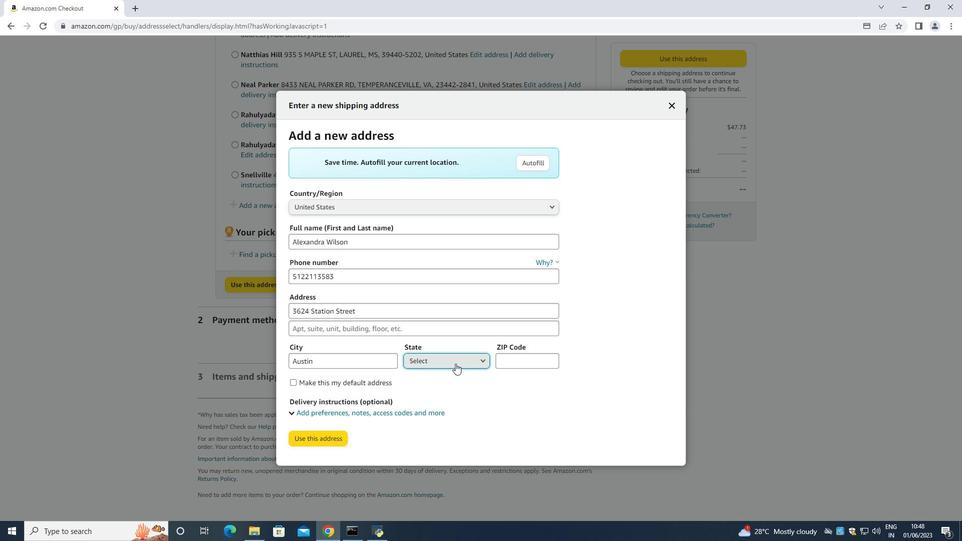 
Action: Mouse moved to (422, 77)
Screenshot: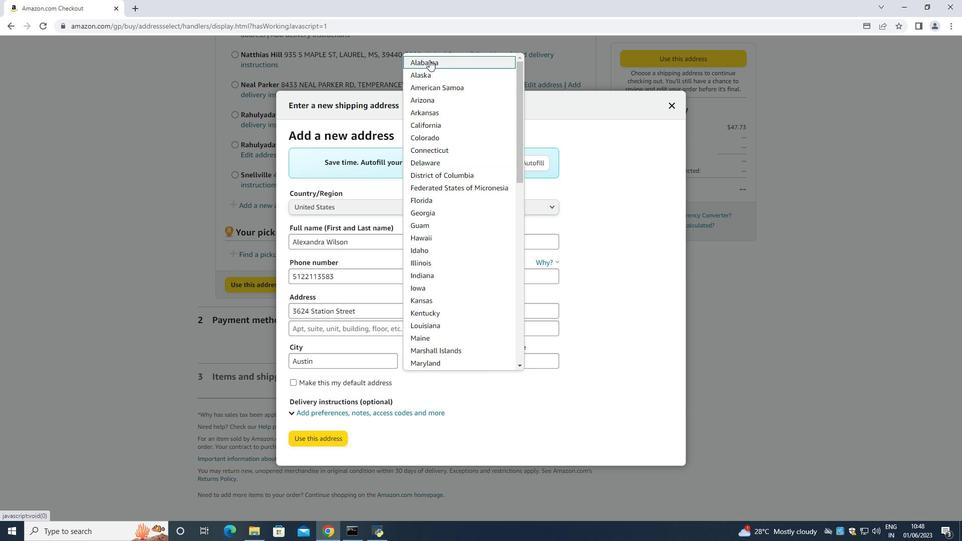
Action: Key pressed <Key.down><Key.down><Key.down><Key.down><Key.down><Key.down><Key.down><Key.down><Key.down><Key.down><Key.down><Key.down><Key.down><Key.down><Key.down><Key.down><Key.down><Key.down><Key.down><Key.down><Key.down><Key.down><Key.down><Key.down><Key.down><Key.down><Key.down><Key.down><Key.down><Key.down><Key.down><Key.down><Key.down><Key.up><Key.up><Key.up><Key.up><Key.up><Key.down><Key.down><Key.down><Key.down><Key.down><Key.down><Key.down><Key.down><Key.down><Key.down><Key.down><Key.down><Key.down><Key.down><Key.down><Key.down><Key.up><Key.up><Key.up><Key.up><Key.down><Key.down><Key.down><Key.down><Key.down><Key.down><Key.down><Key.down><Key.down><Key.down><Key.enter><Key.tab><Key.tab>78702
Screenshot: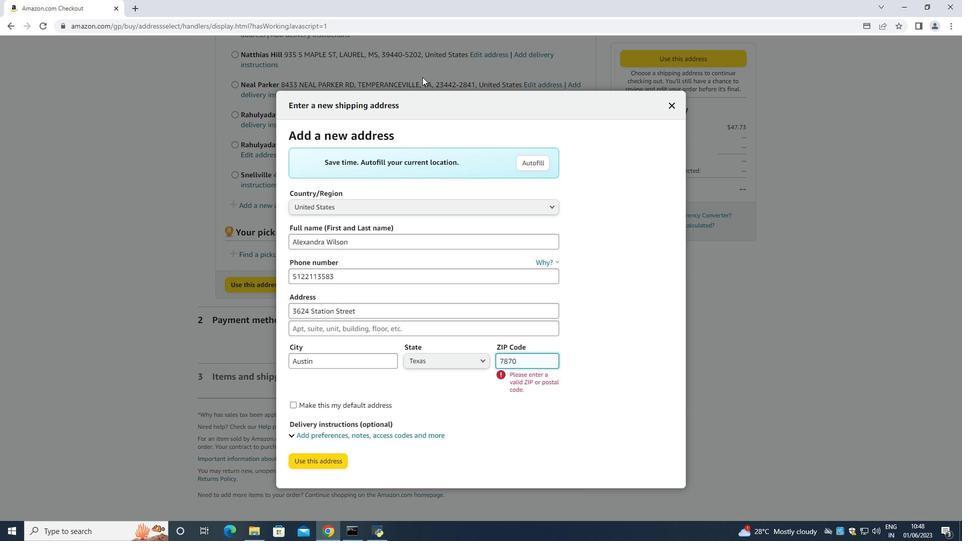 
Action: Mouse moved to (322, 437)
Screenshot: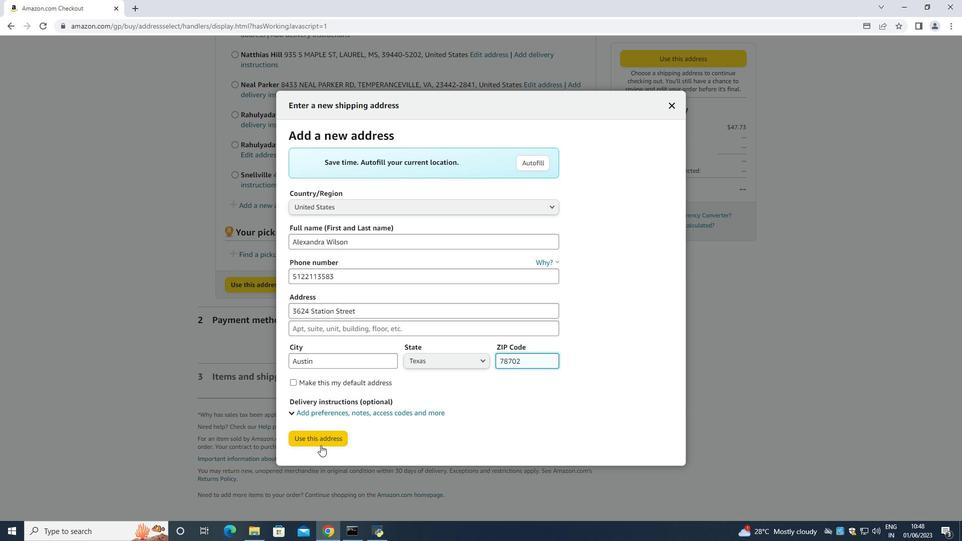 
Action: Mouse pressed left at (322, 437)
Screenshot: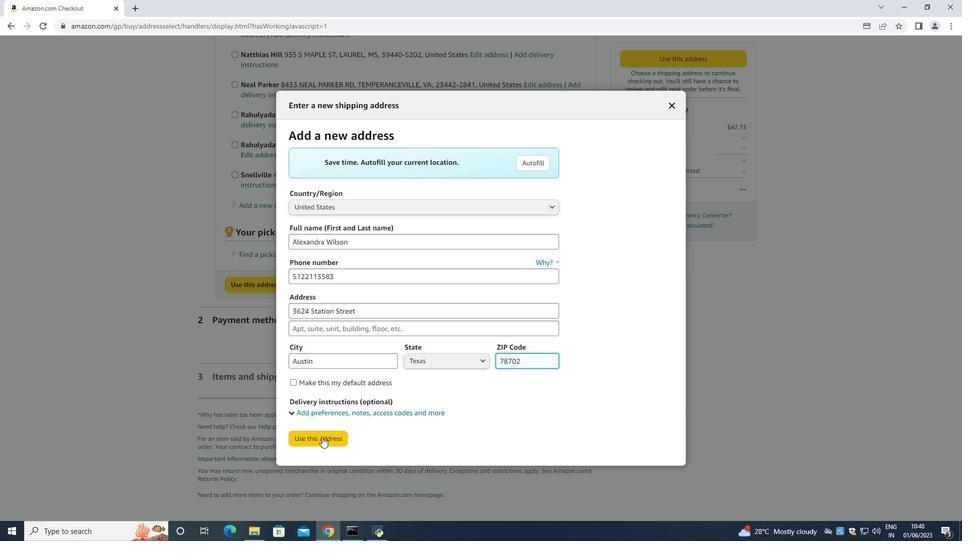 
Action: Mouse moved to (307, 511)
Screenshot: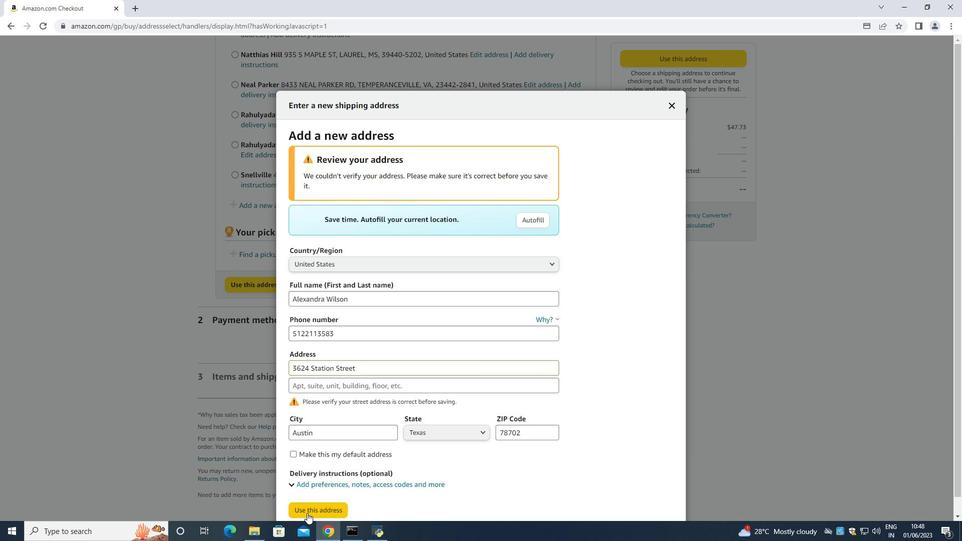 
Action: Mouse pressed left at (307, 511)
Screenshot: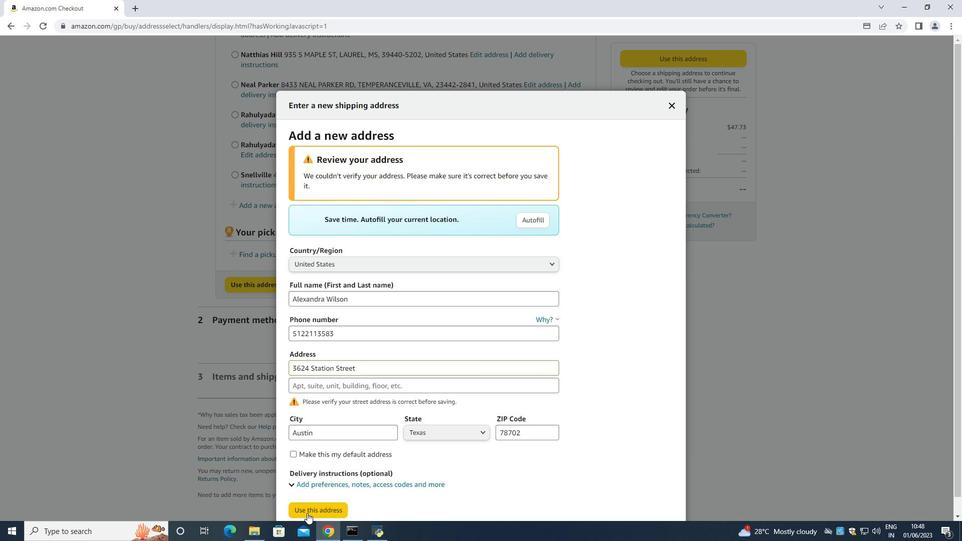 
Action: Mouse moved to (289, 240)
Screenshot: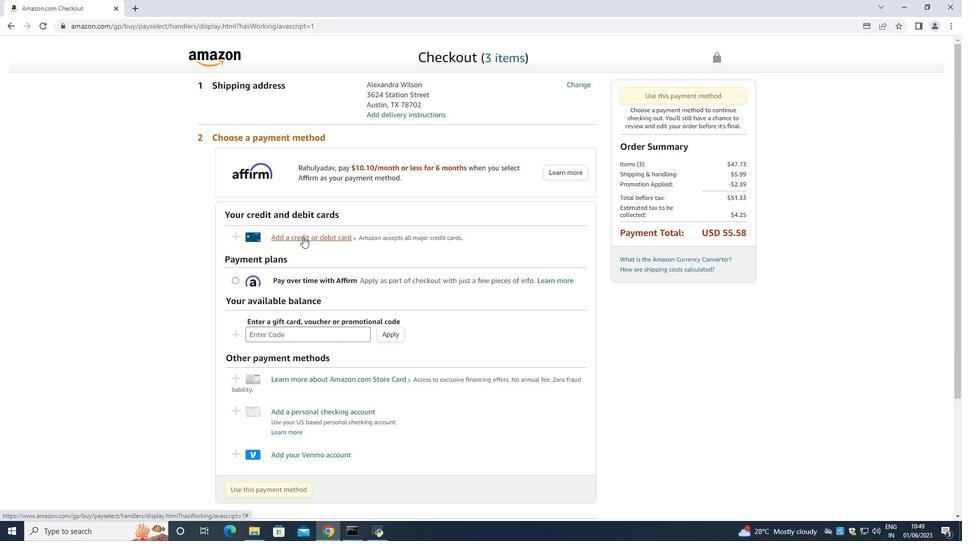 
Action: Mouse pressed left at (289, 240)
Screenshot: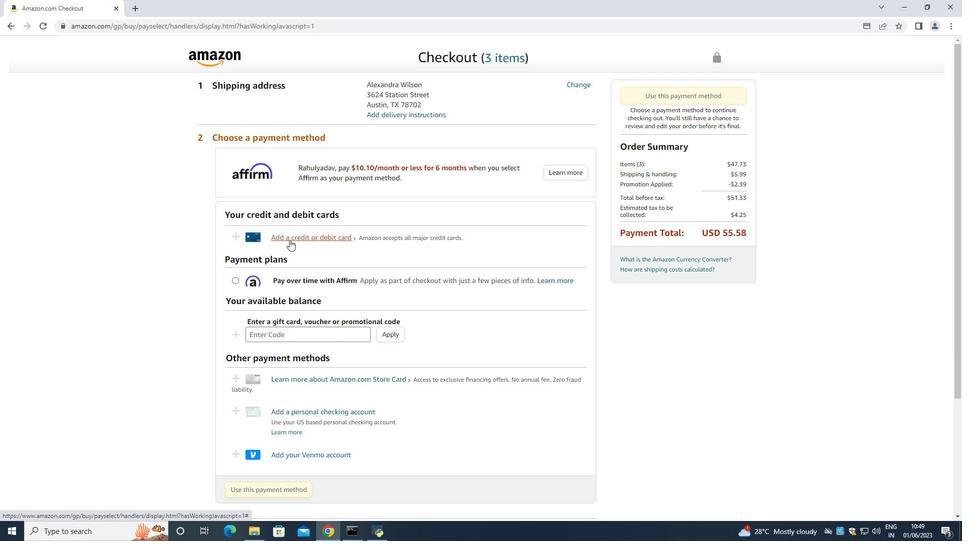 
Action: Mouse moved to (385, 229)
Screenshot: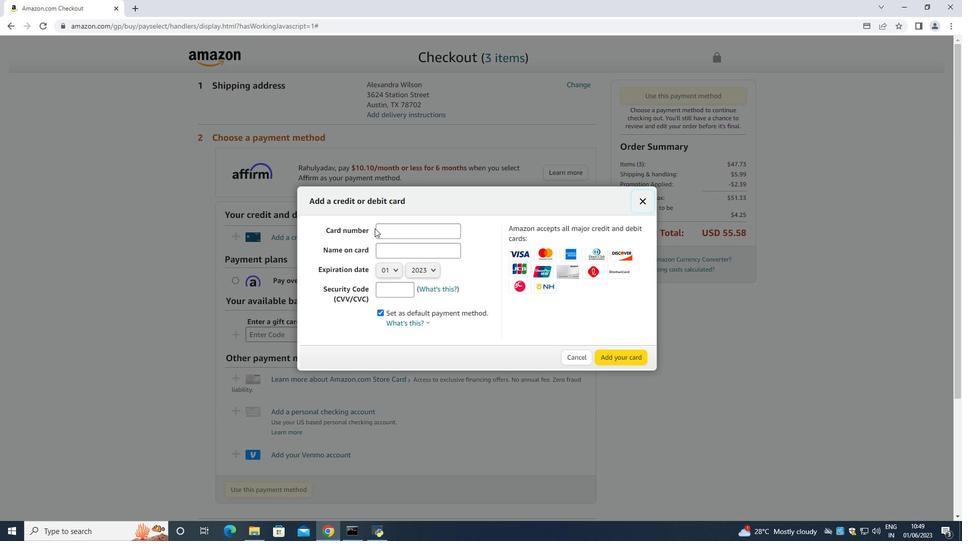 
Action: Mouse pressed left at (385, 229)
Screenshot: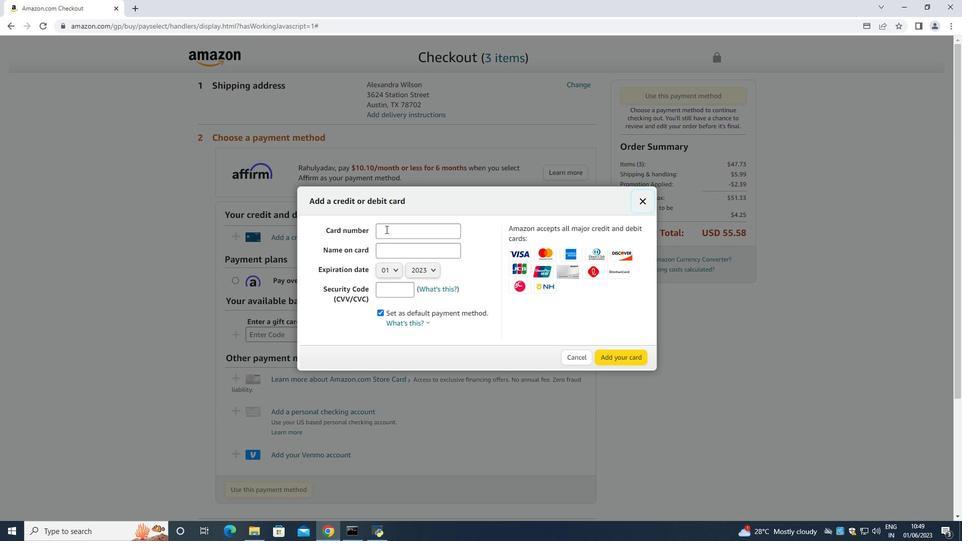 
Action: Key pressed 4721645188285759
Screenshot: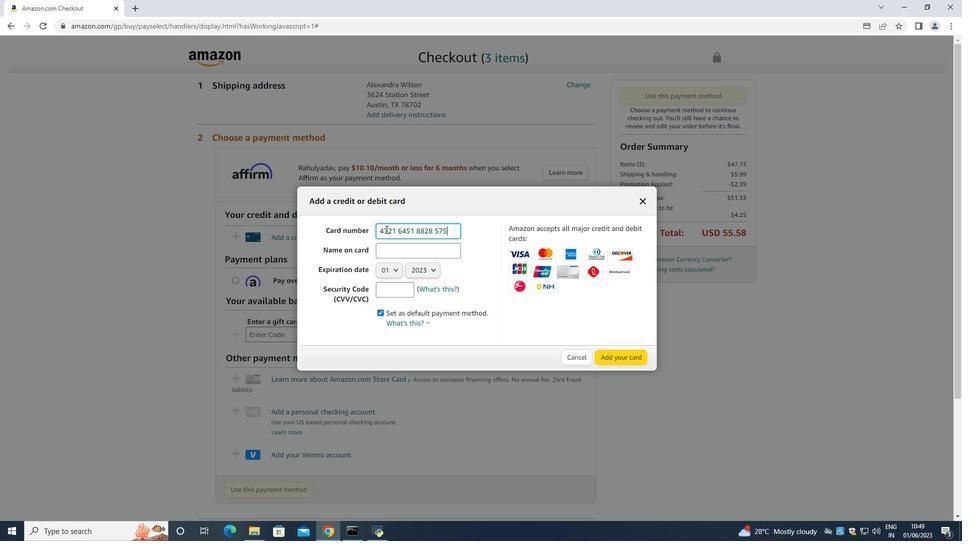 
Action: Mouse moved to (394, 249)
Screenshot: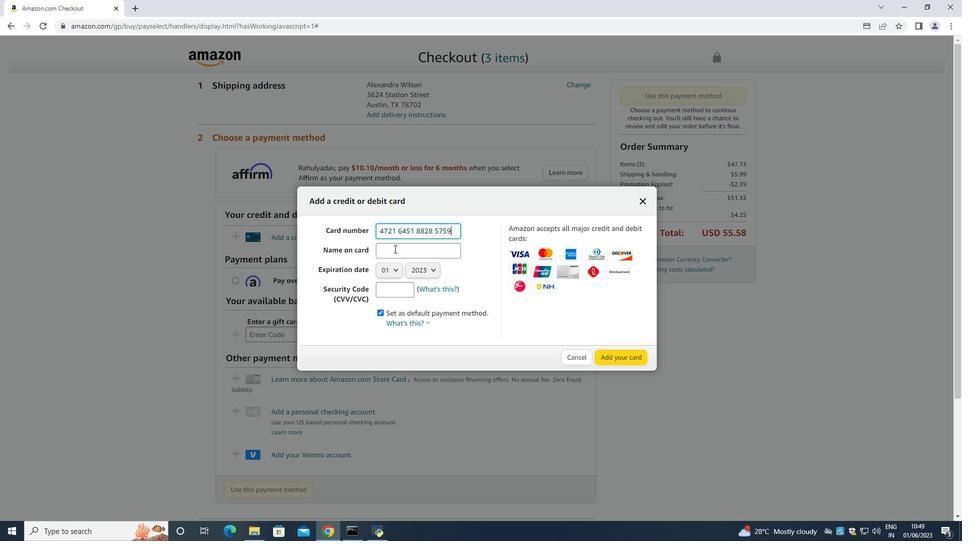 
Action: Mouse pressed left at (394, 249)
Screenshot: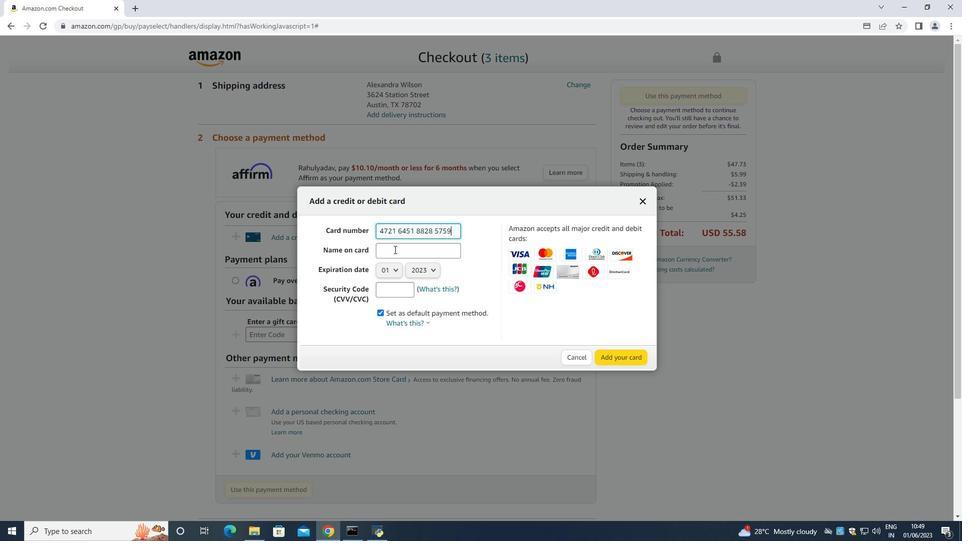 
Action: Mouse moved to (394, 250)
Screenshot: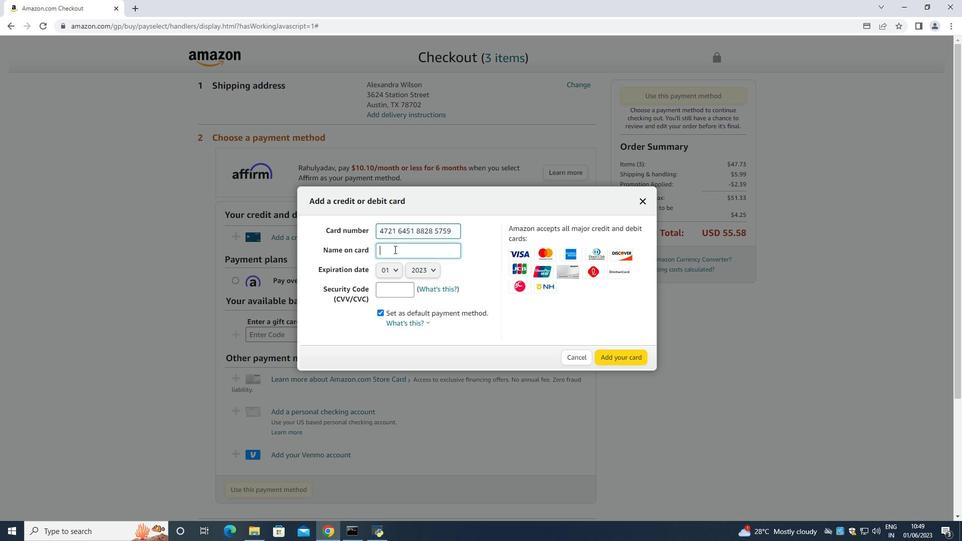 
Action: Key pressed <Key.shift>Kate<Key.space><Key.shift>Phillips<Key.tab><Key.right><Key.tab><Key.right><Key.right><Key.tab>953
Screenshot: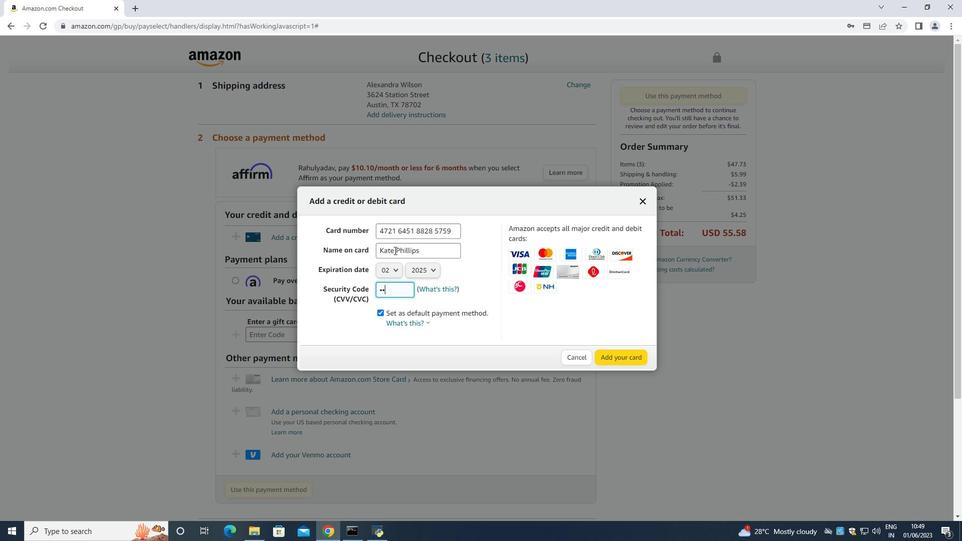 
Action: Mouse moved to (963, 389)
Screenshot: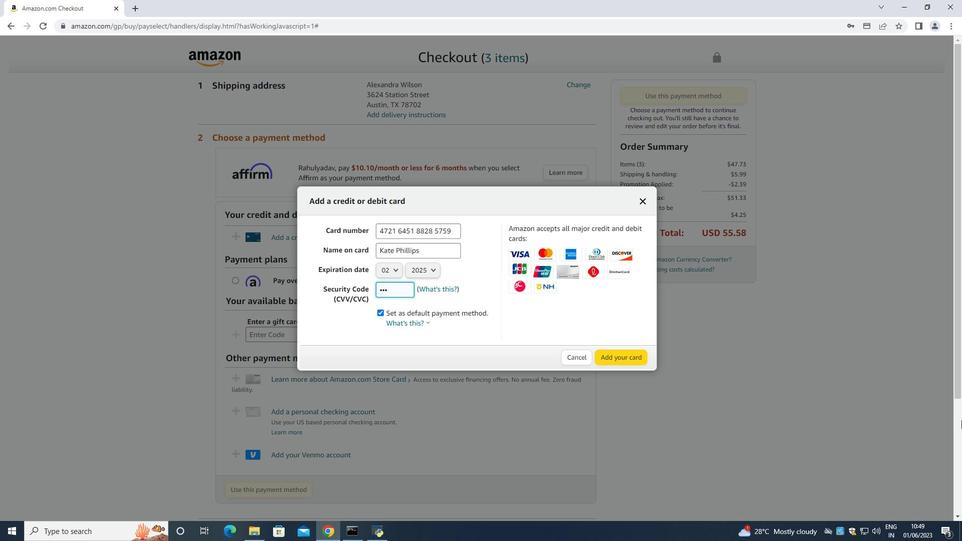 
